Task: Look for space in São Miguel do Iguaçu, Brazil from 7th July, 2023 to 14th July, 2023 for 1 adult in price range Rs.6000 to Rs.14000. Place can be shared room with 1  bedroom having 1 bed and 1 bathroom. Property type can be house, flat, guest house, hotel. Amenities needed are: wifi, washing machine. Booking option can be shelf check-in. Required host language is Spanish.
Action: Mouse moved to (287, 156)
Screenshot: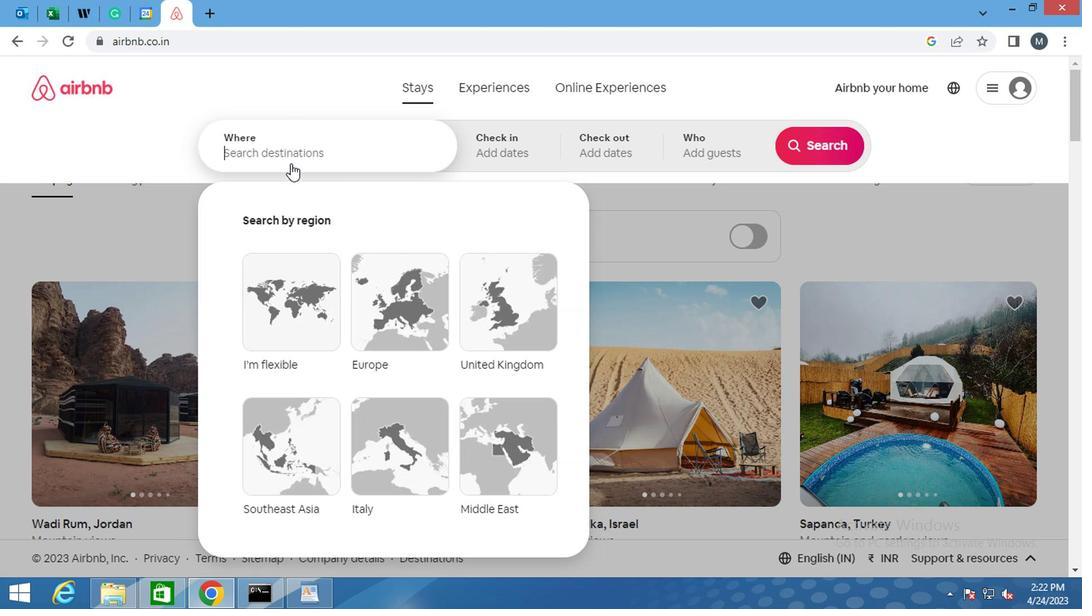 
Action: Mouse pressed left at (287, 156)
Screenshot: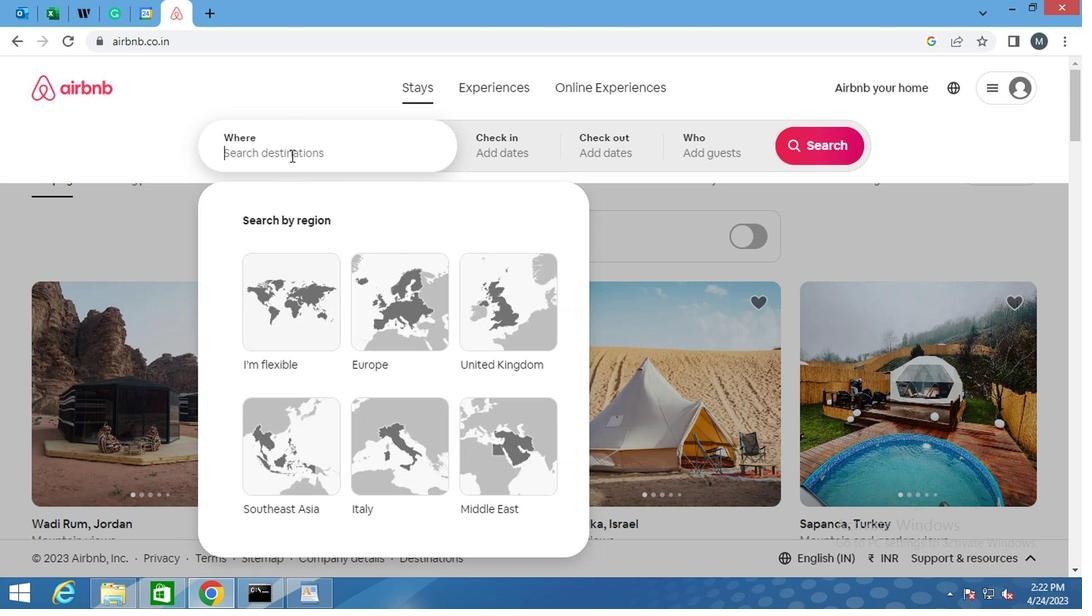 
Action: Key pressed <Key.shift><Key.shift><Key.shift><Key.shift><Key.shift><Key.shift><Key.shift><Key.shift><Key.shift><Key.shift><Key.shift><Key.shift><Key.shift><Key.shift><Key.shift><Key.shift><Key.shift><Key.shift><Key.shift><Key.shift><Key.shift><Key.shift><Key.shift><Key.shift><Key.shift><Key.shift><Key.shift>SAO<Key.space><Key.shift>MI9G<Key.backspace><Key.backspace><Key.backspace>IGUEL<Key.space>DO<Key.space><Key.shift>IGUACU<Key.space><Key.backspace>,<Key.space><Key.shift><Key.shift><Key.shift><Key.shift><Key.shift><Key.shift><Key.shift><Key.shift><Key.shift><Key.shift><Key.shift><Key.shift><Key.shift><Key.shift><Key.shift>BT<Key.backspace>RAZIL<Key.enter>
Screenshot: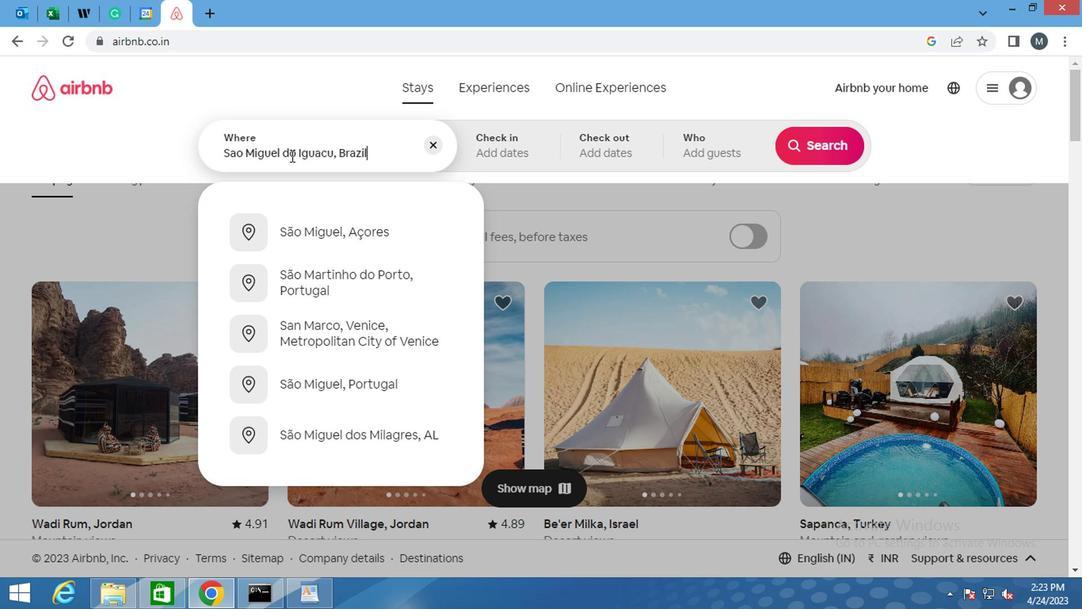 
Action: Mouse moved to (517, 297)
Screenshot: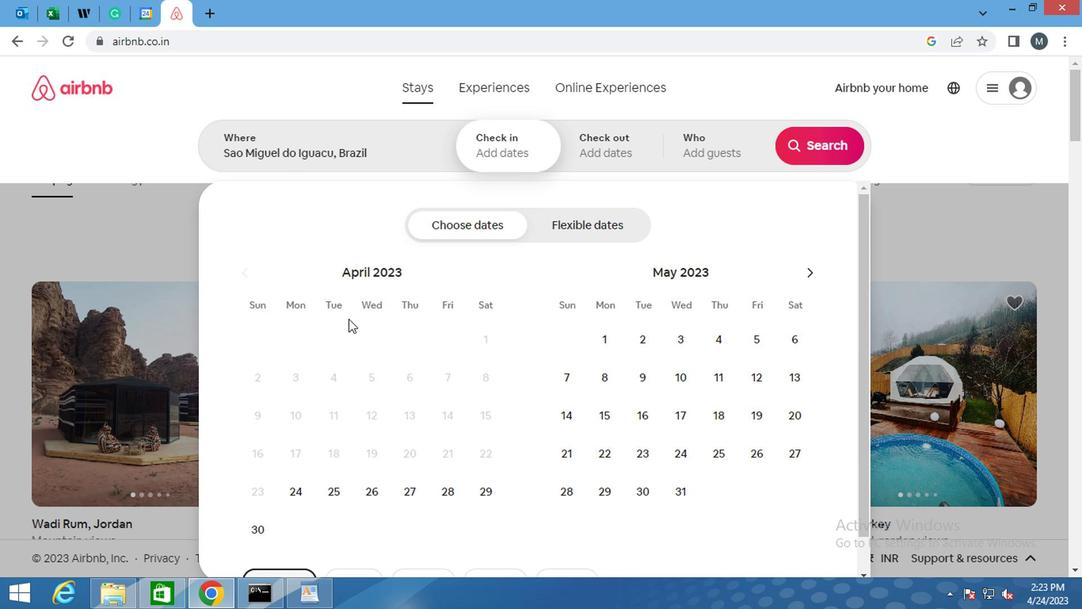 
Action: Mouse scrolled (517, 297) with delta (0, 0)
Screenshot: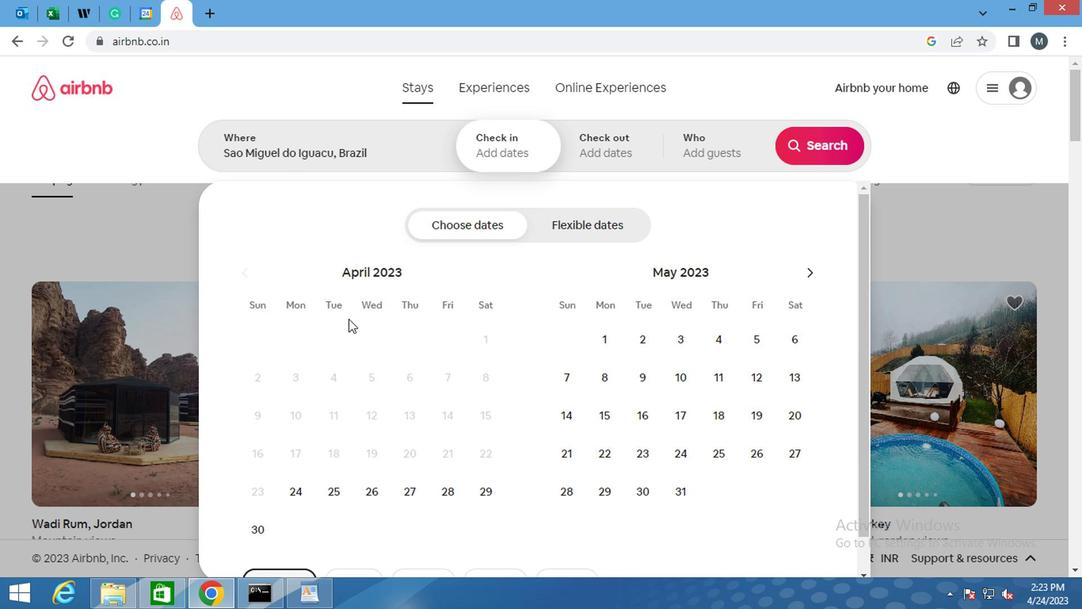 
Action: Mouse moved to (813, 235)
Screenshot: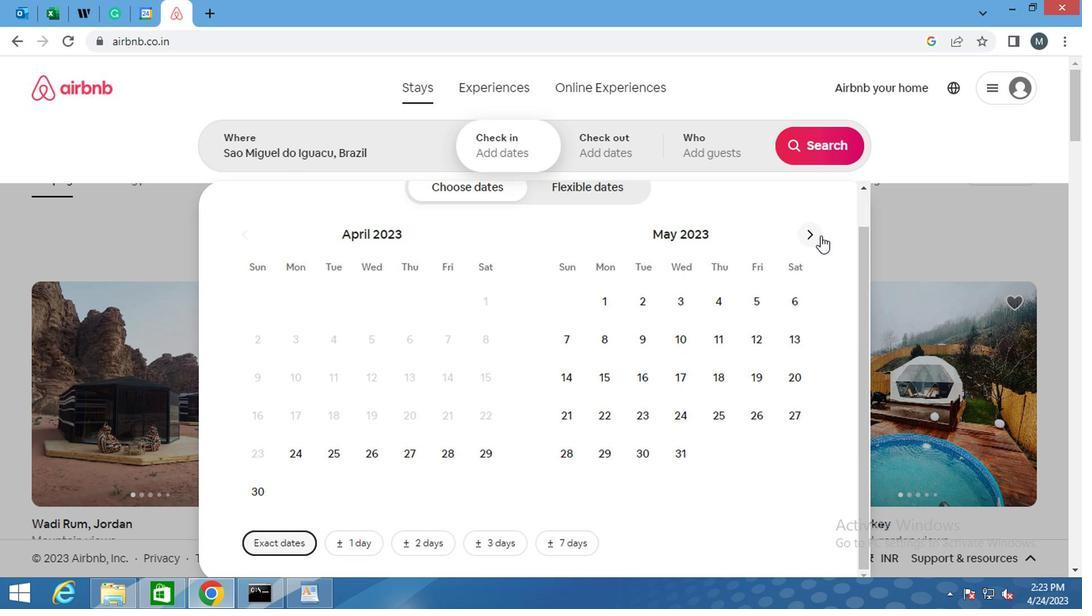 
Action: Mouse pressed left at (813, 235)
Screenshot: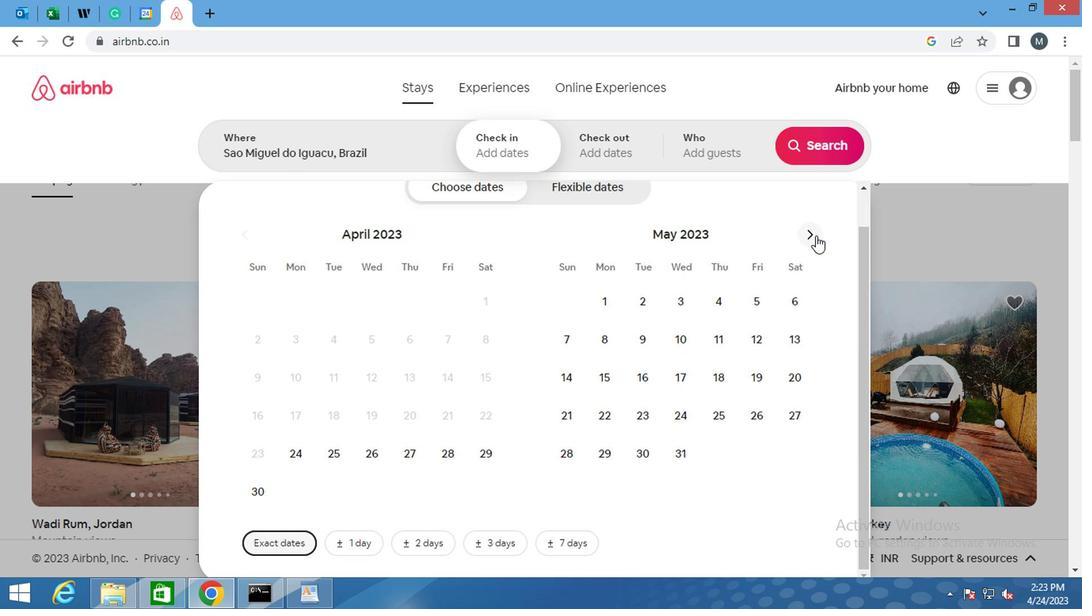 
Action: Mouse moved to (812, 235)
Screenshot: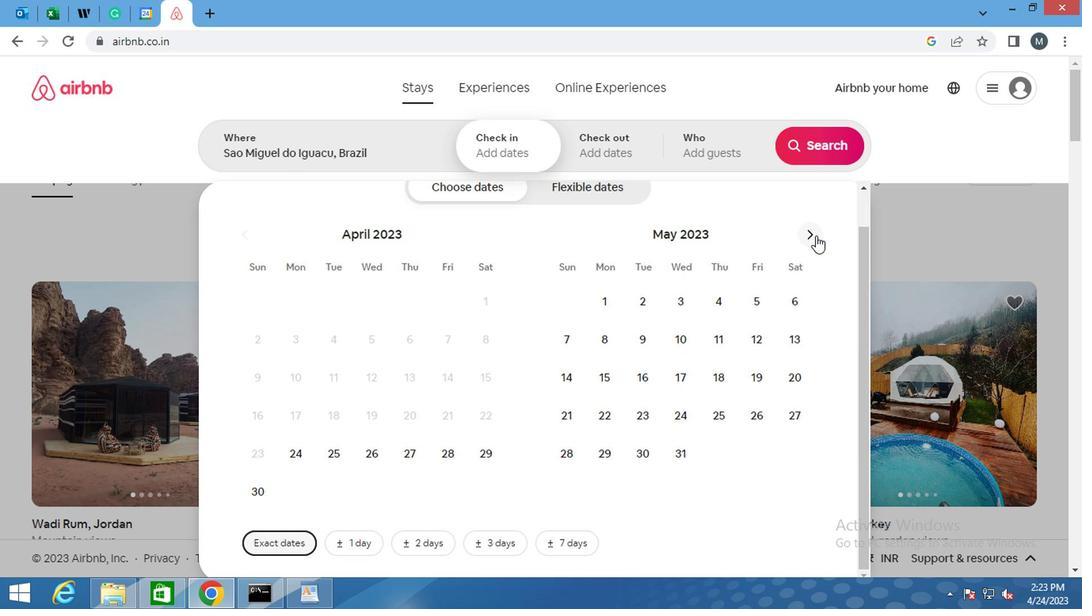 
Action: Mouse pressed left at (812, 235)
Screenshot: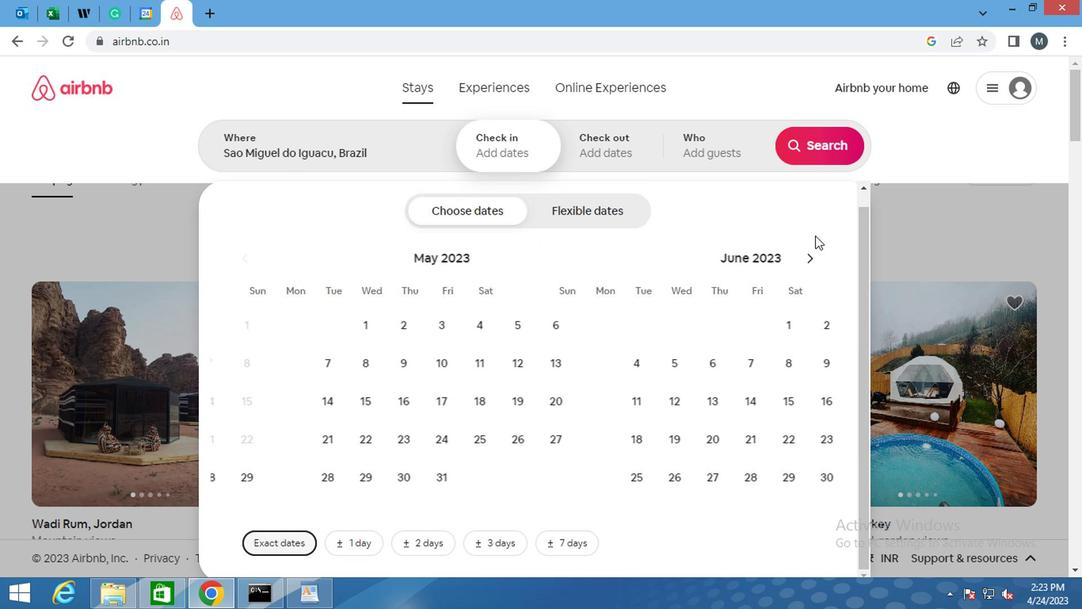 
Action: Mouse moved to (804, 268)
Screenshot: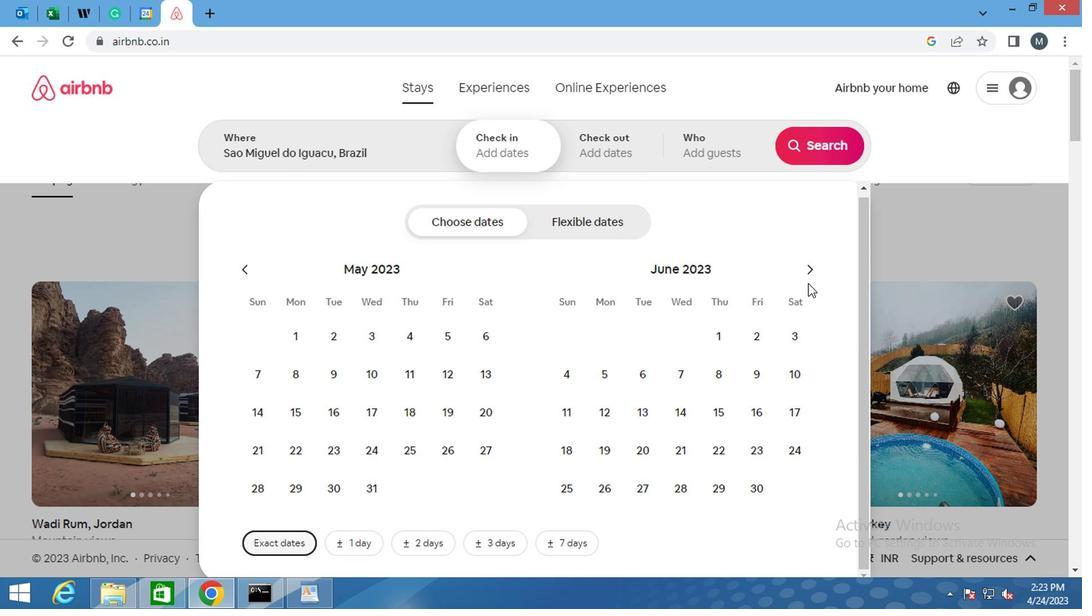 
Action: Mouse pressed left at (804, 268)
Screenshot: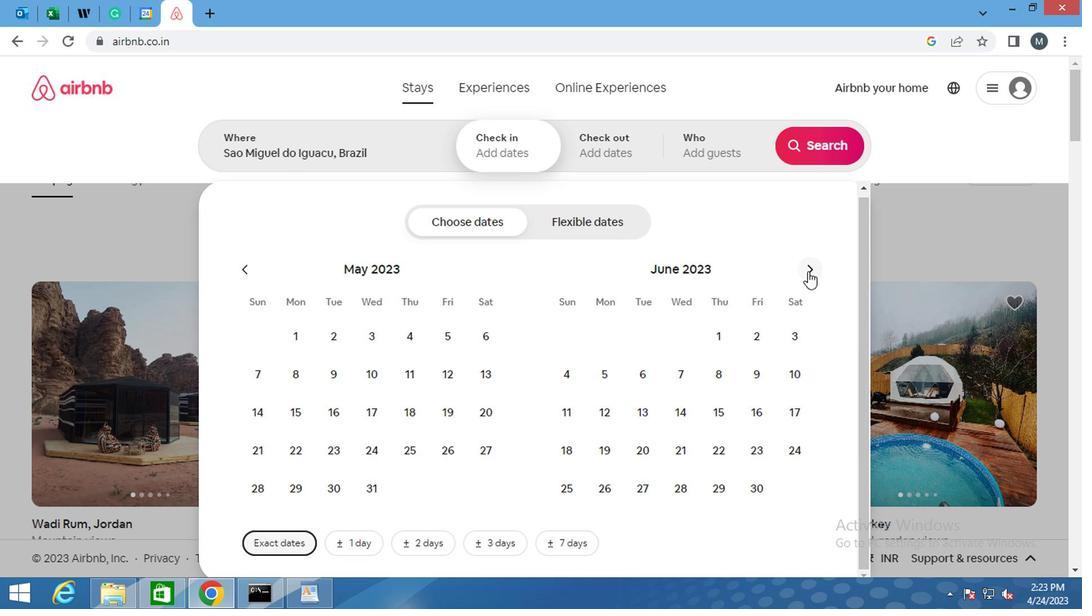
Action: Mouse moved to (748, 270)
Screenshot: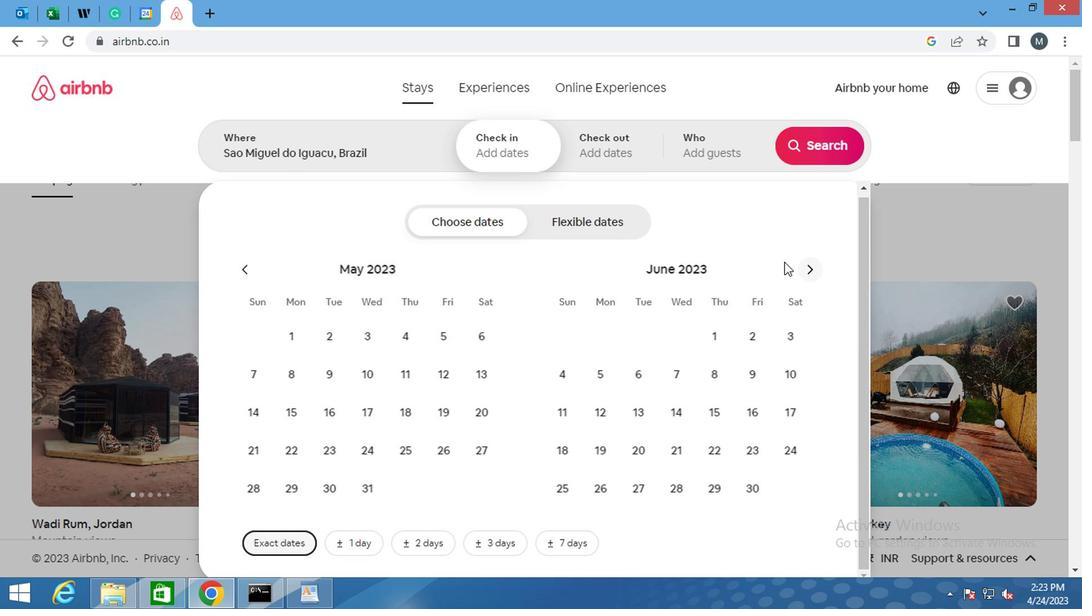 
Action: Mouse scrolled (748, 269) with delta (0, -1)
Screenshot: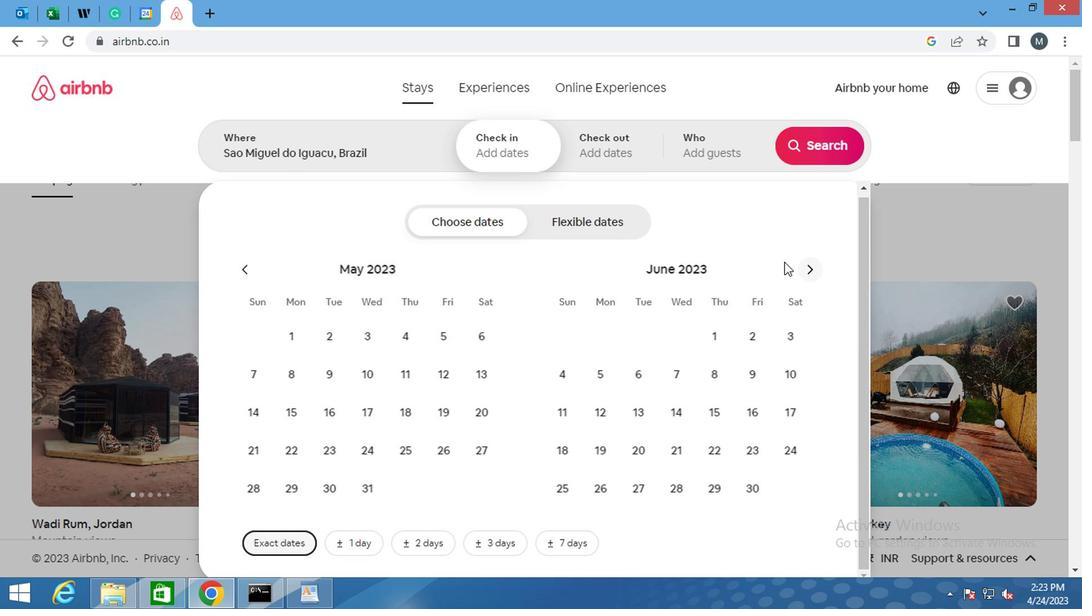 
Action: Mouse moved to (736, 338)
Screenshot: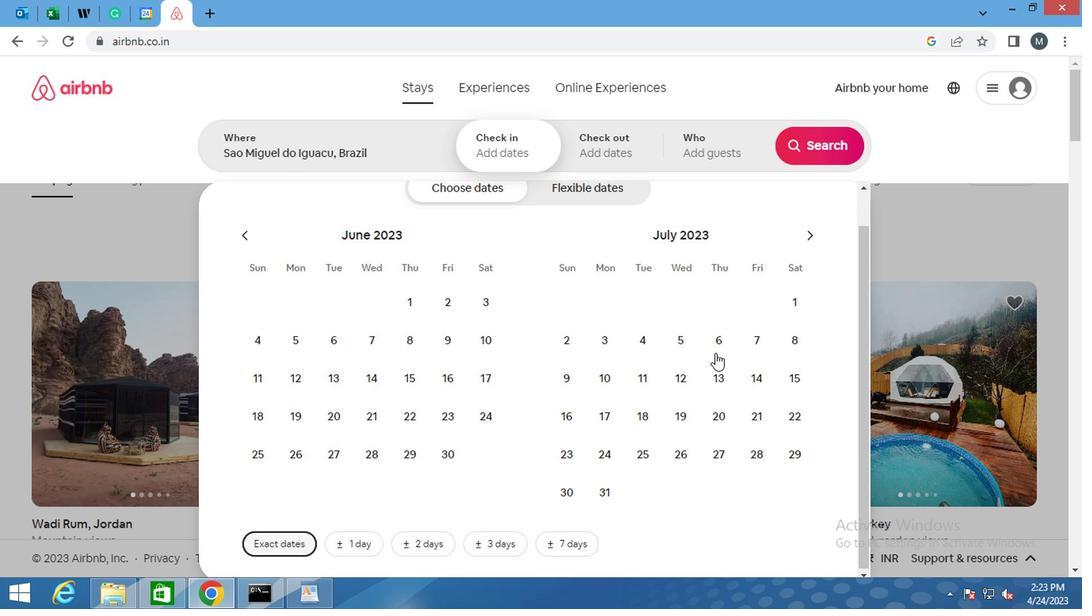 
Action: Mouse pressed left at (736, 338)
Screenshot: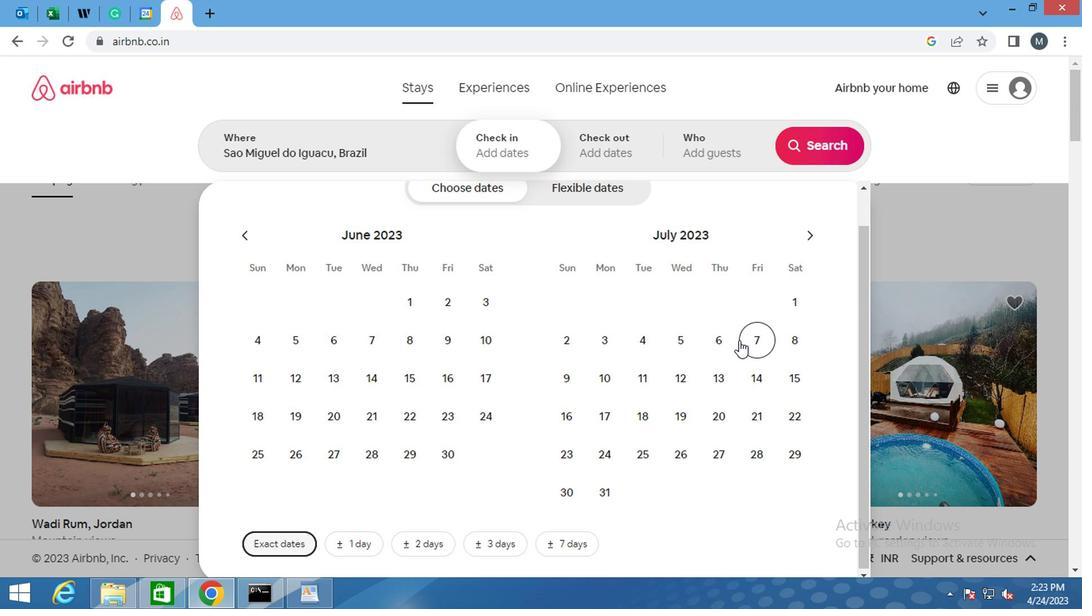 
Action: Mouse moved to (747, 411)
Screenshot: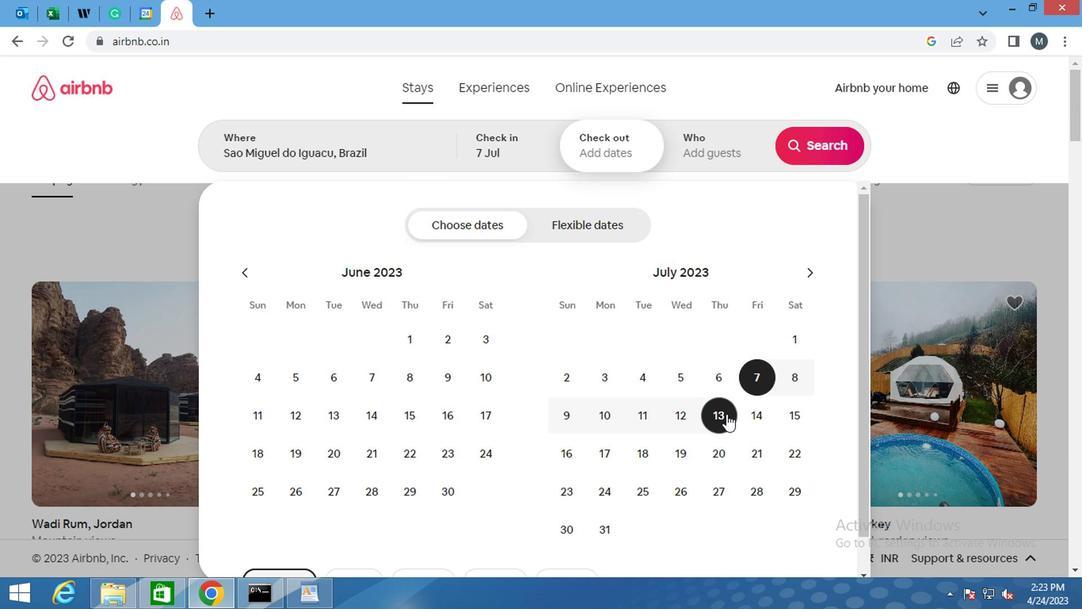 
Action: Mouse pressed left at (747, 411)
Screenshot: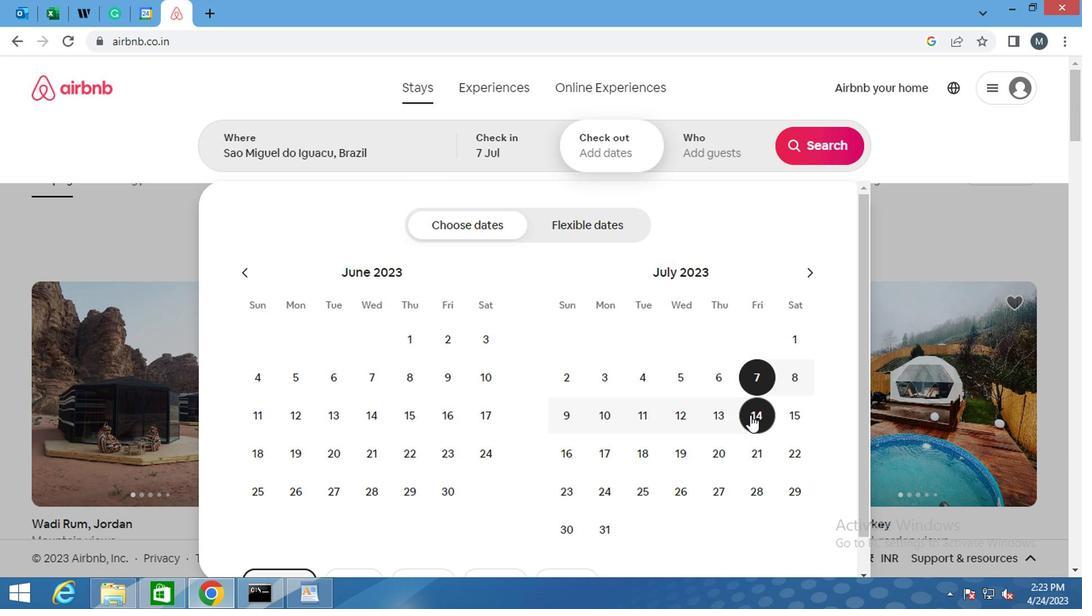 
Action: Mouse moved to (735, 166)
Screenshot: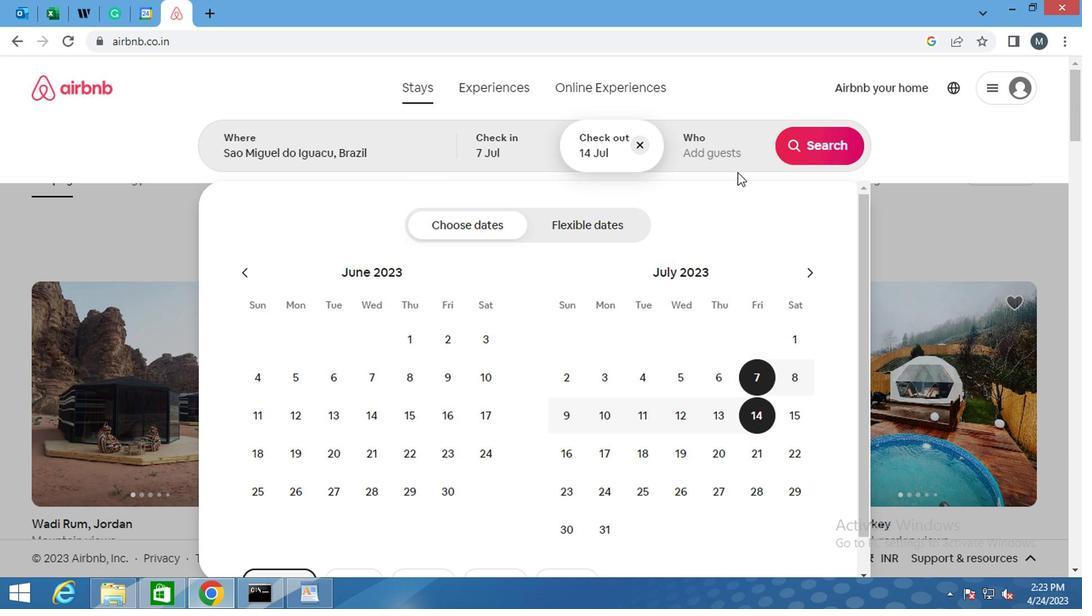 
Action: Mouse pressed left at (735, 166)
Screenshot: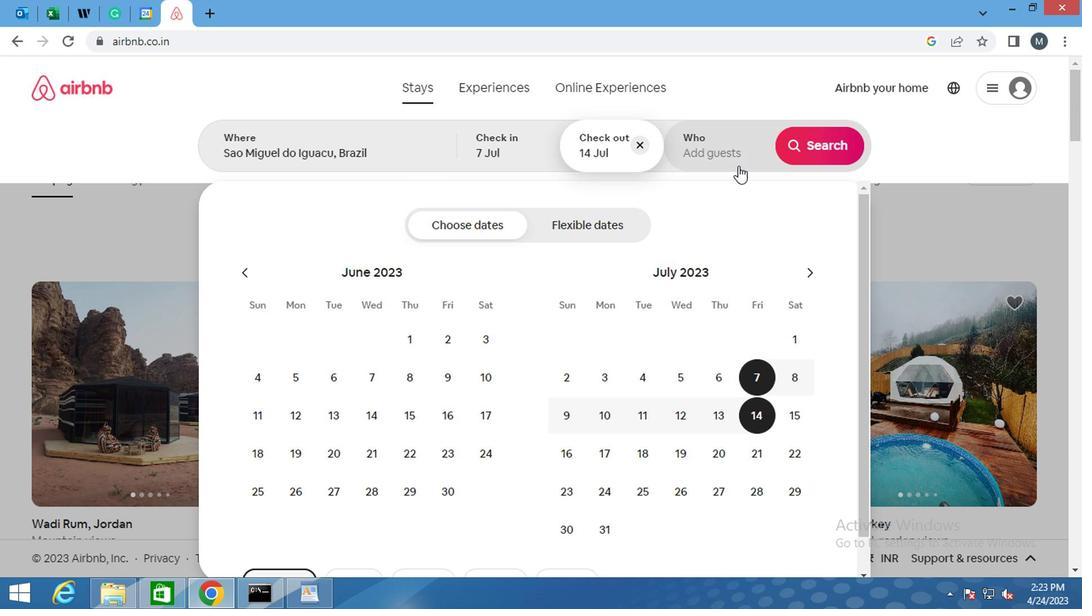 
Action: Mouse moved to (720, 173)
Screenshot: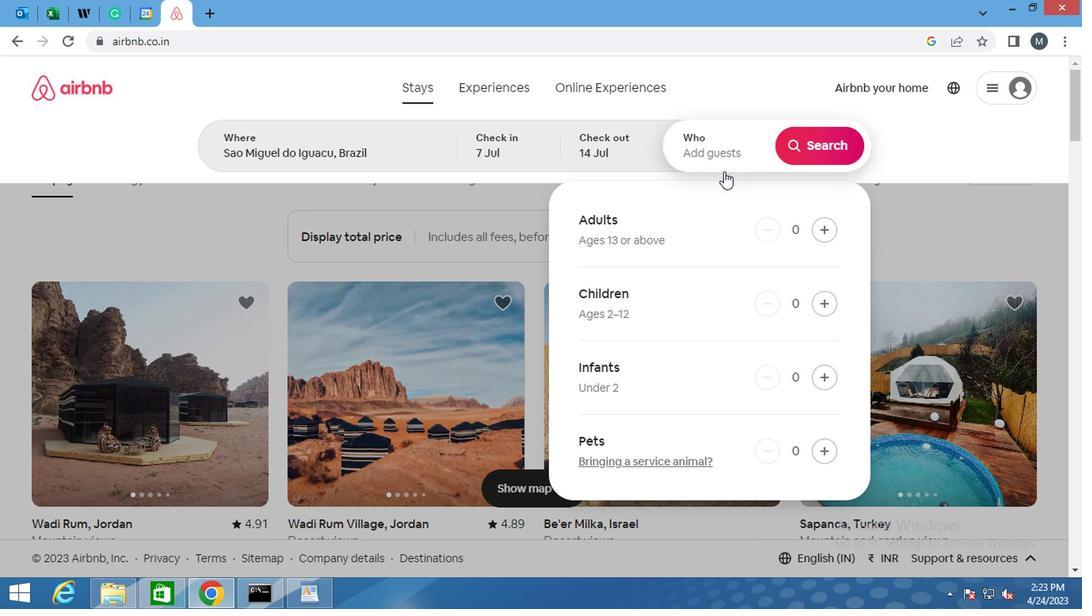 
Action: Mouse scrolled (720, 172) with delta (0, 0)
Screenshot: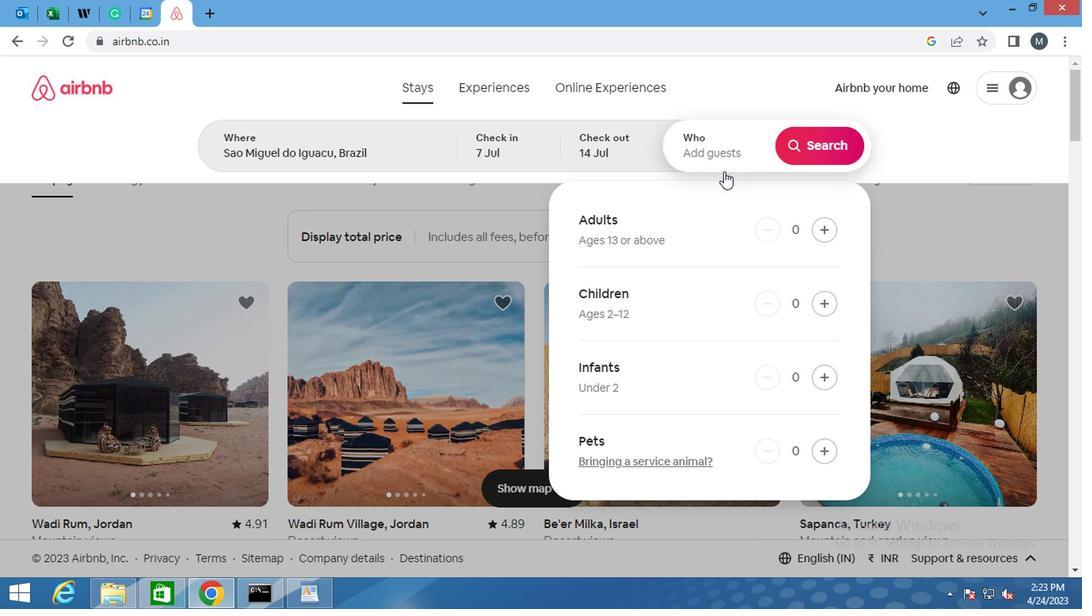 
Action: Mouse moved to (725, 177)
Screenshot: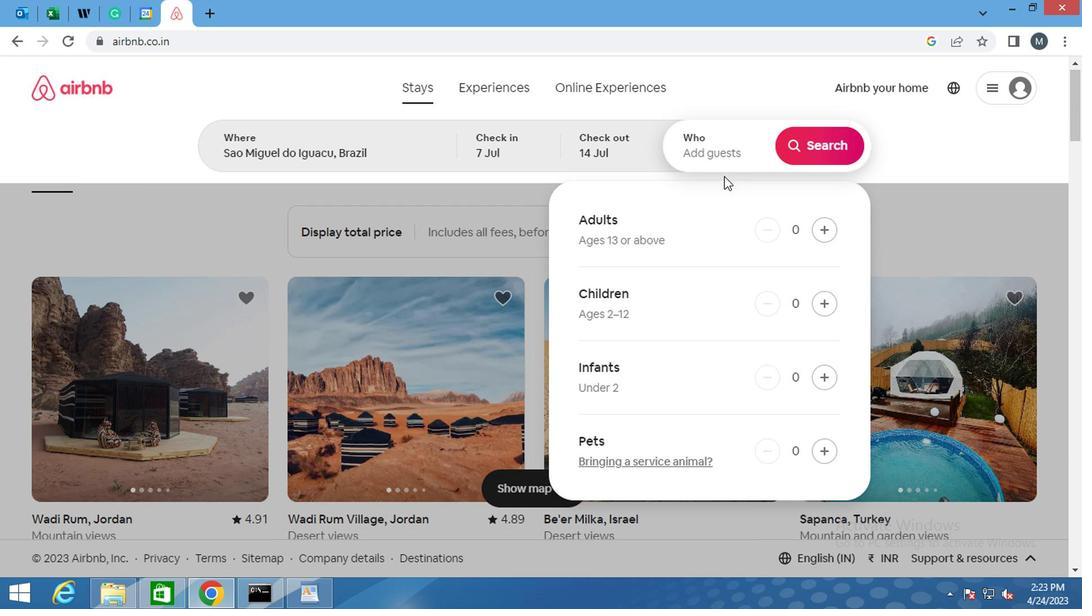 
Action: Mouse scrolled (725, 178) with delta (0, 1)
Screenshot: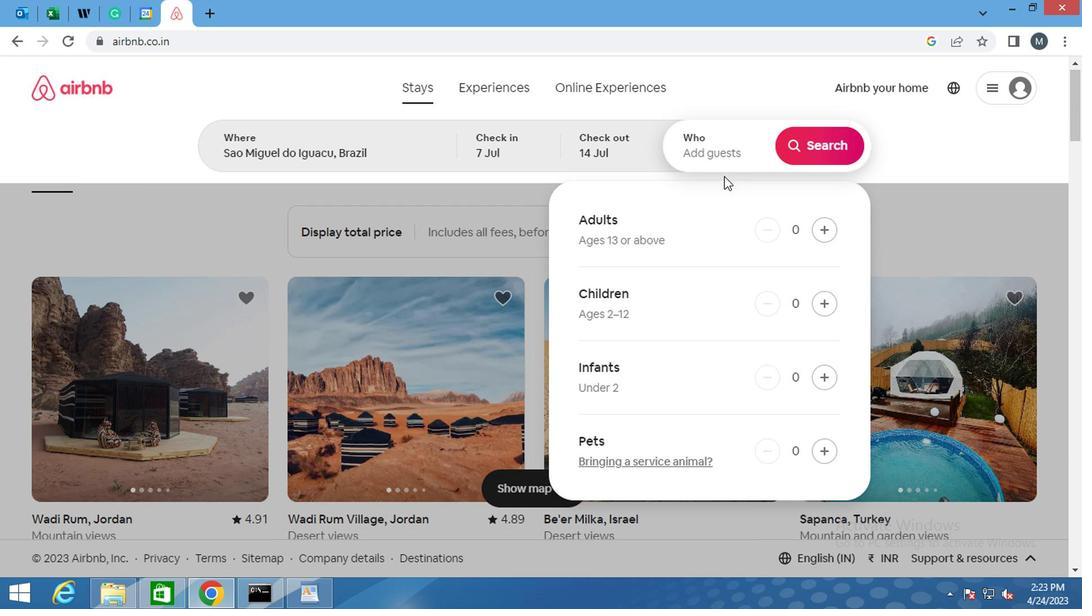 
Action: Mouse moved to (619, 93)
Screenshot: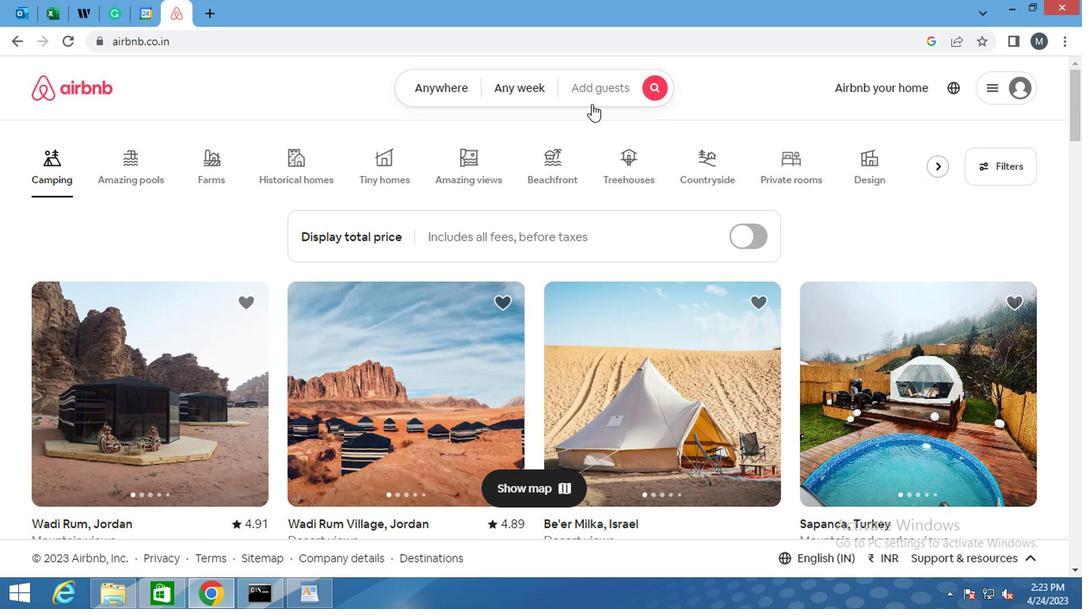 
Action: Mouse pressed left at (619, 93)
Screenshot: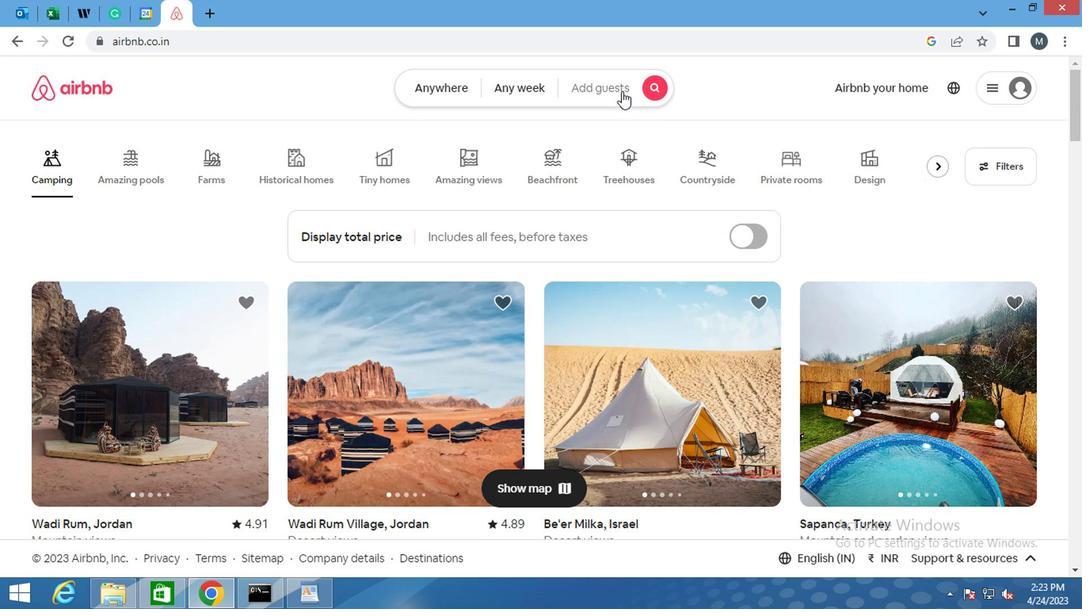 
Action: Mouse moved to (818, 231)
Screenshot: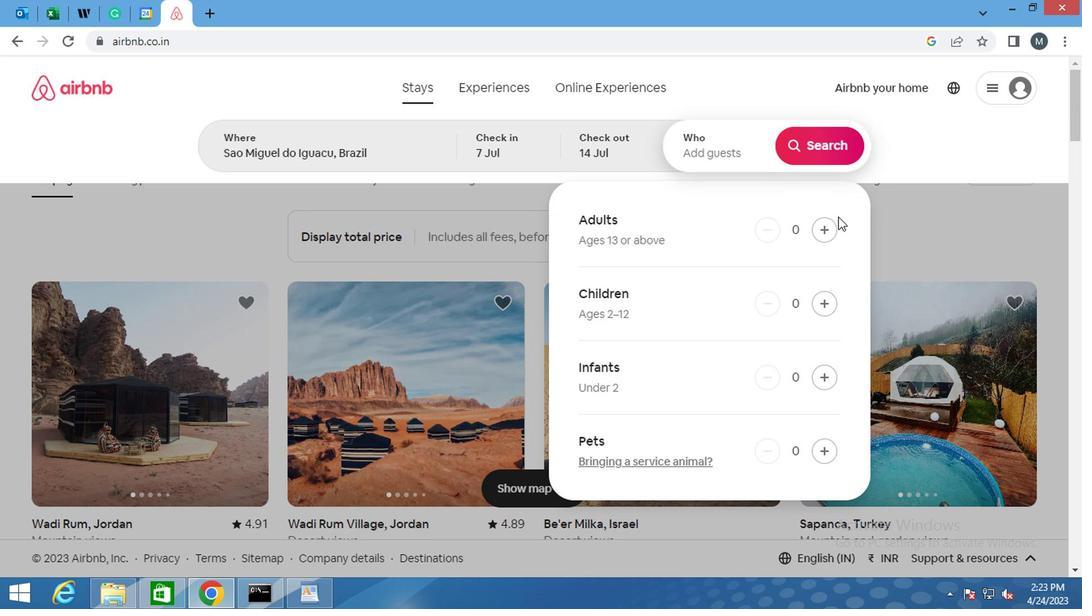 
Action: Mouse pressed left at (818, 231)
Screenshot: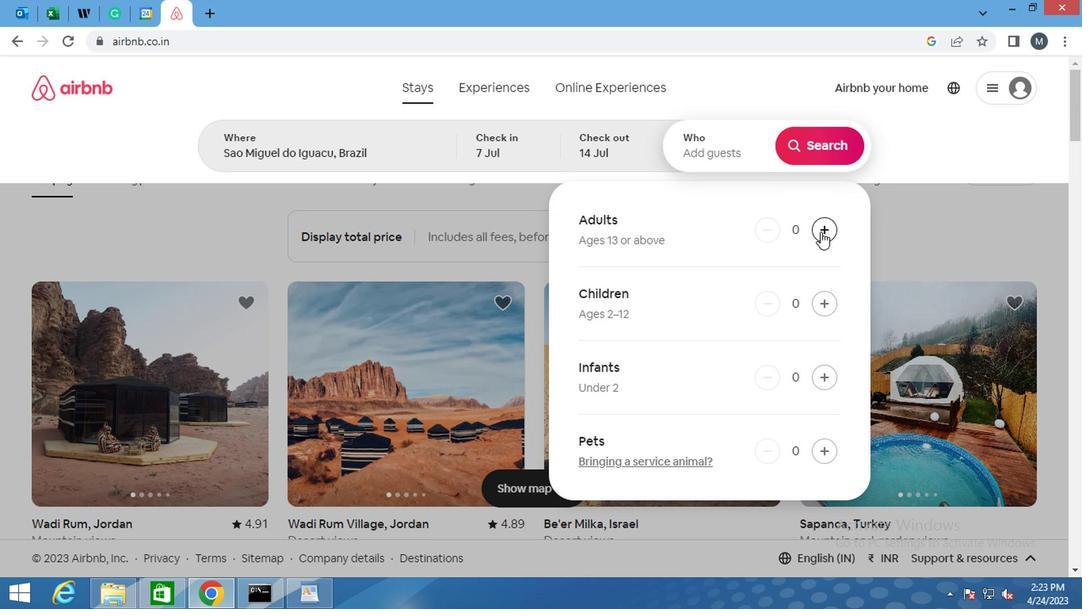 
Action: Mouse moved to (890, 138)
Screenshot: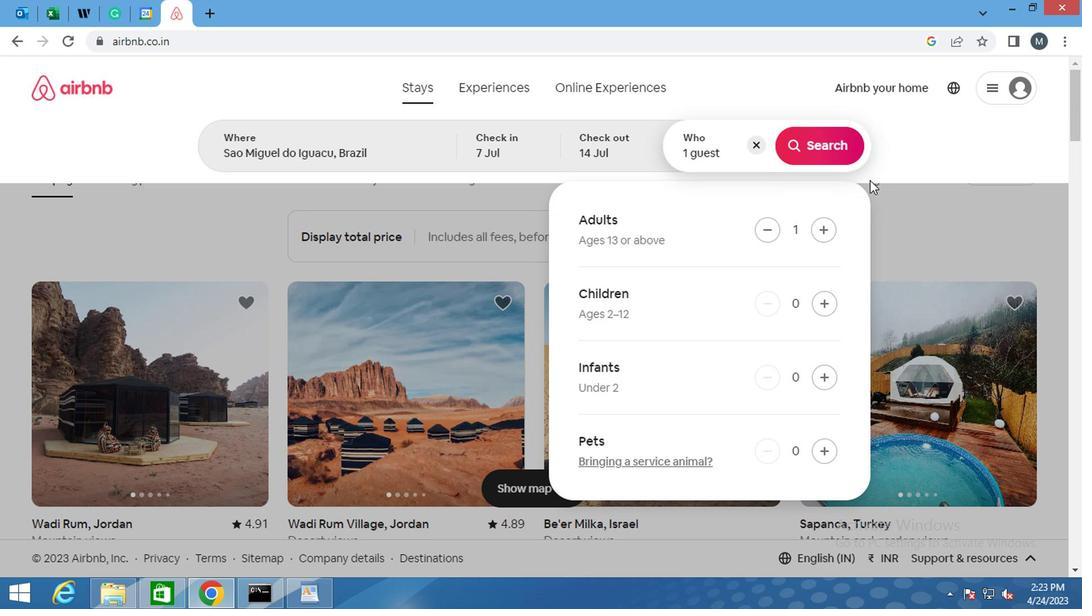 
Action: Mouse pressed left at (890, 138)
Screenshot: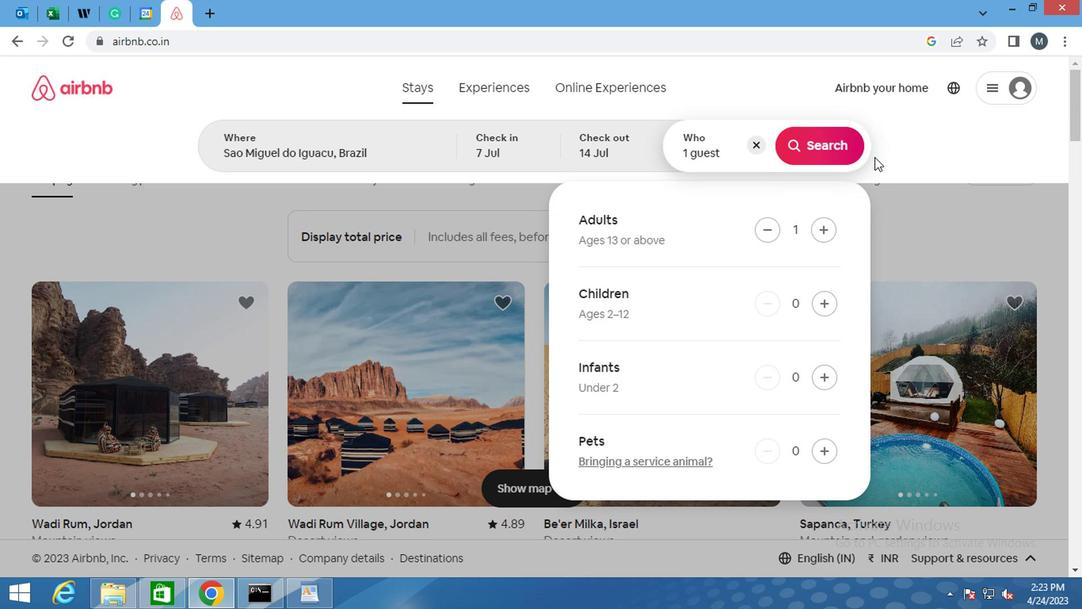 
Action: Mouse moved to (885, 187)
Screenshot: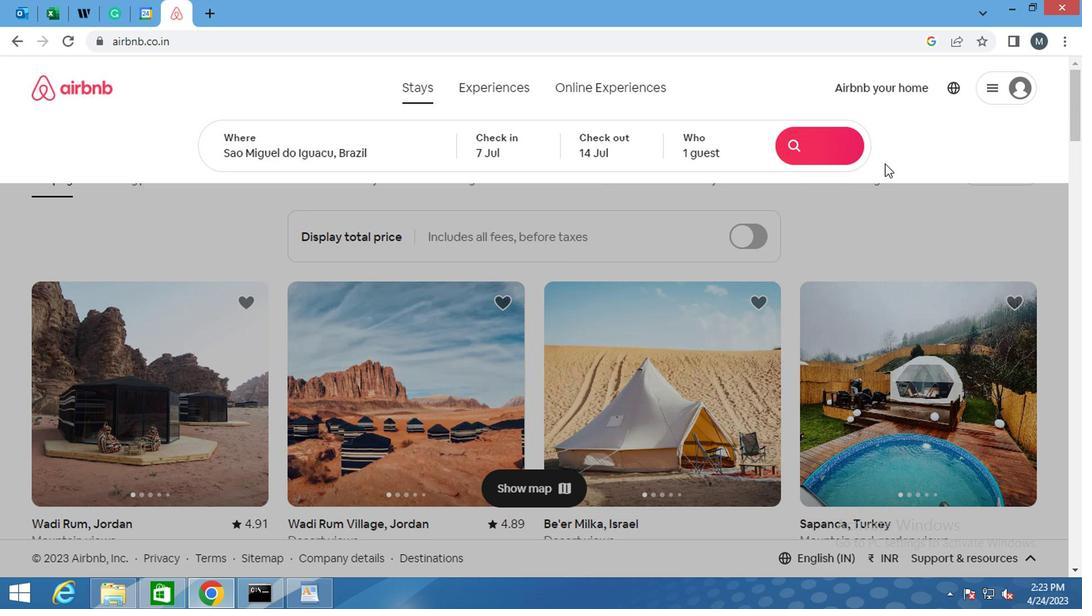 
Action: Mouse scrolled (885, 188) with delta (0, 1)
Screenshot: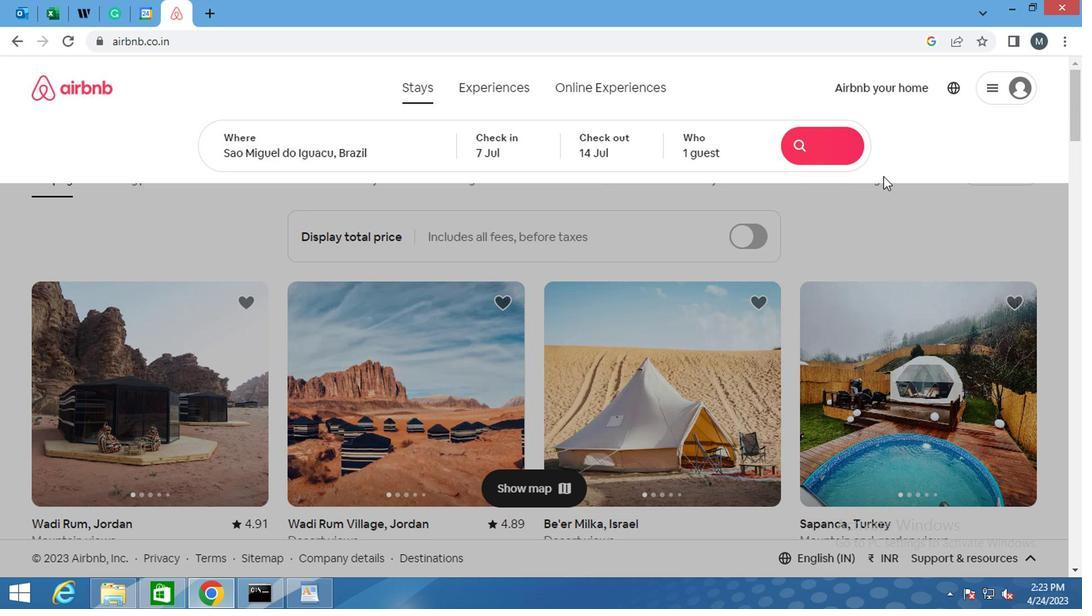 
Action: Mouse scrolled (885, 188) with delta (0, 1)
Screenshot: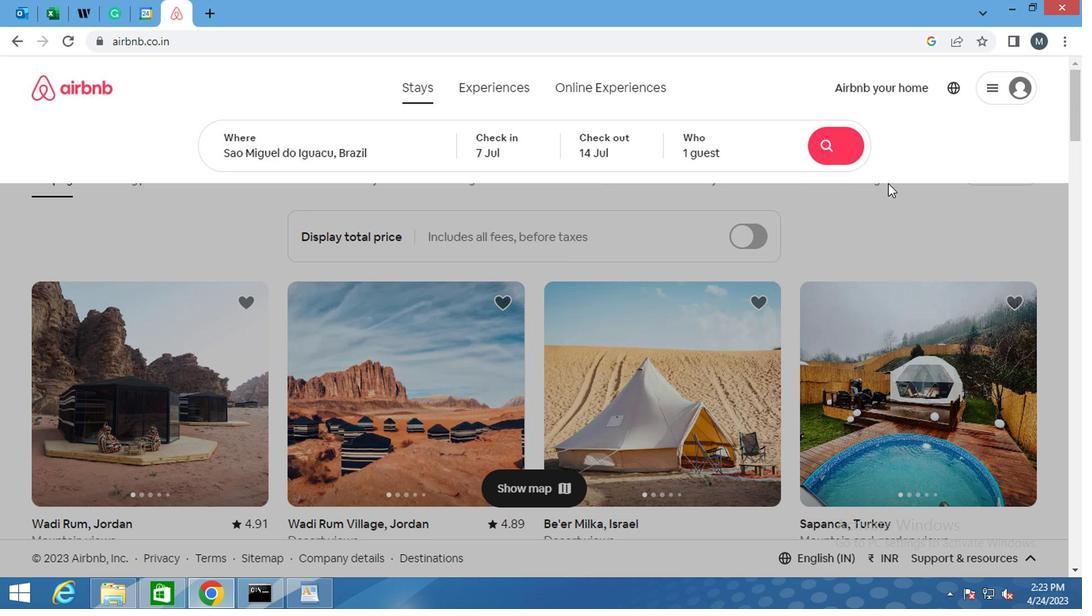 
Action: Mouse scrolled (885, 188) with delta (0, 1)
Screenshot: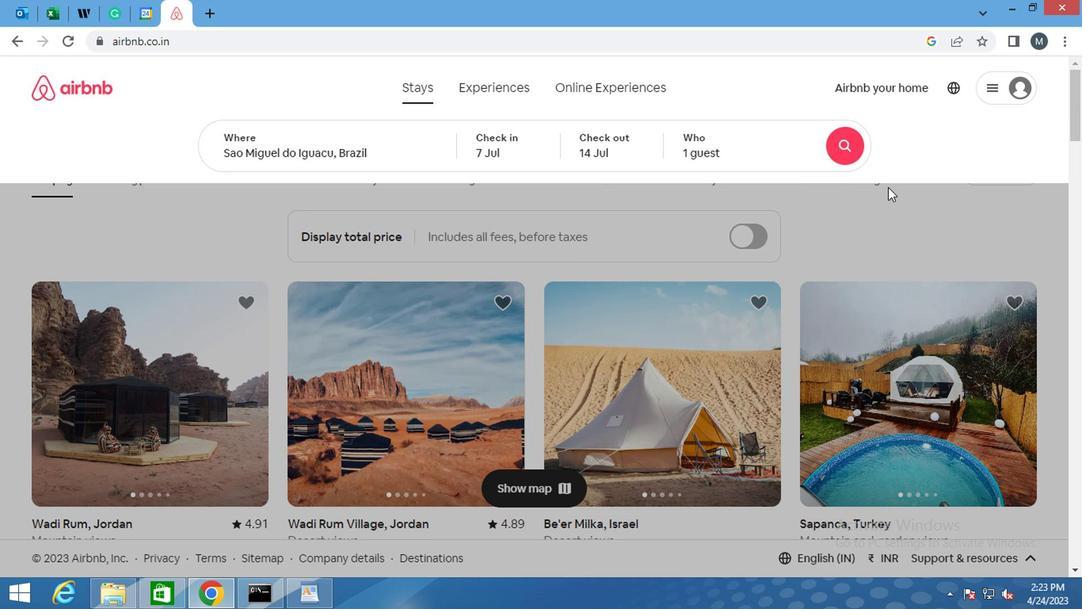 
Action: Mouse moved to (912, 203)
Screenshot: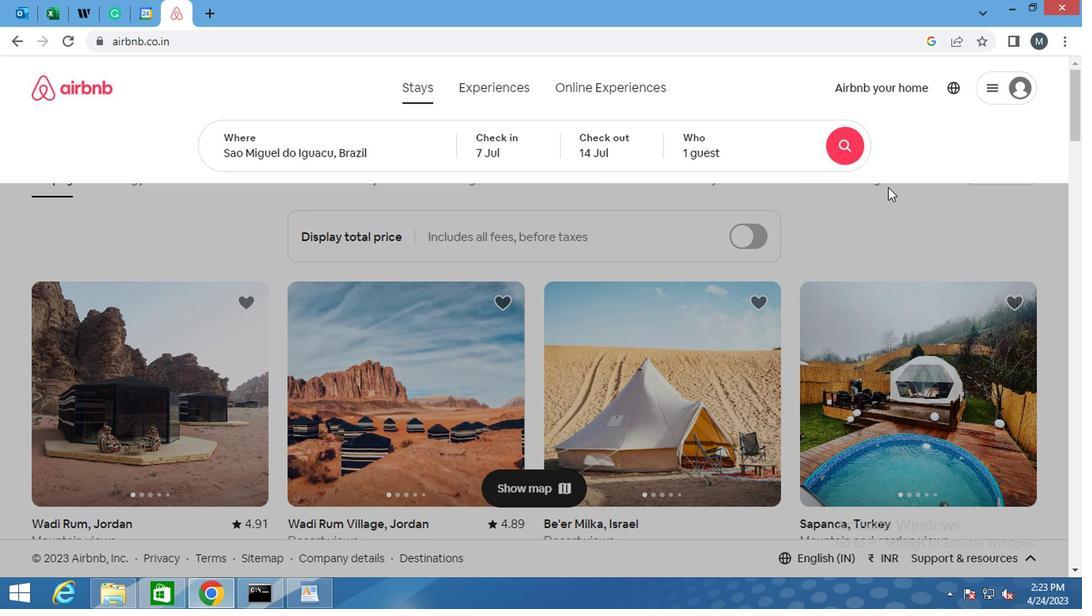 
Action: Mouse scrolled (912, 203) with delta (0, 0)
Screenshot: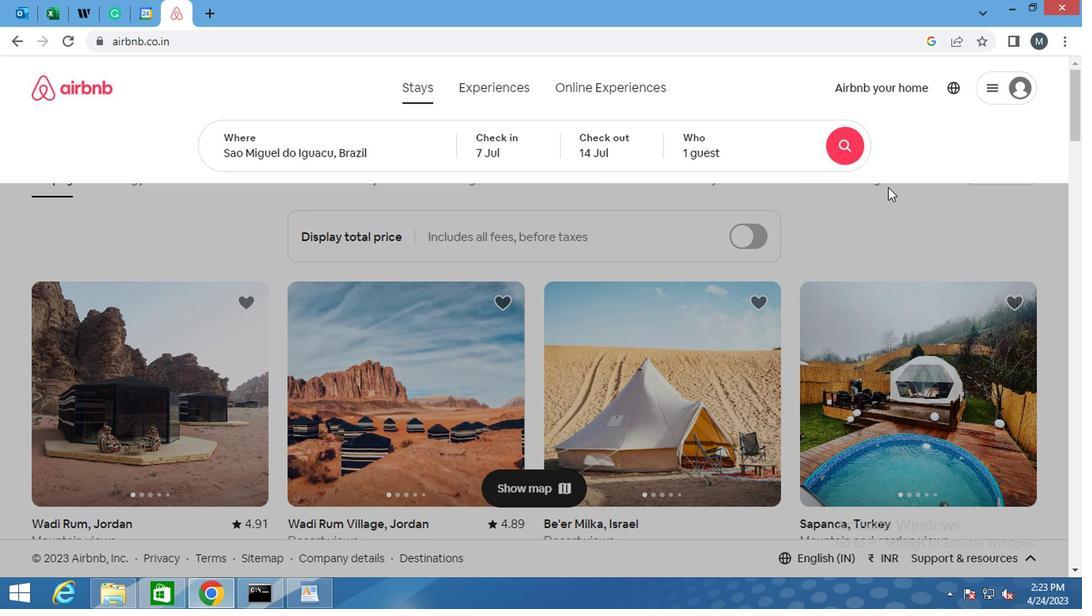 
Action: Mouse moved to (914, 203)
Screenshot: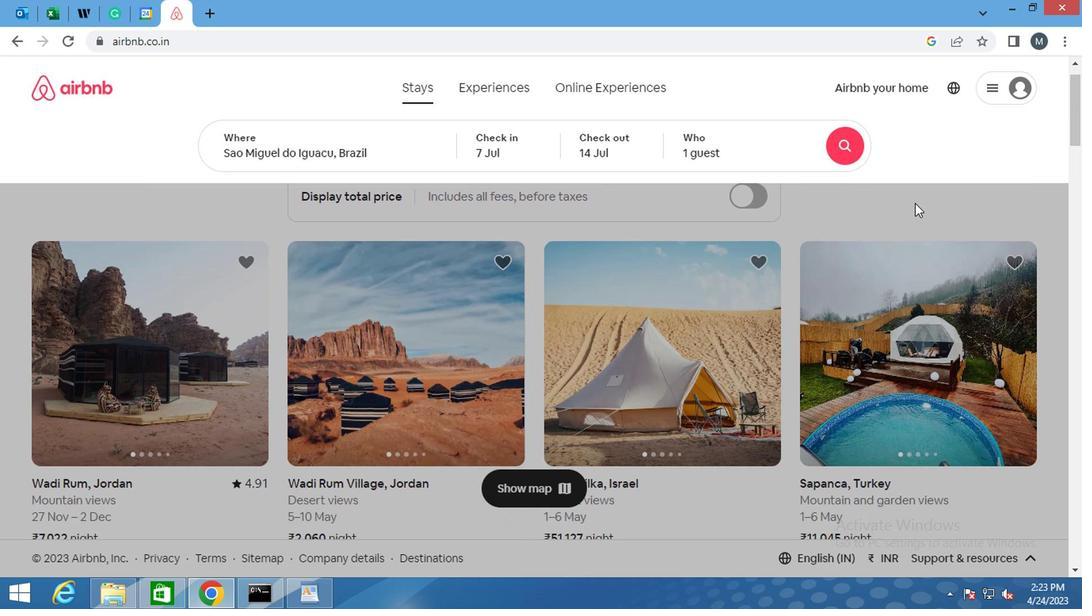 
Action: Mouse scrolled (914, 204) with delta (0, 0)
Screenshot: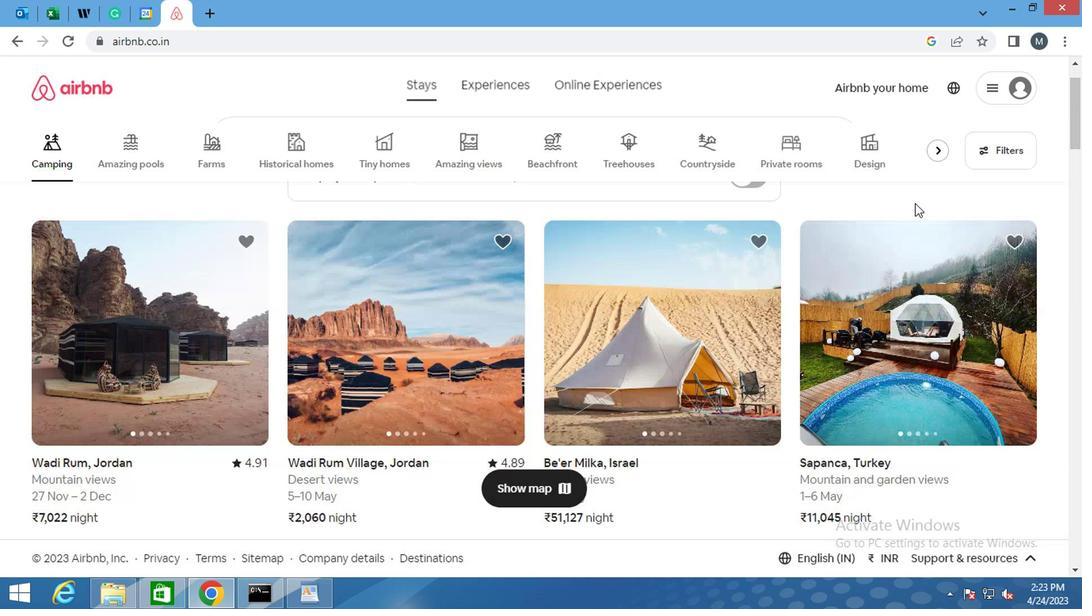 
Action: Mouse moved to (988, 169)
Screenshot: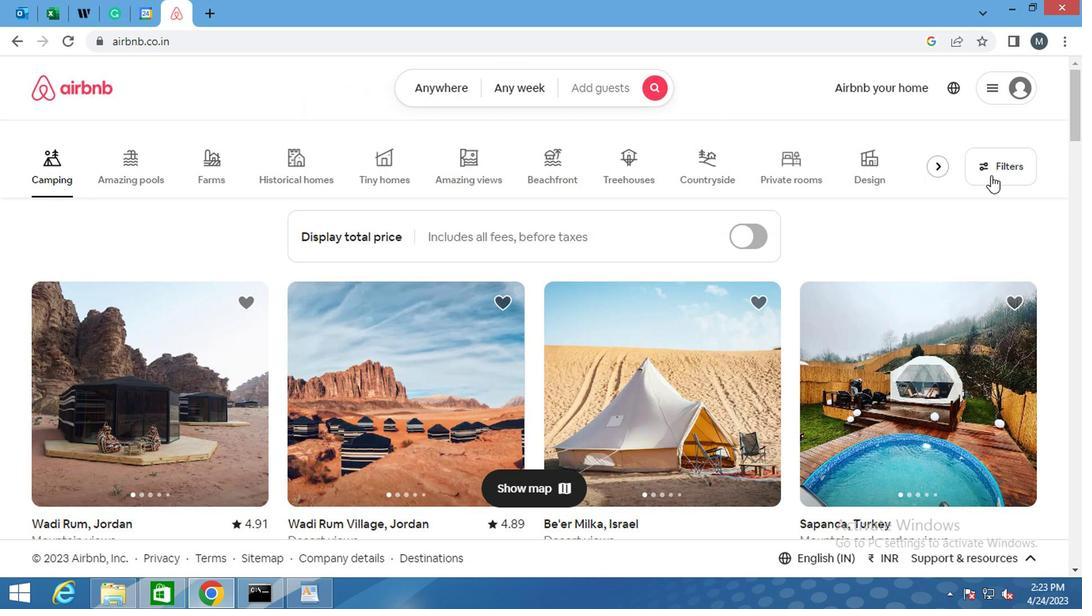 
Action: Mouse pressed left at (988, 169)
Screenshot: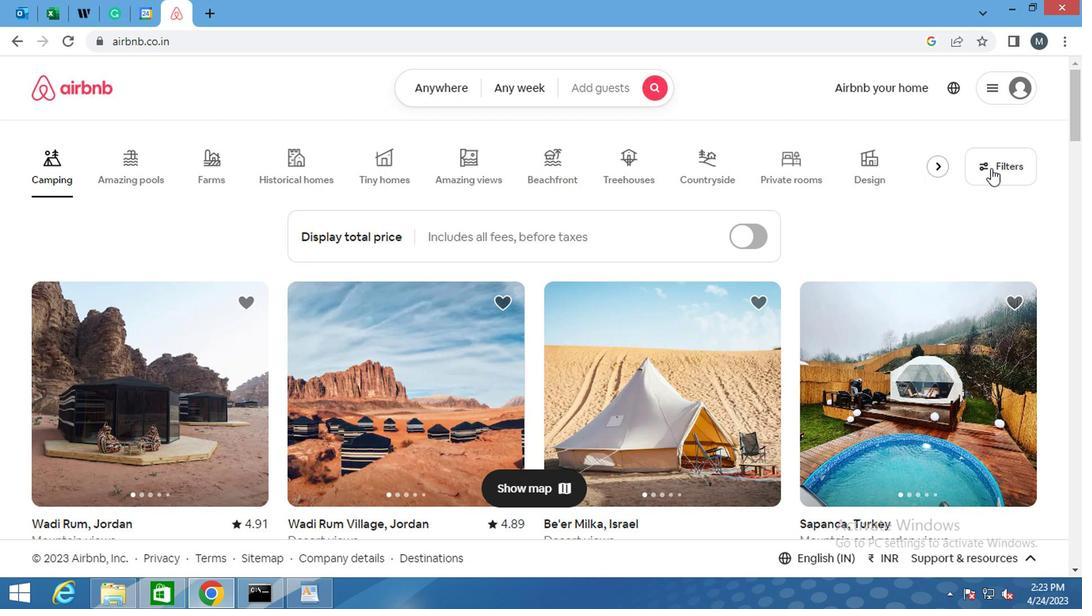 
Action: Mouse moved to (970, 181)
Screenshot: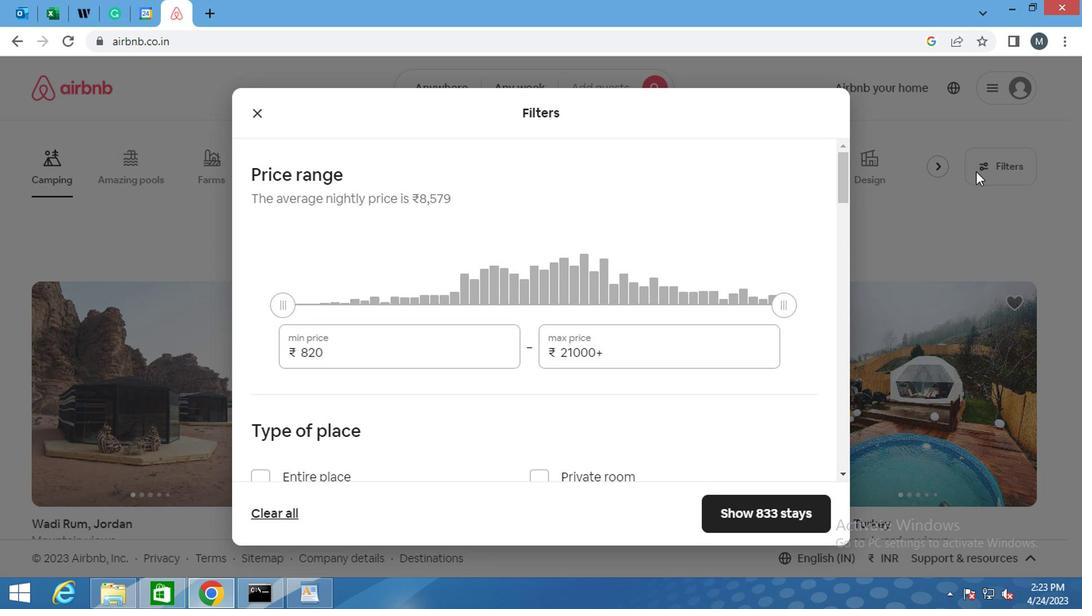 
Action: Mouse scrolled (970, 181) with delta (0, 0)
Screenshot: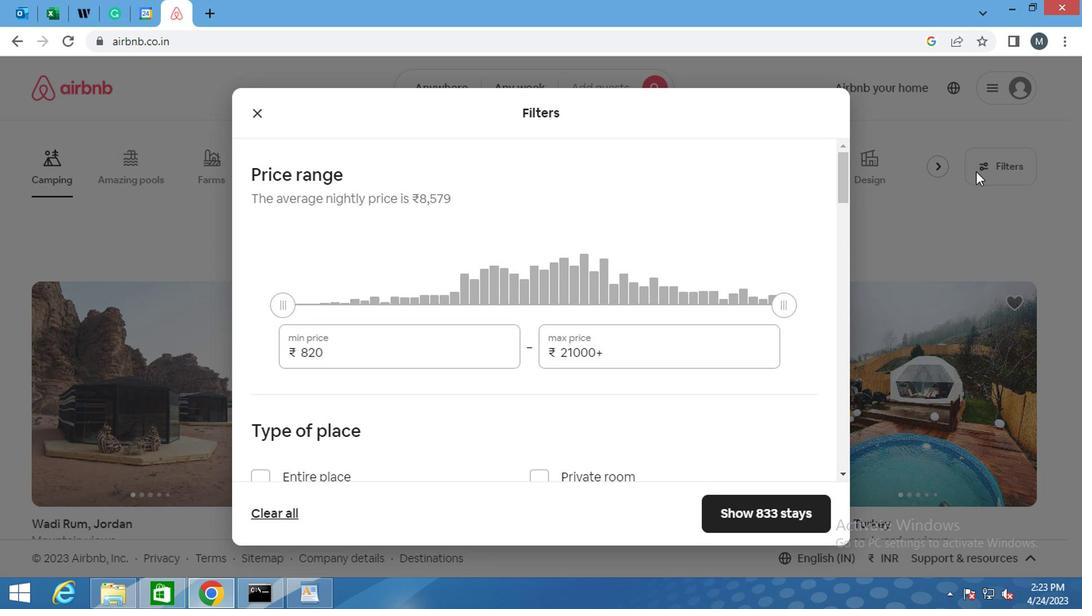 
Action: Mouse moved to (407, 357)
Screenshot: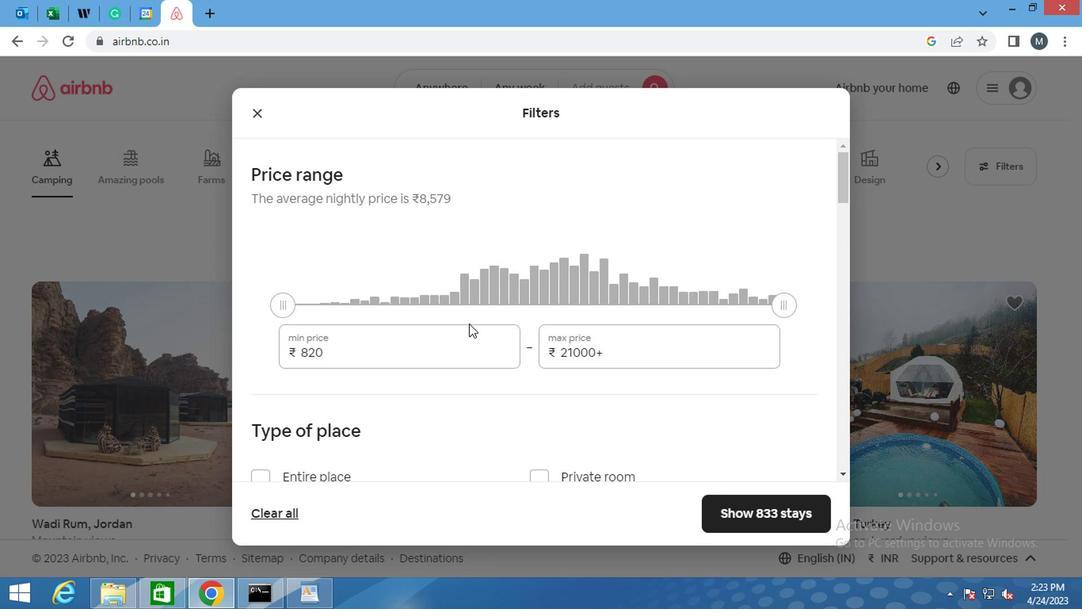 
Action: Mouse pressed left at (407, 357)
Screenshot: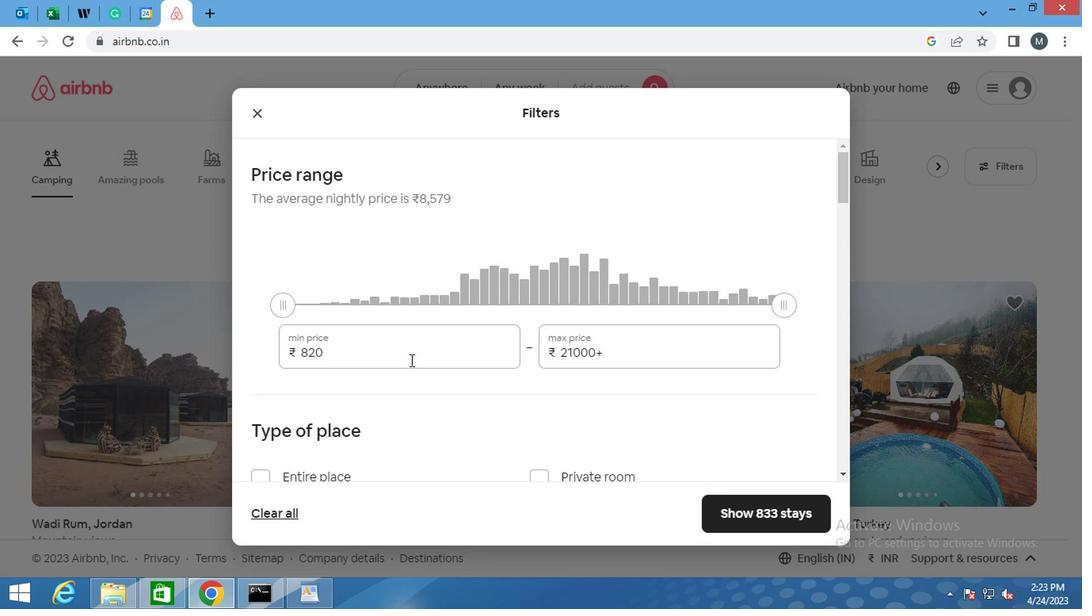 
Action: Mouse pressed left at (407, 357)
Screenshot: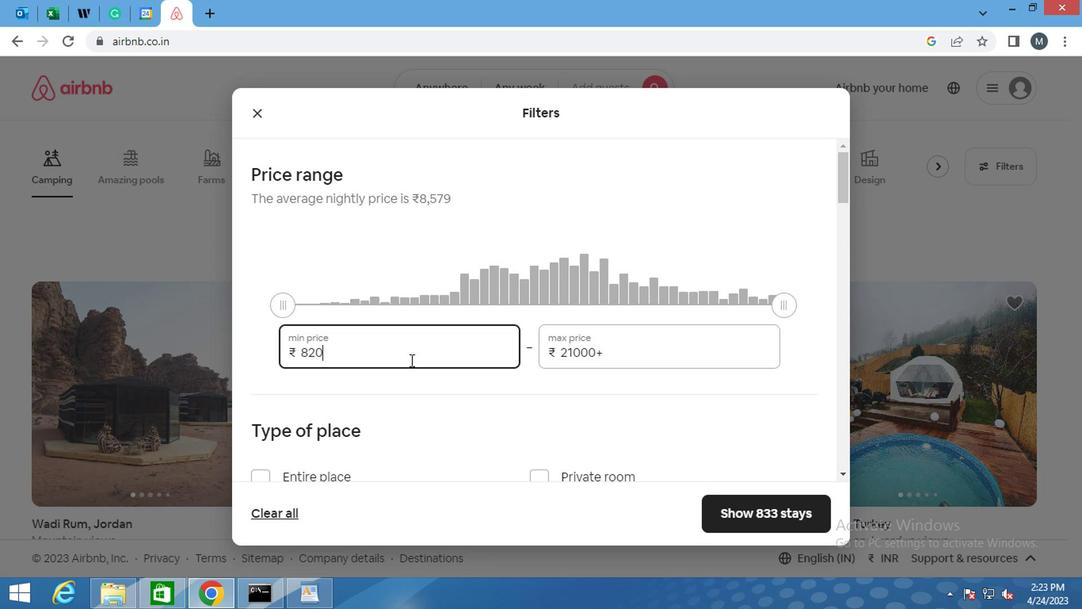 
Action: Key pressed 6000
Screenshot: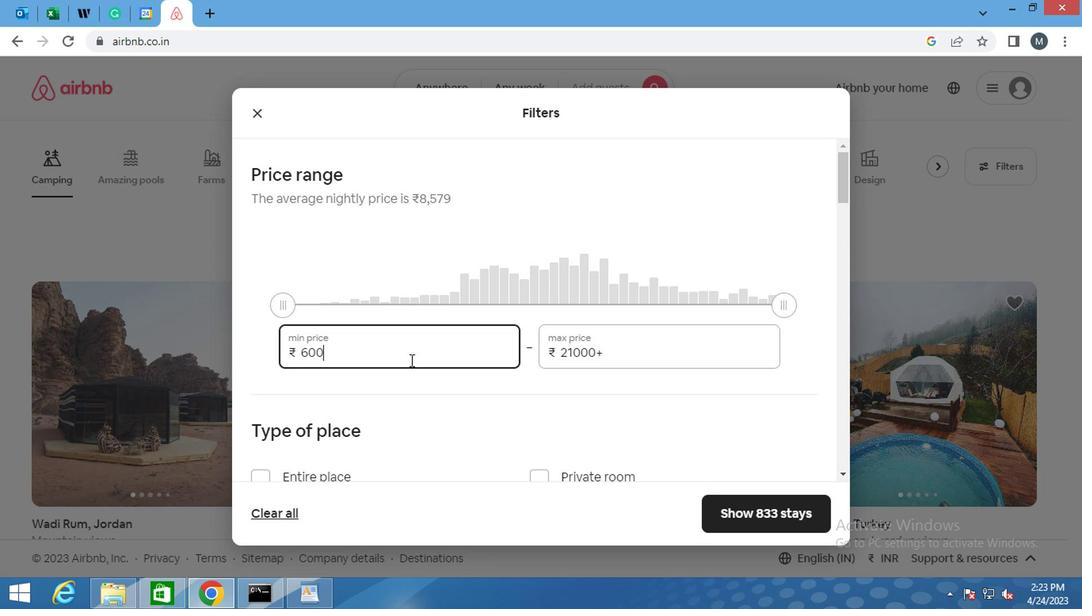 
Action: Mouse moved to (647, 345)
Screenshot: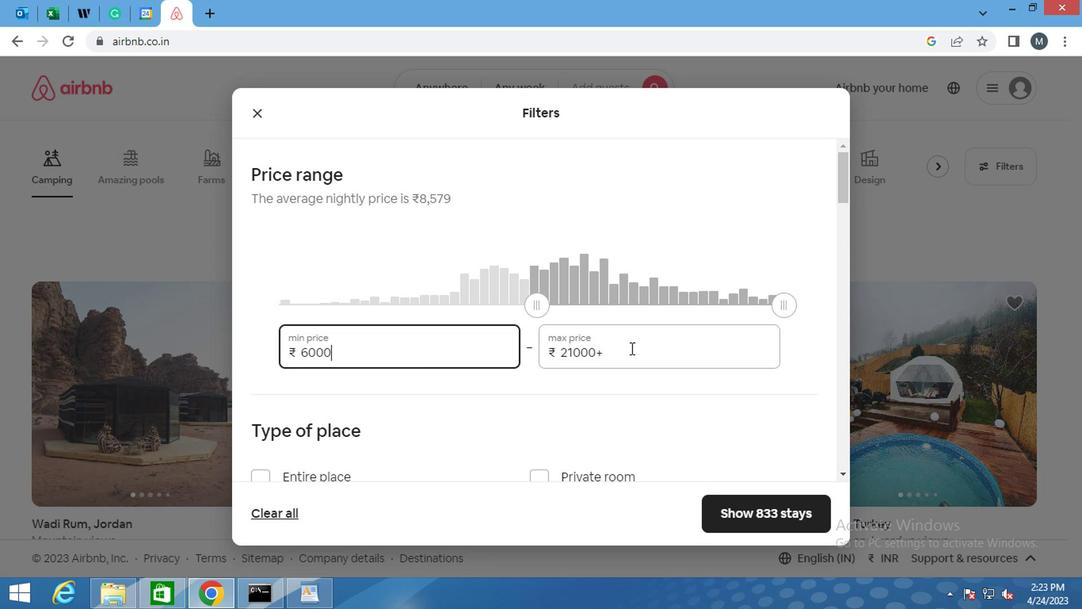 
Action: Mouse pressed left at (647, 345)
Screenshot: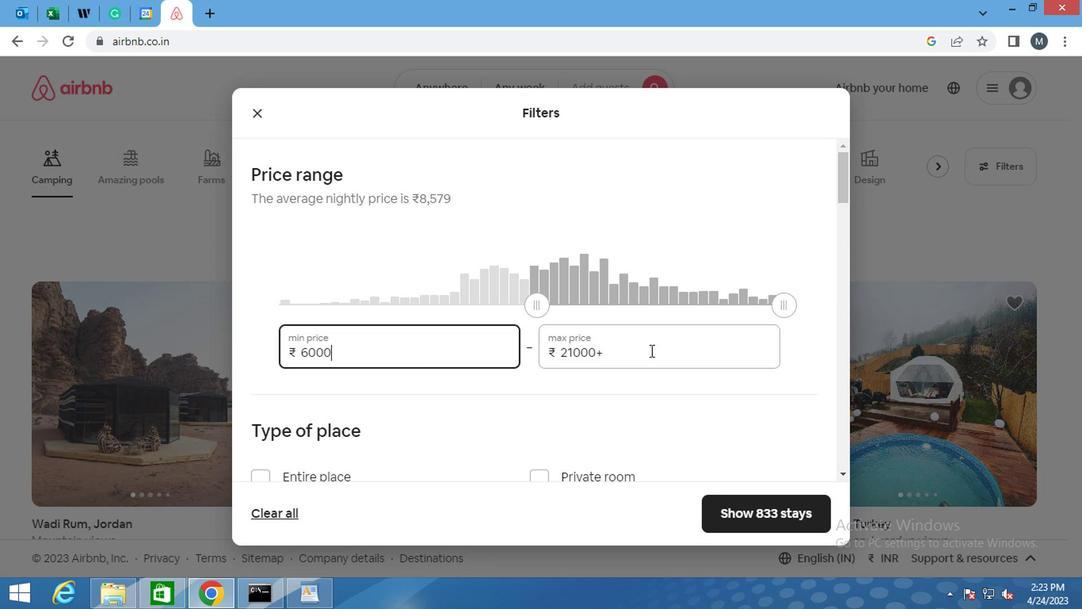 
Action: Mouse moved to (646, 345)
Screenshot: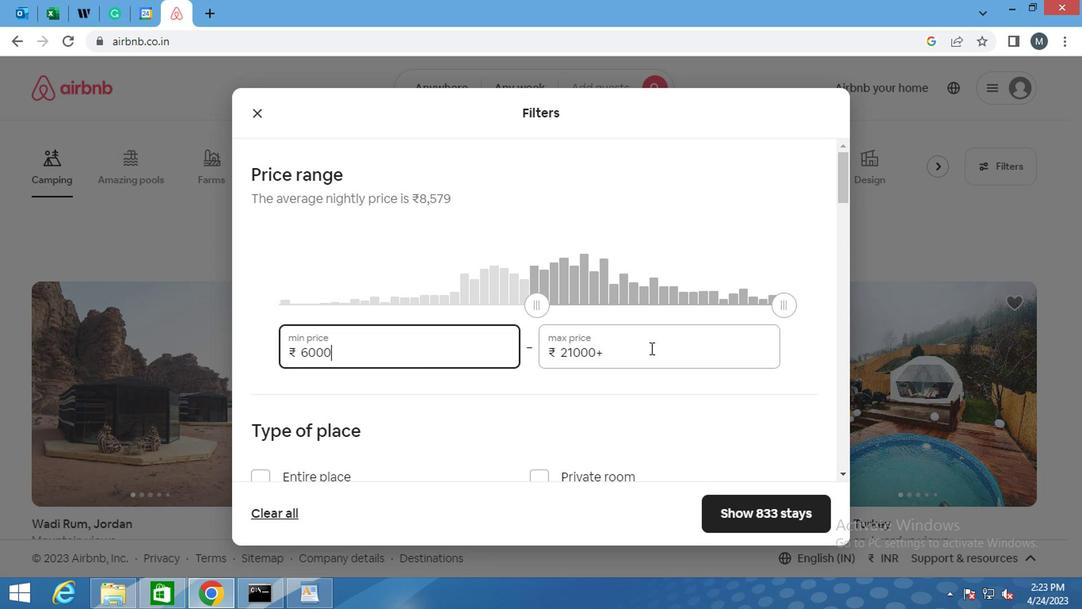 
Action: Mouse pressed left at (646, 345)
Screenshot: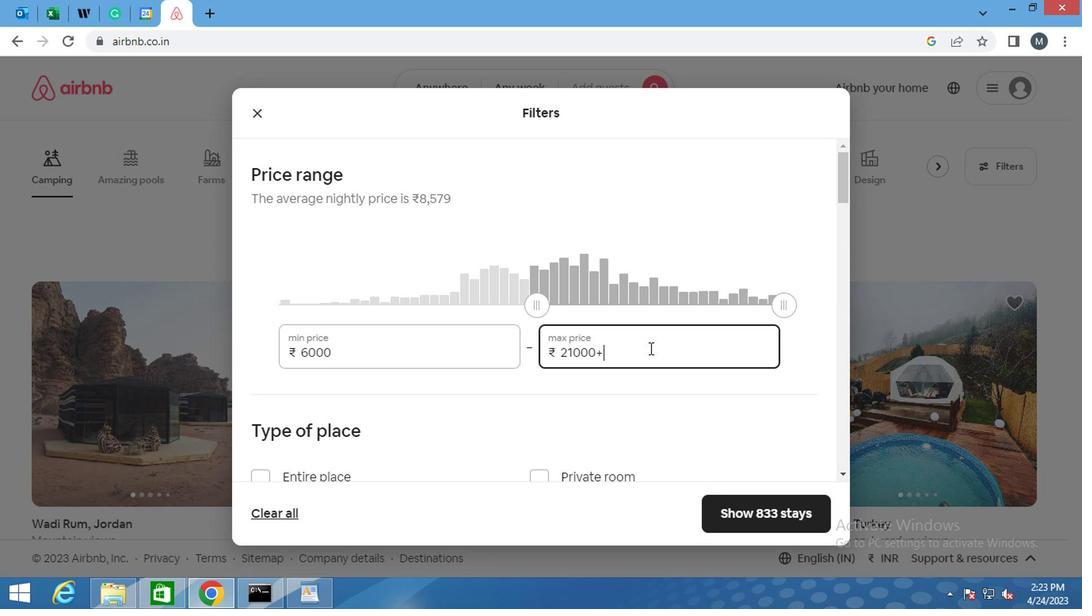 
Action: Mouse moved to (646, 345)
Screenshot: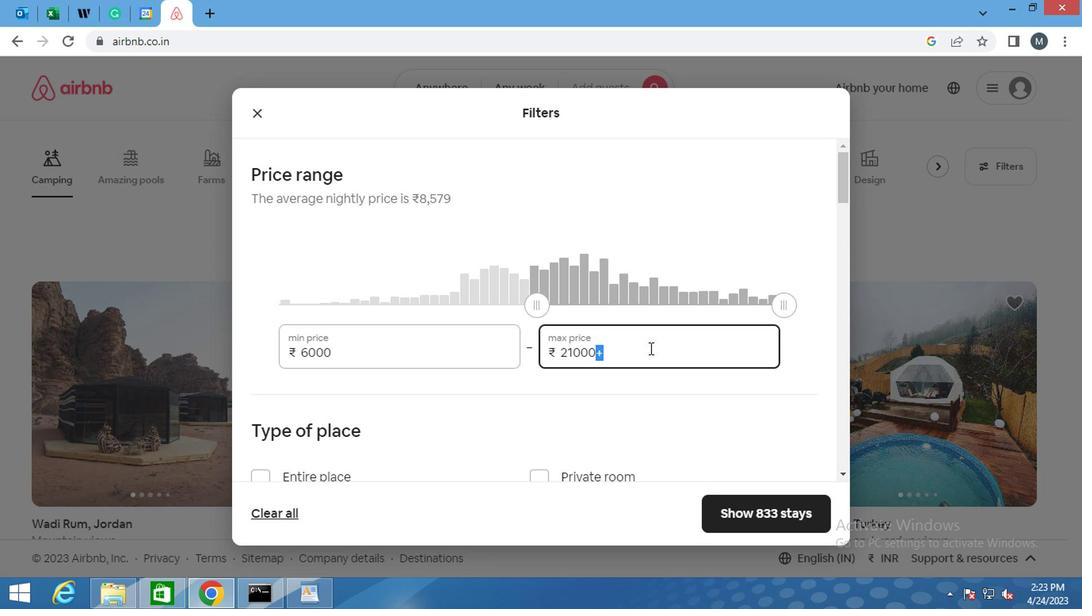 
Action: Mouse pressed left at (646, 345)
Screenshot: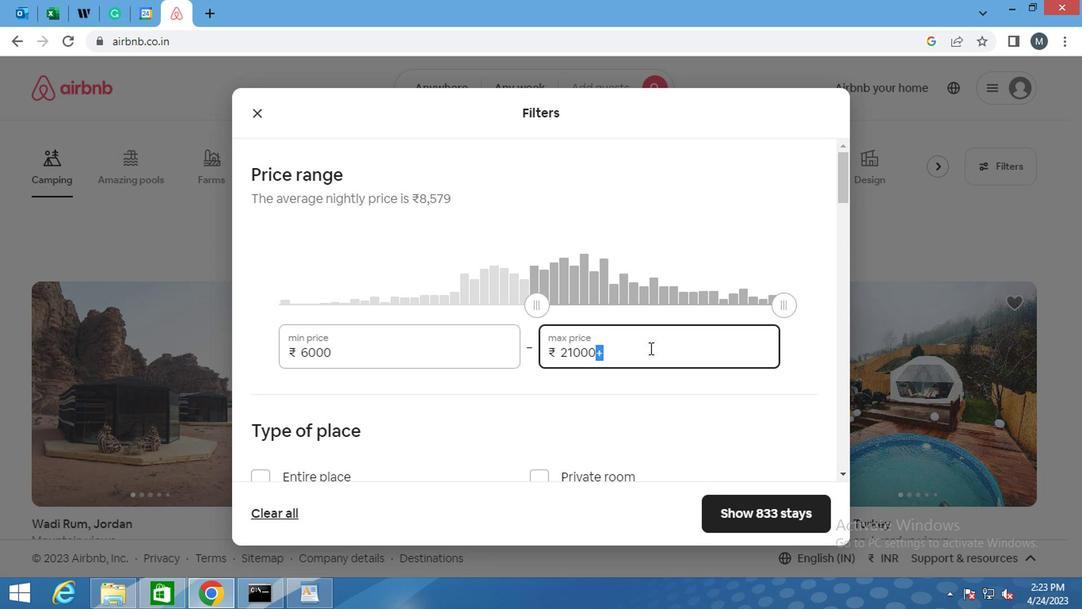 
Action: Mouse moved to (638, 342)
Screenshot: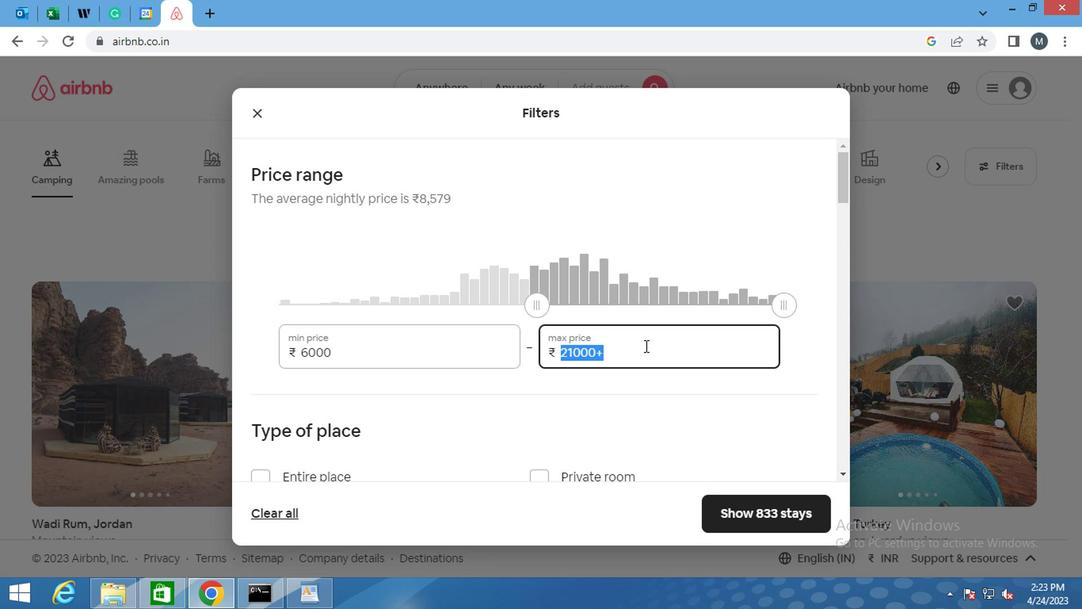 
Action: Key pressed 1
Screenshot: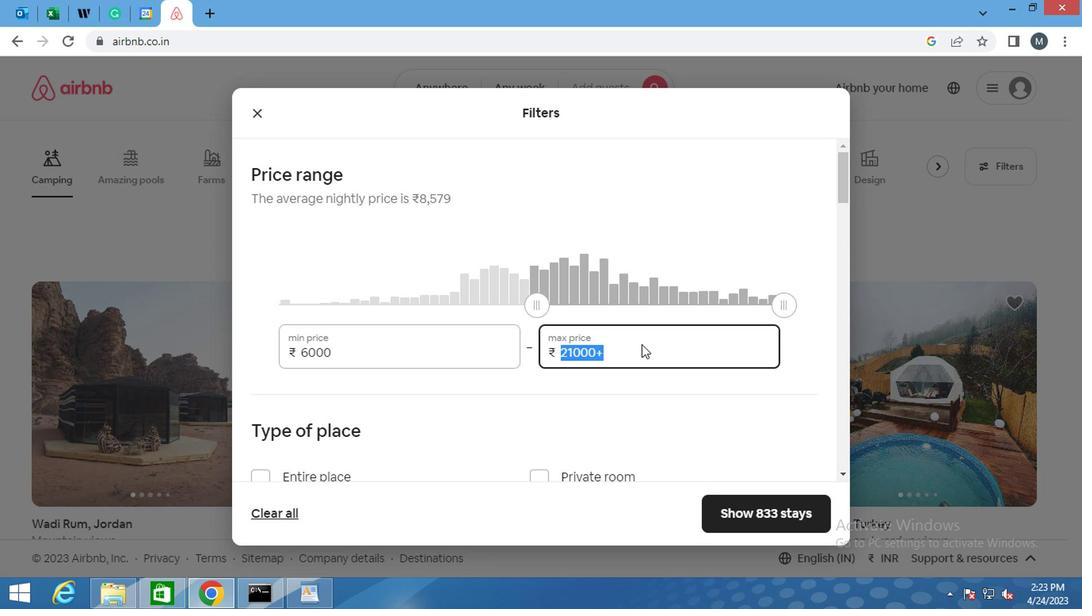 
Action: Mouse moved to (638, 342)
Screenshot: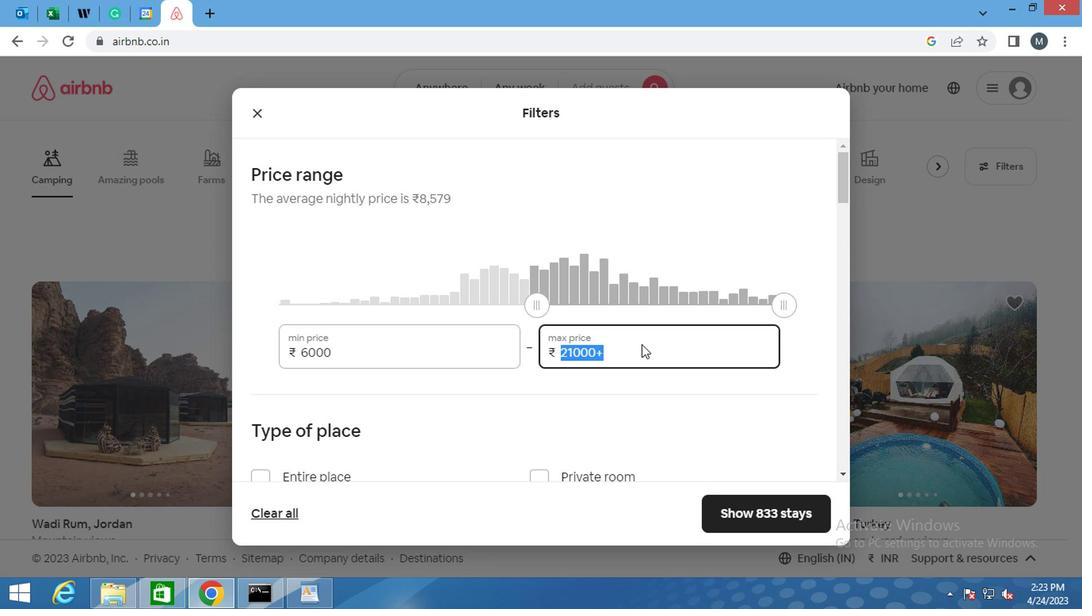 
Action: Key pressed 4
Screenshot: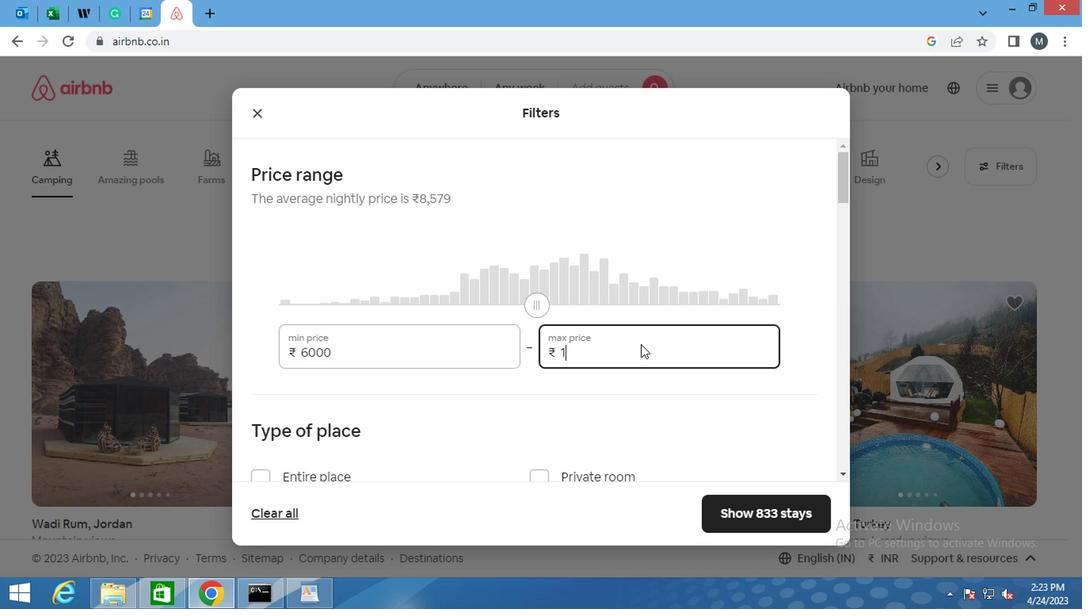 
Action: Mouse moved to (635, 340)
Screenshot: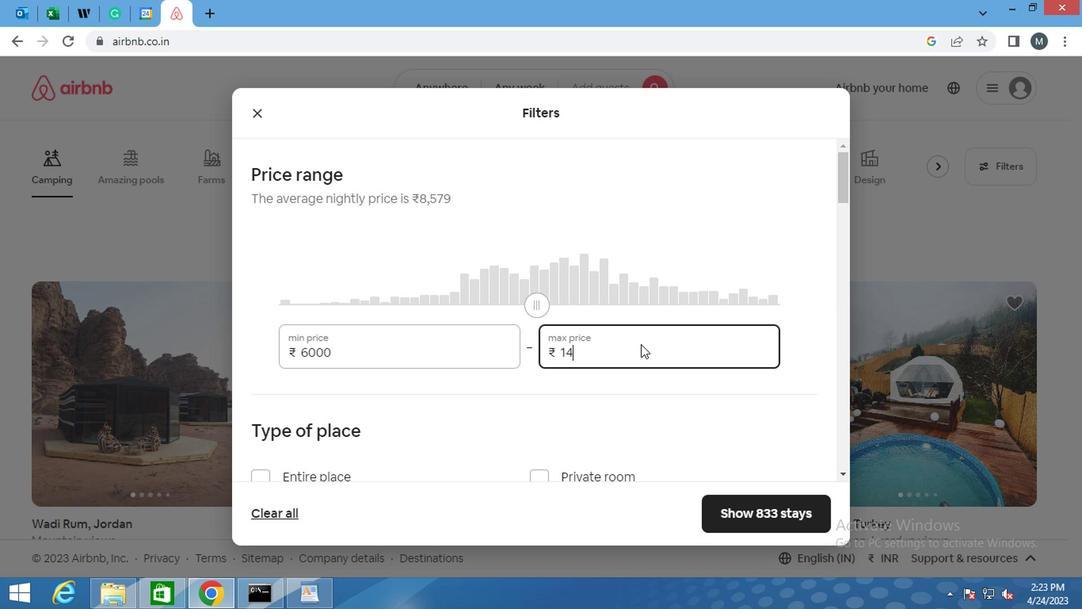 
Action: Key pressed 000
Screenshot: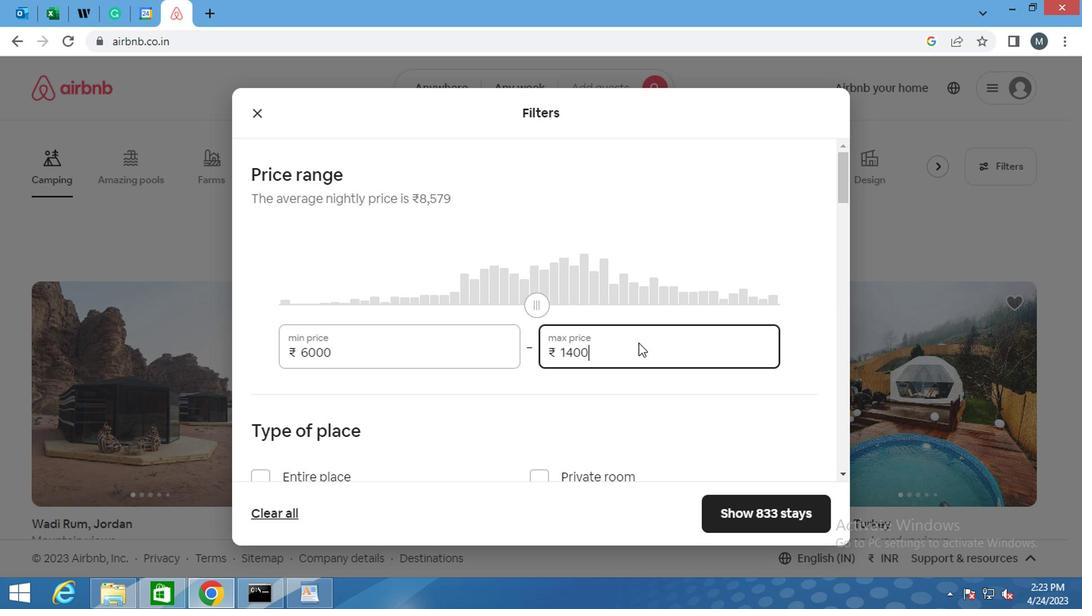 
Action: Mouse moved to (609, 414)
Screenshot: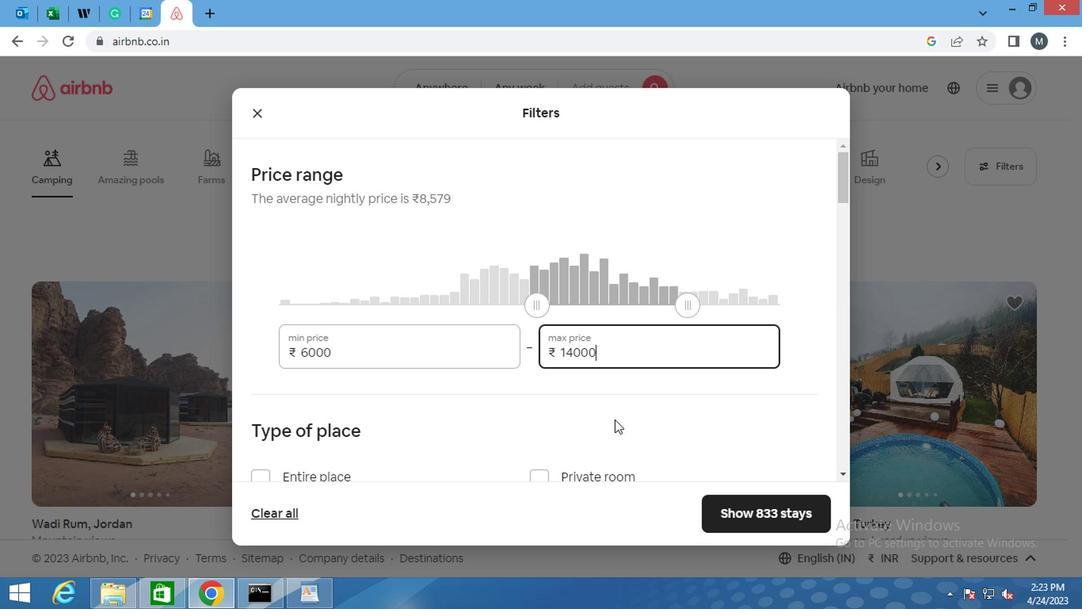 
Action: Mouse scrolled (609, 413) with delta (0, -1)
Screenshot: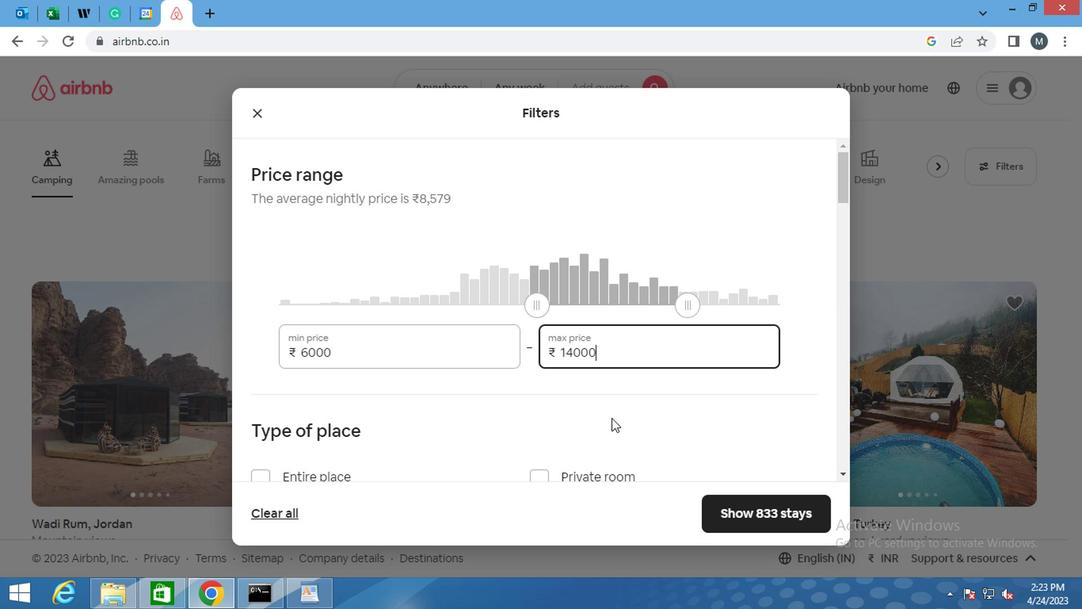 
Action: Mouse moved to (607, 415)
Screenshot: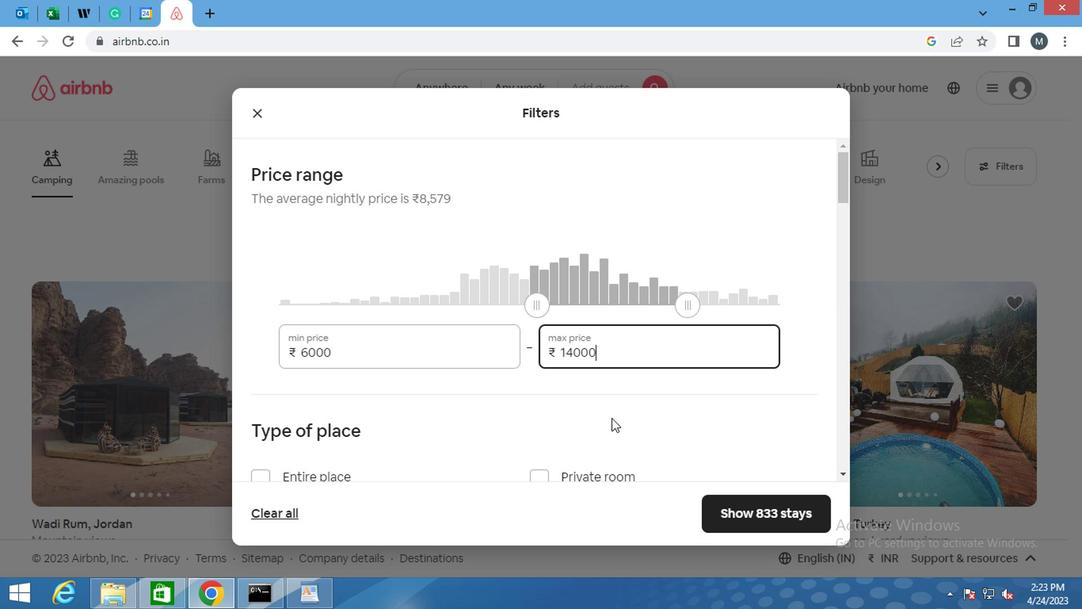 
Action: Mouse scrolled (607, 414) with delta (0, 0)
Screenshot: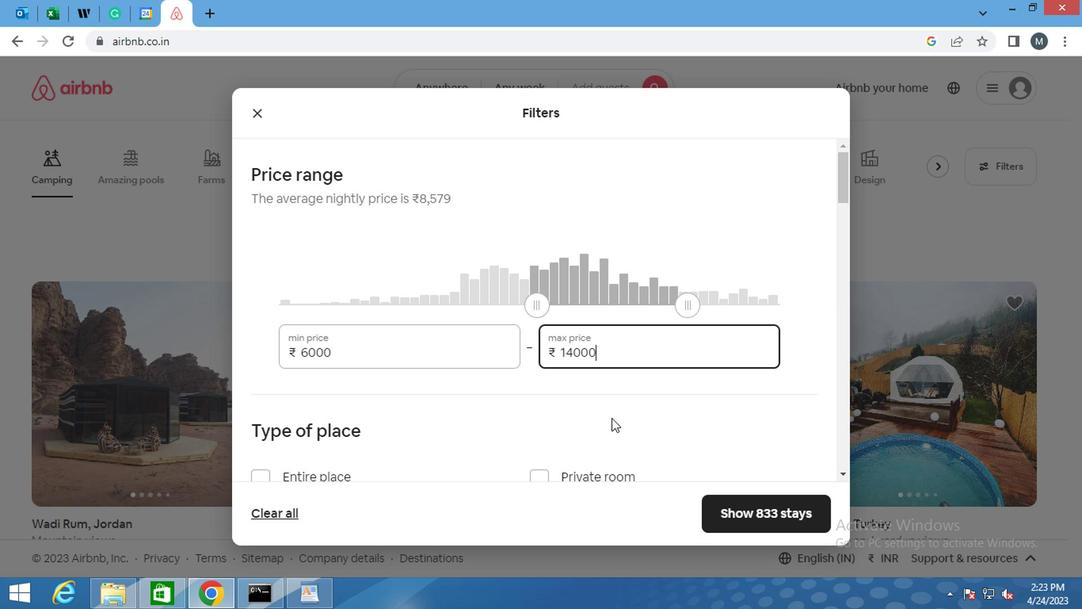 
Action: Mouse moved to (605, 422)
Screenshot: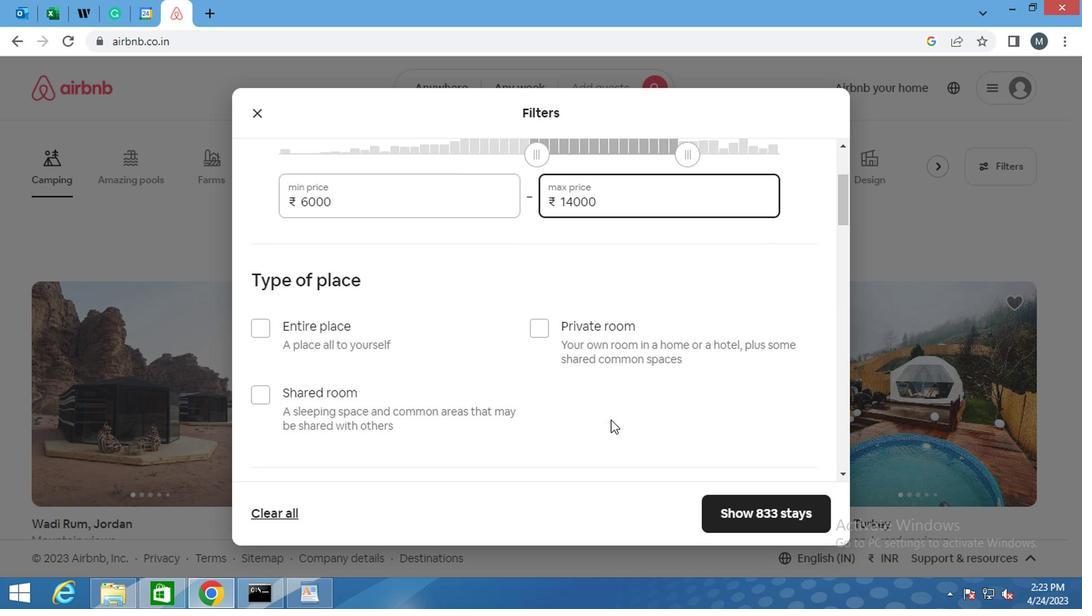 
Action: Mouse scrolled (605, 422) with delta (0, 0)
Screenshot: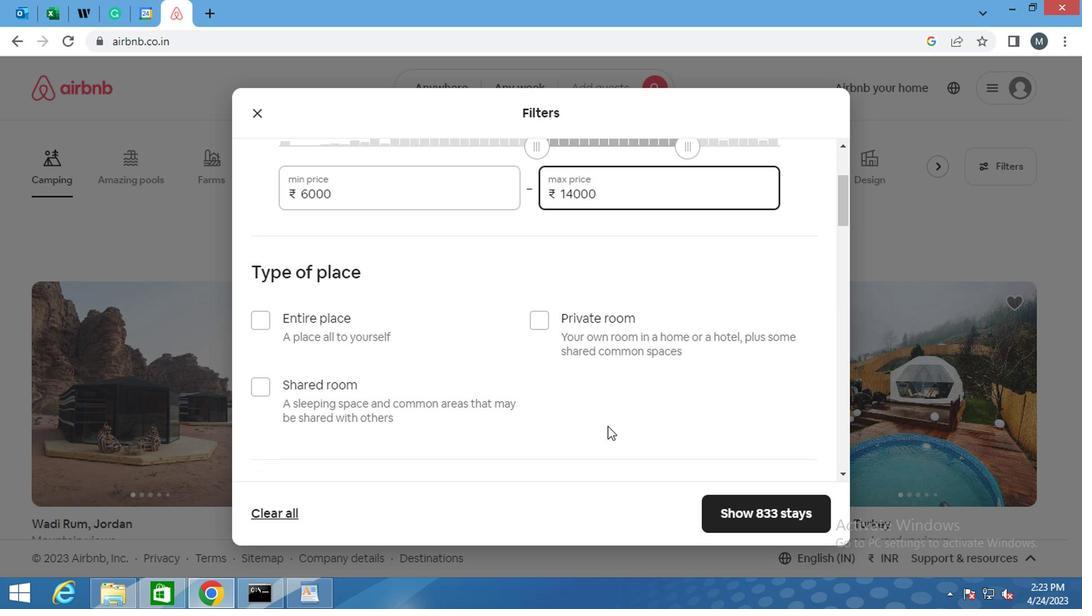 
Action: Mouse moved to (602, 422)
Screenshot: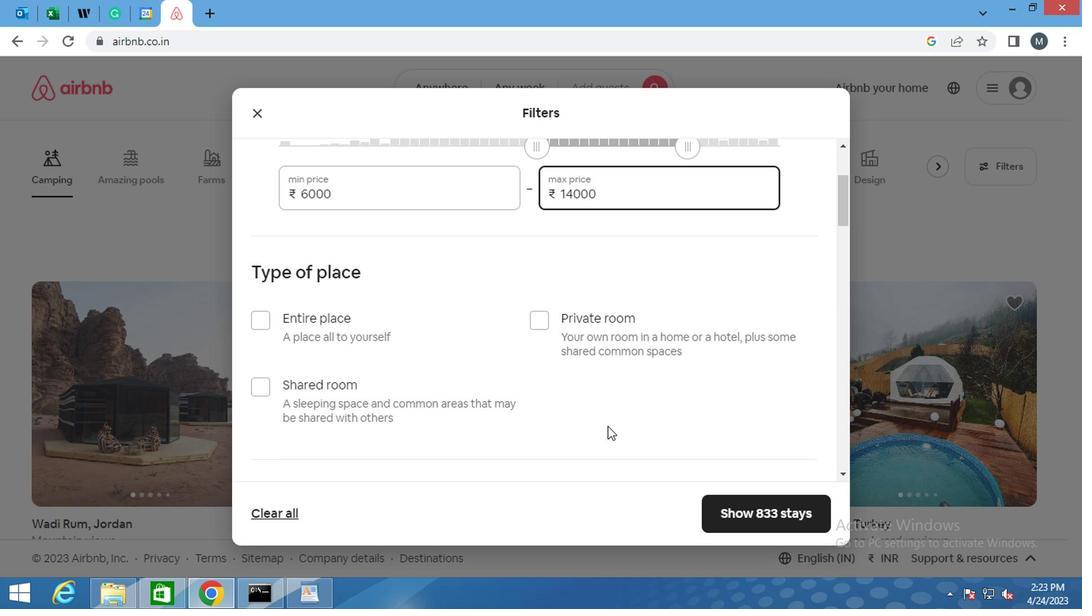 
Action: Mouse scrolled (602, 421) with delta (0, -1)
Screenshot: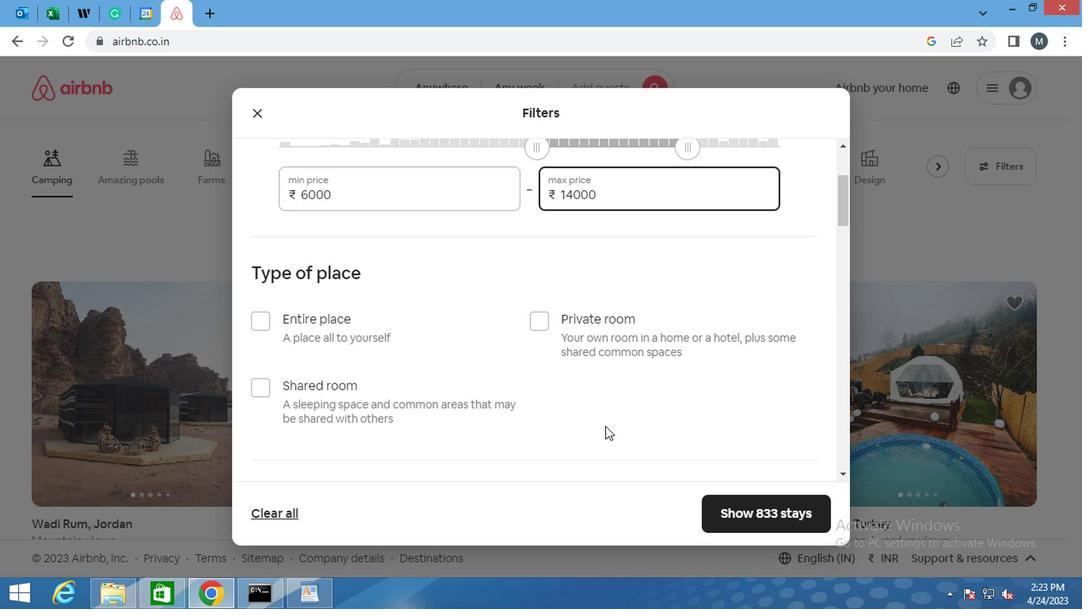 
Action: Mouse moved to (254, 384)
Screenshot: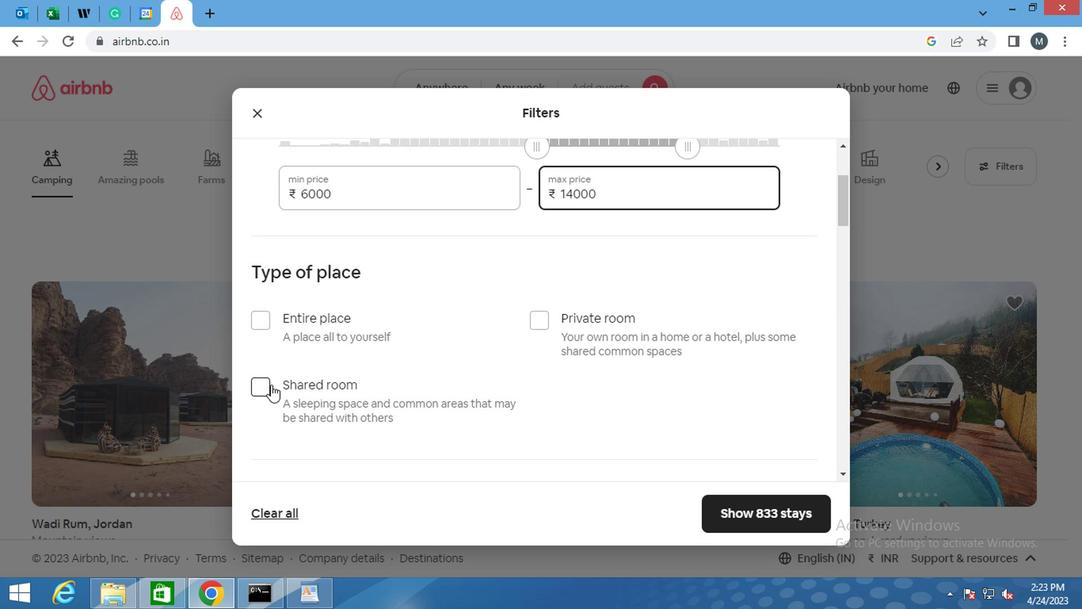 
Action: Mouse pressed left at (254, 384)
Screenshot: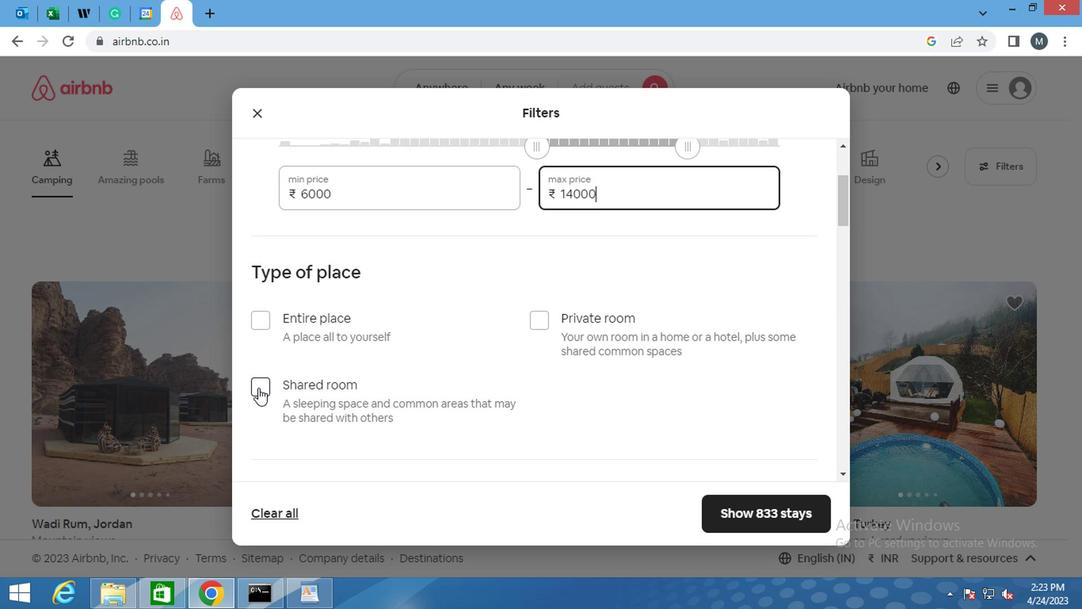
Action: Mouse moved to (350, 373)
Screenshot: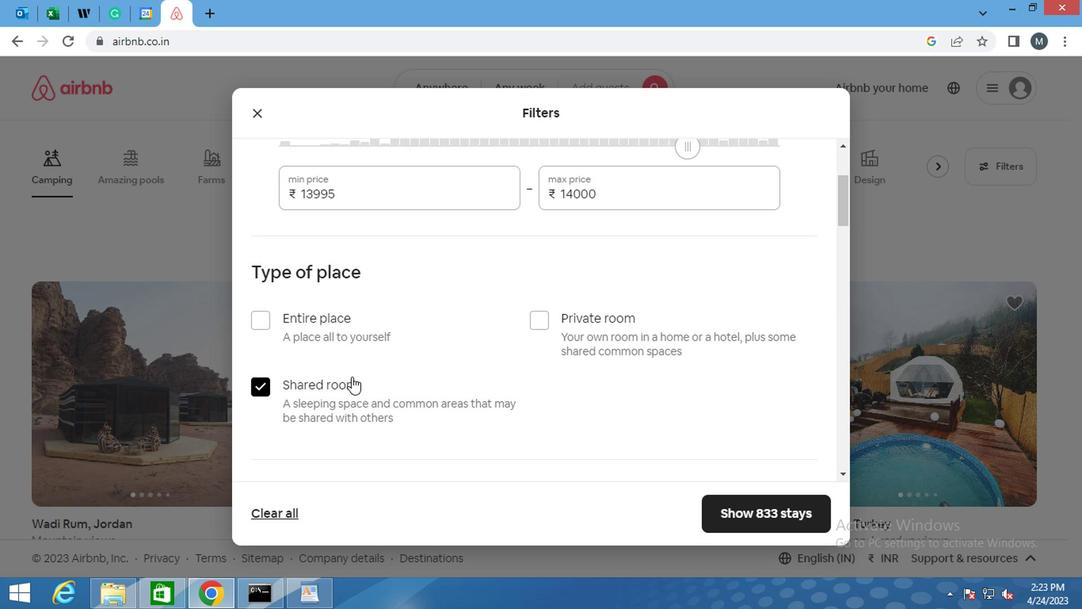 
Action: Mouse scrolled (350, 373) with delta (0, 0)
Screenshot: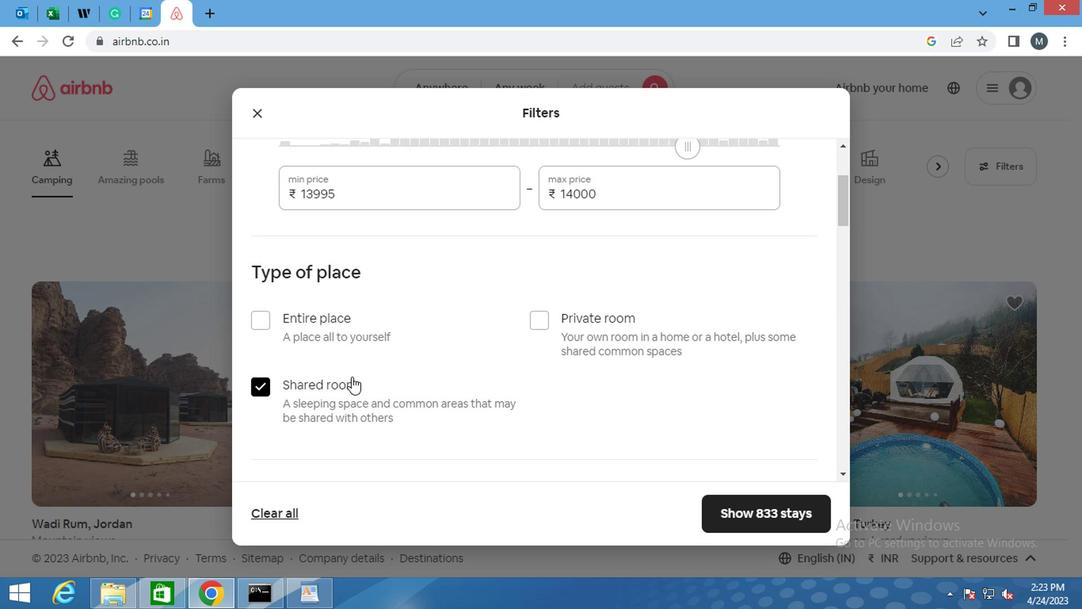 
Action: Mouse moved to (345, 391)
Screenshot: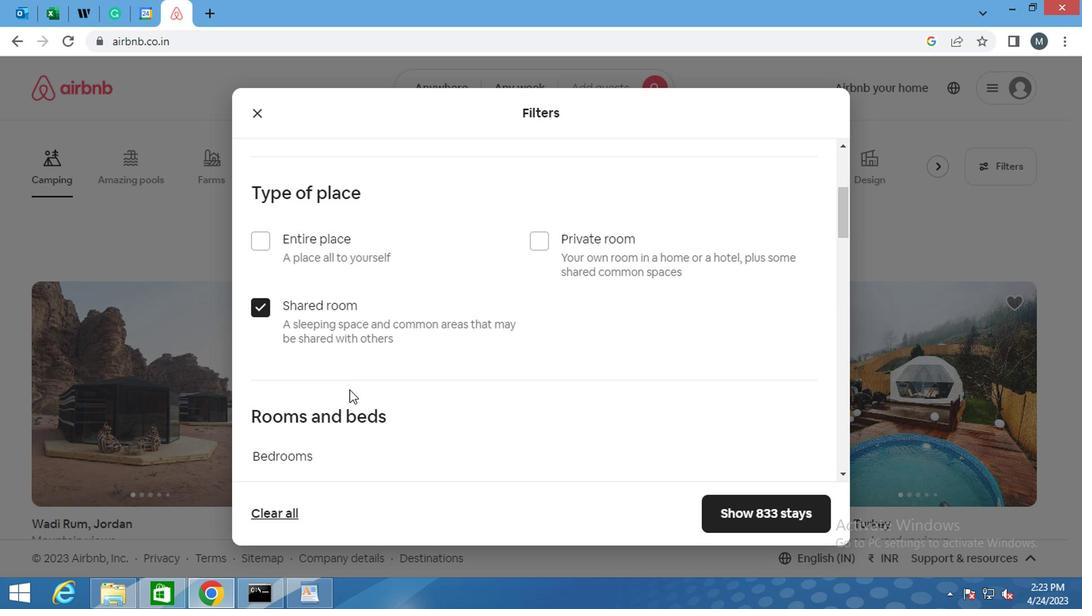 
Action: Mouse scrolled (345, 390) with delta (0, -1)
Screenshot: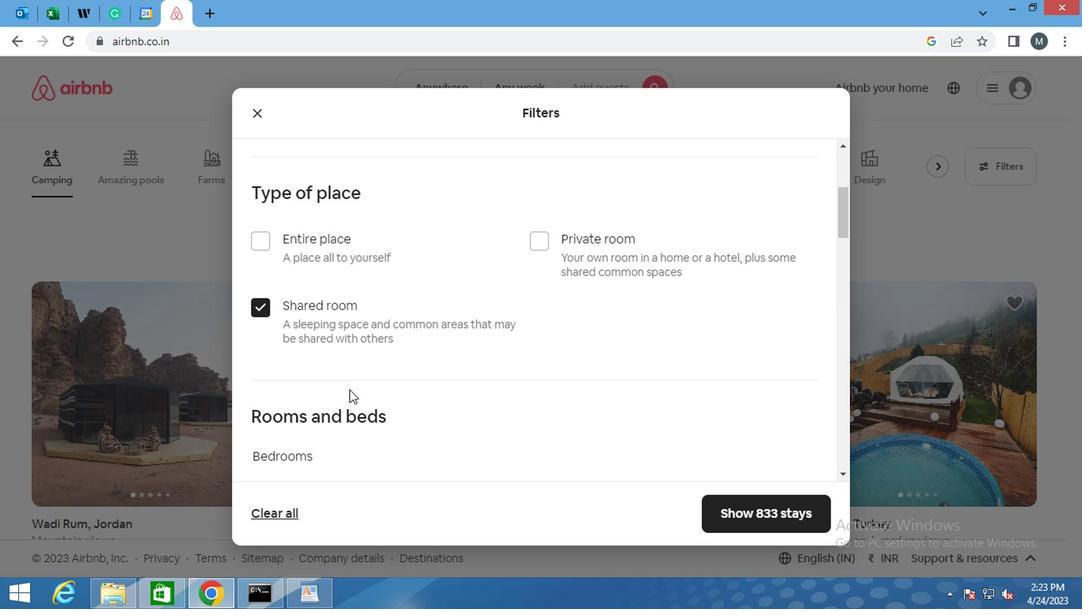 
Action: Mouse moved to (334, 393)
Screenshot: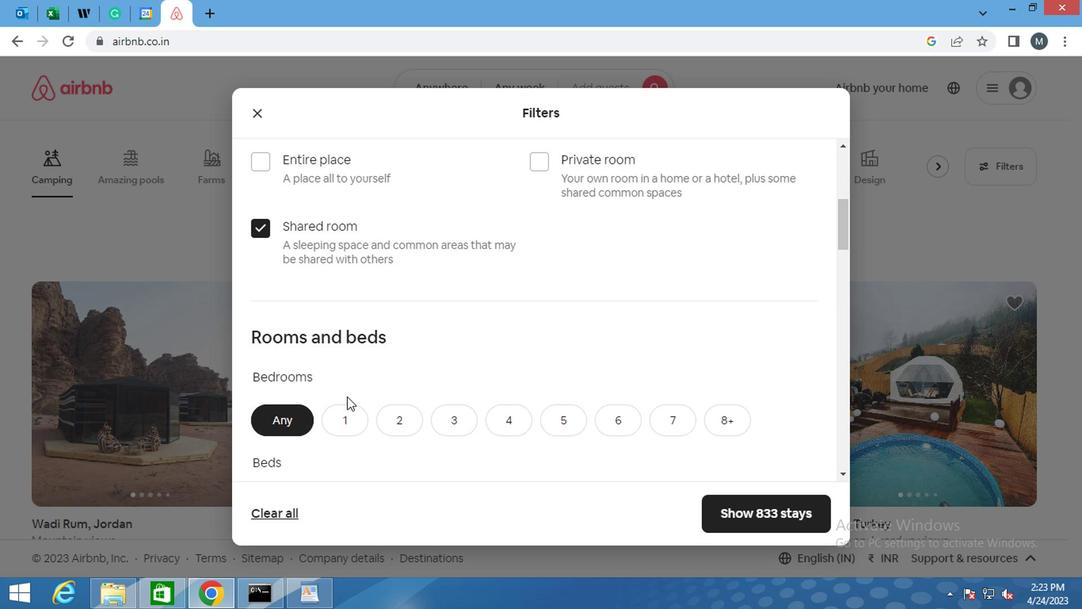 
Action: Mouse scrolled (334, 392) with delta (0, -1)
Screenshot: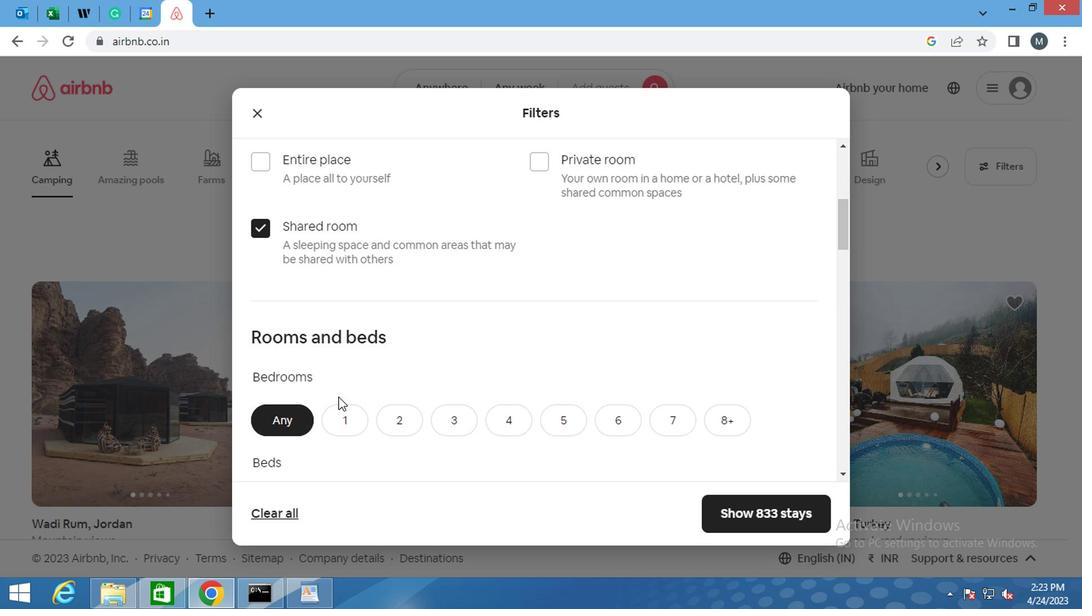 
Action: Mouse moved to (341, 348)
Screenshot: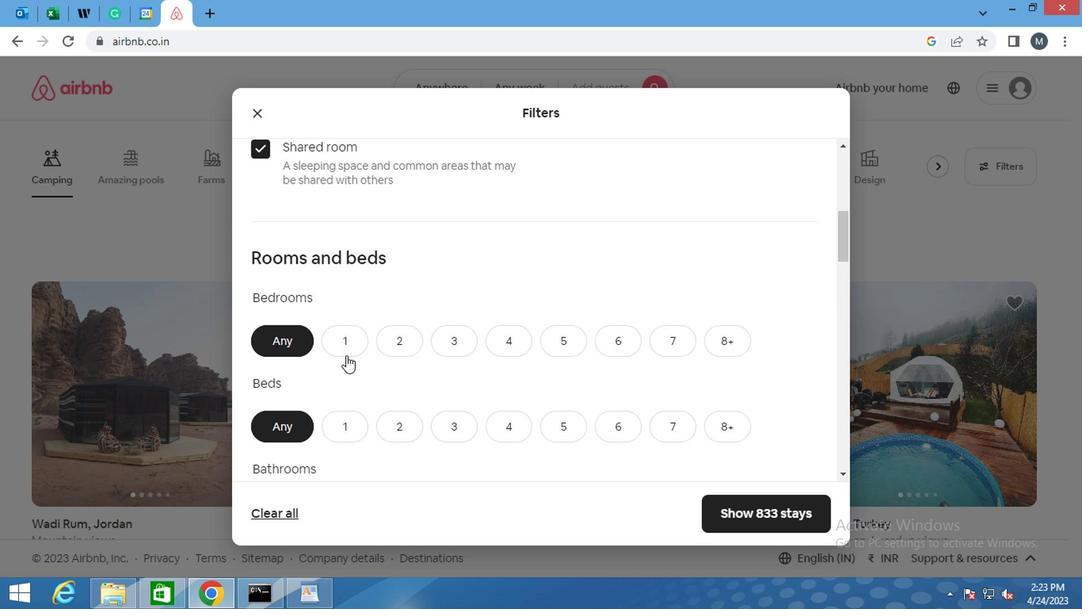 
Action: Mouse pressed left at (341, 348)
Screenshot: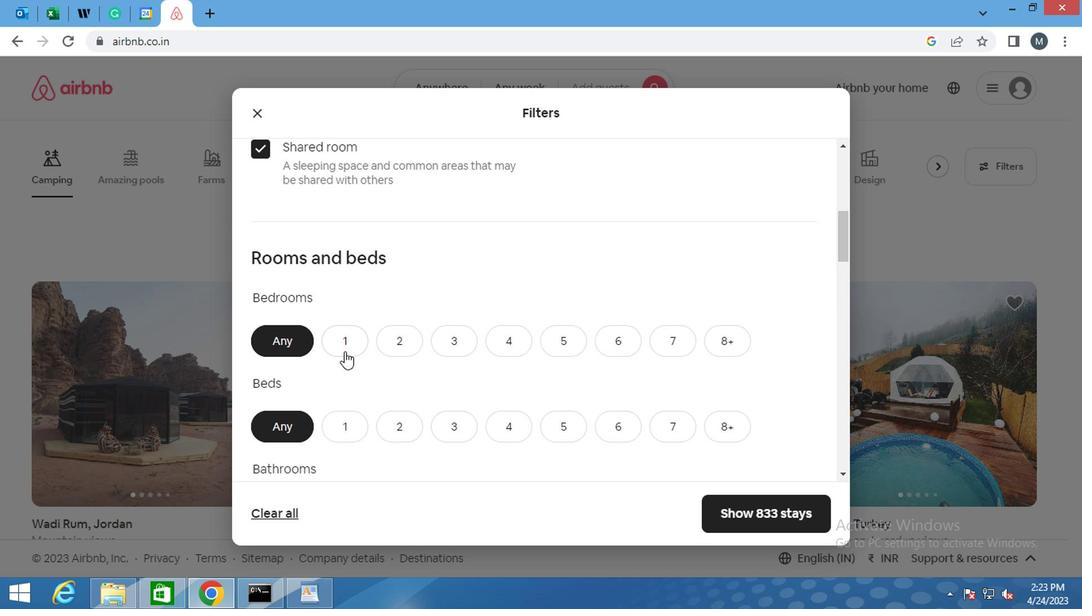 
Action: Mouse moved to (349, 418)
Screenshot: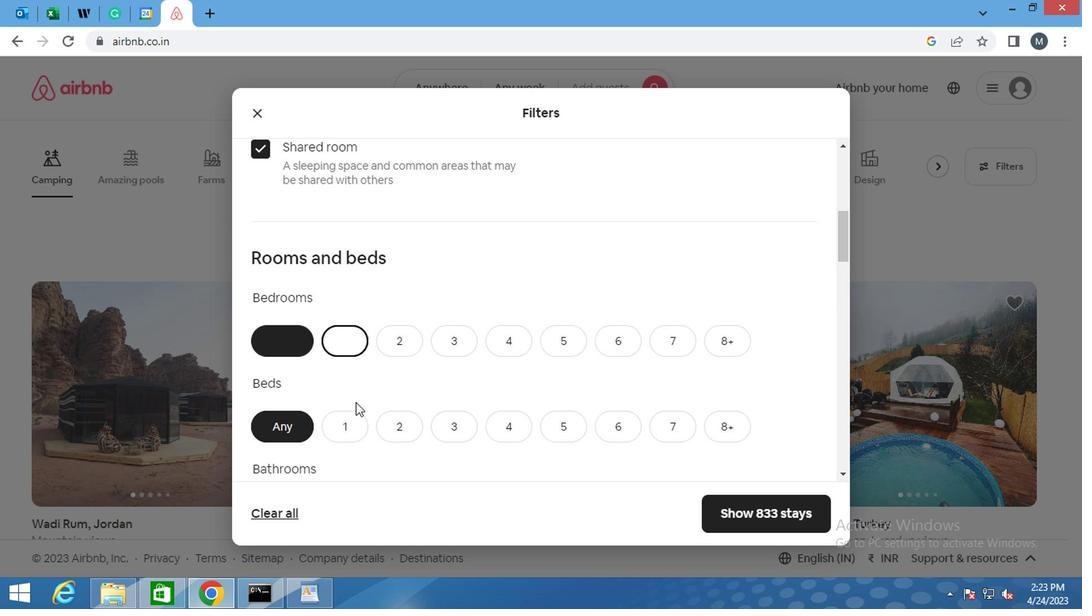 
Action: Mouse pressed left at (349, 418)
Screenshot: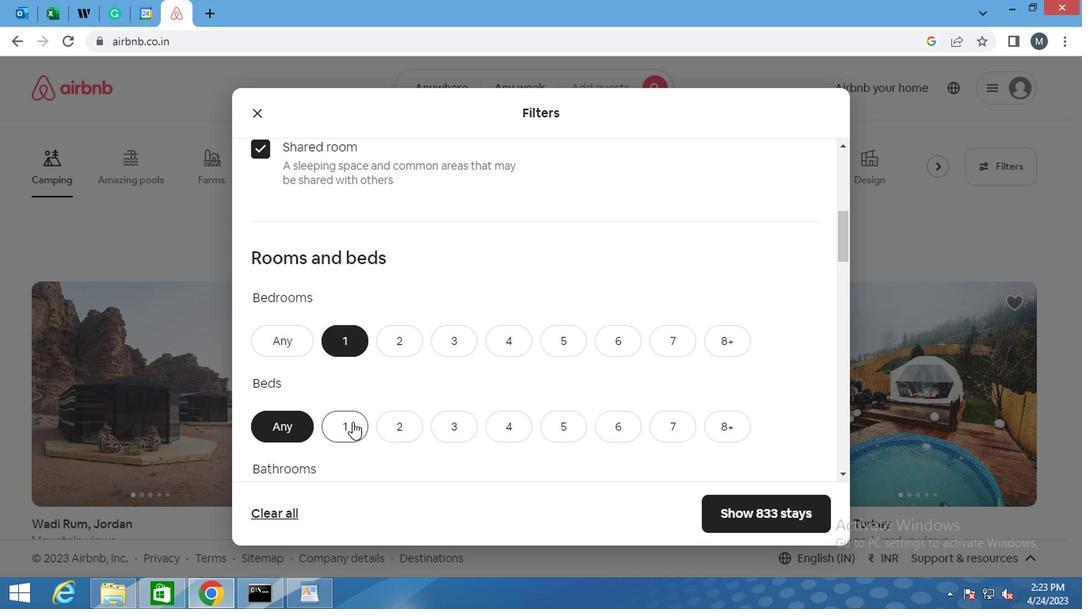 
Action: Mouse moved to (368, 375)
Screenshot: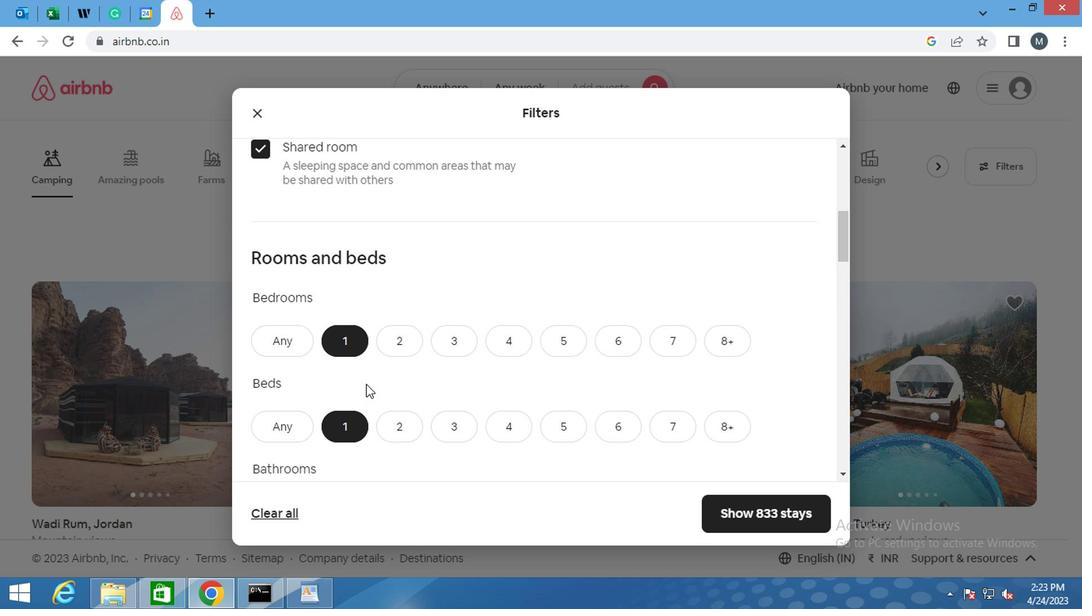 
Action: Mouse scrolled (368, 375) with delta (0, 0)
Screenshot: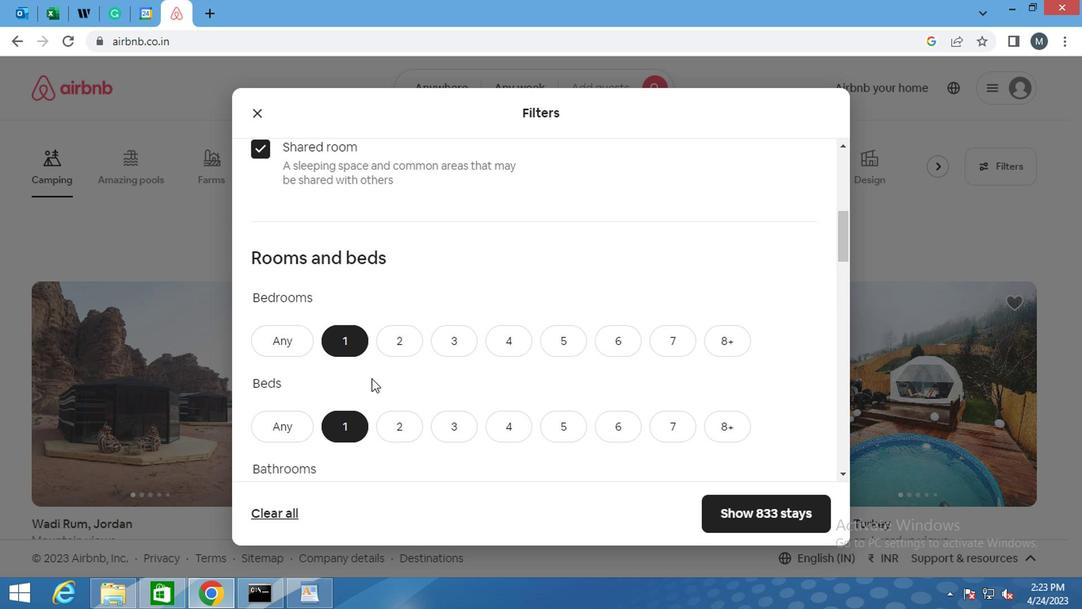 
Action: Mouse moved to (342, 430)
Screenshot: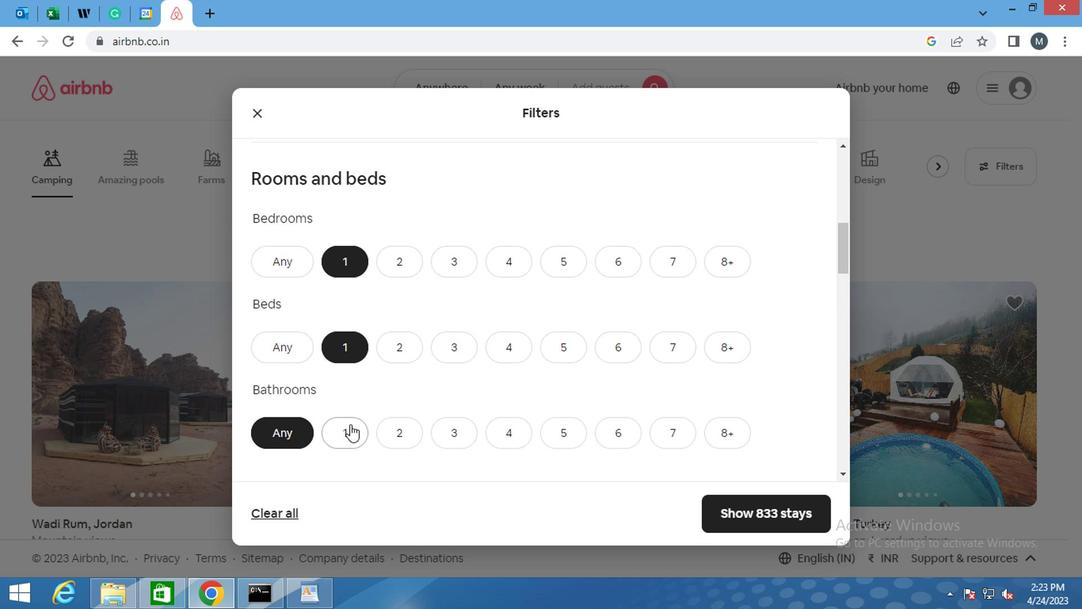 
Action: Mouse pressed left at (342, 430)
Screenshot: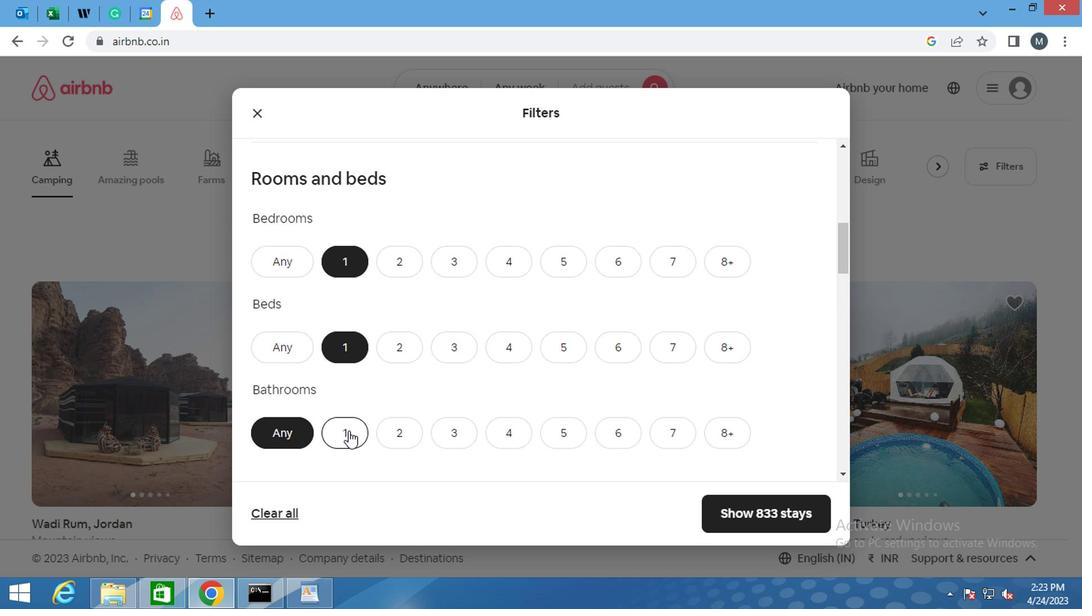 
Action: Mouse moved to (359, 388)
Screenshot: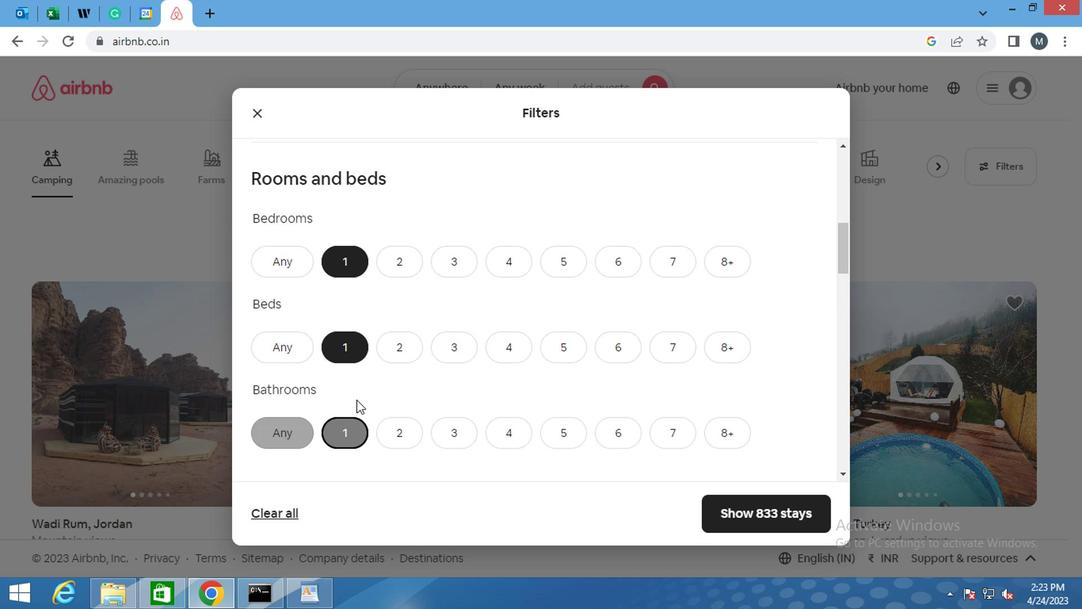 
Action: Mouse scrolled (359, 387) with delta (0, 0)
Screenshot: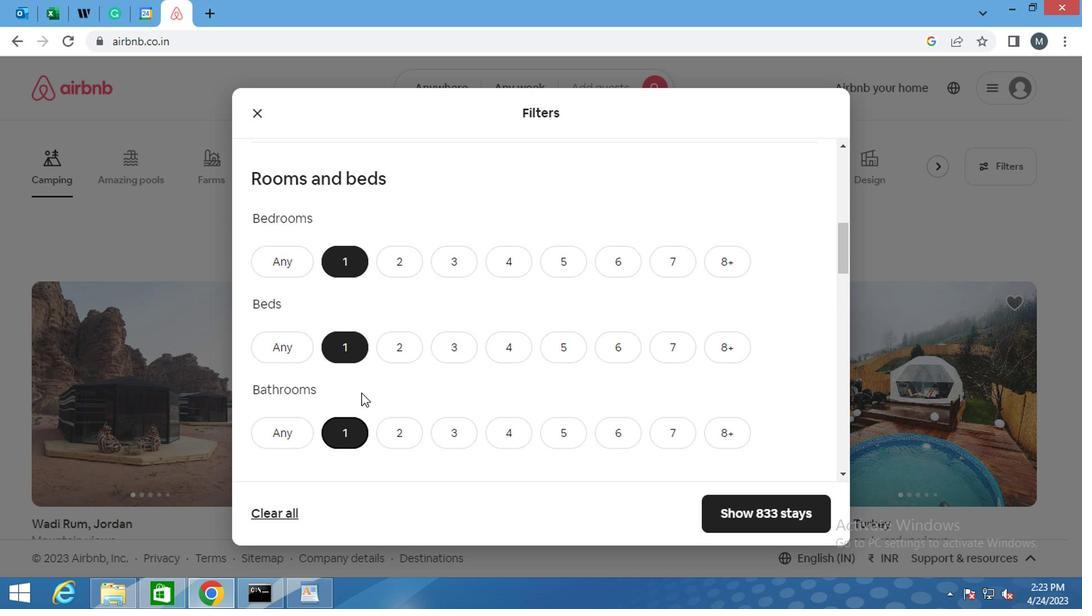 
Action: Mouse moved to (395, 375)
Screenshot: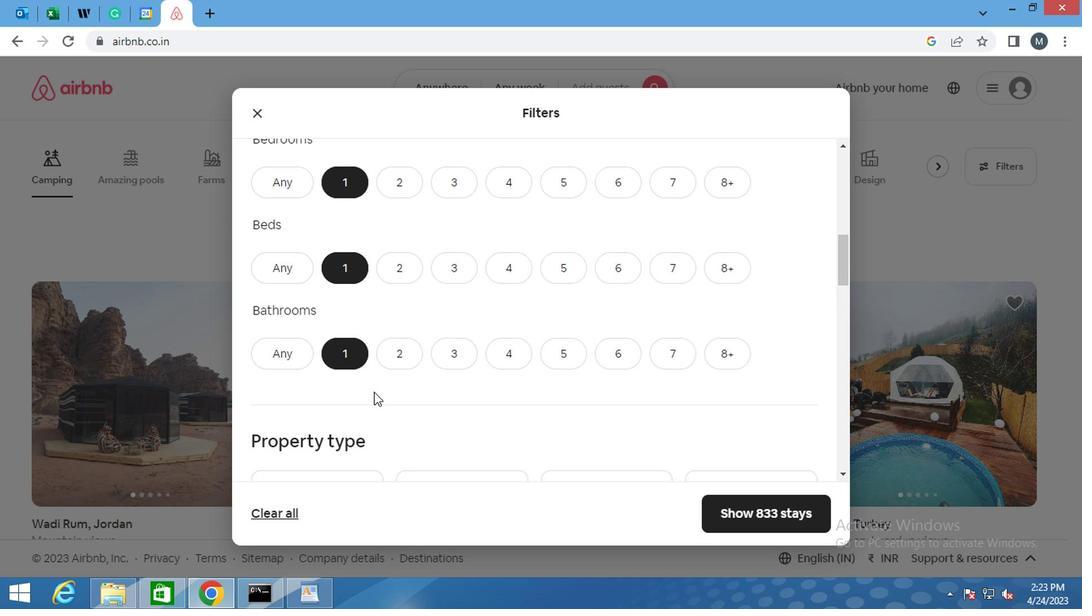 
Action: Mouse scrolled (395, 375) with delta (0, 0)
Screenshot: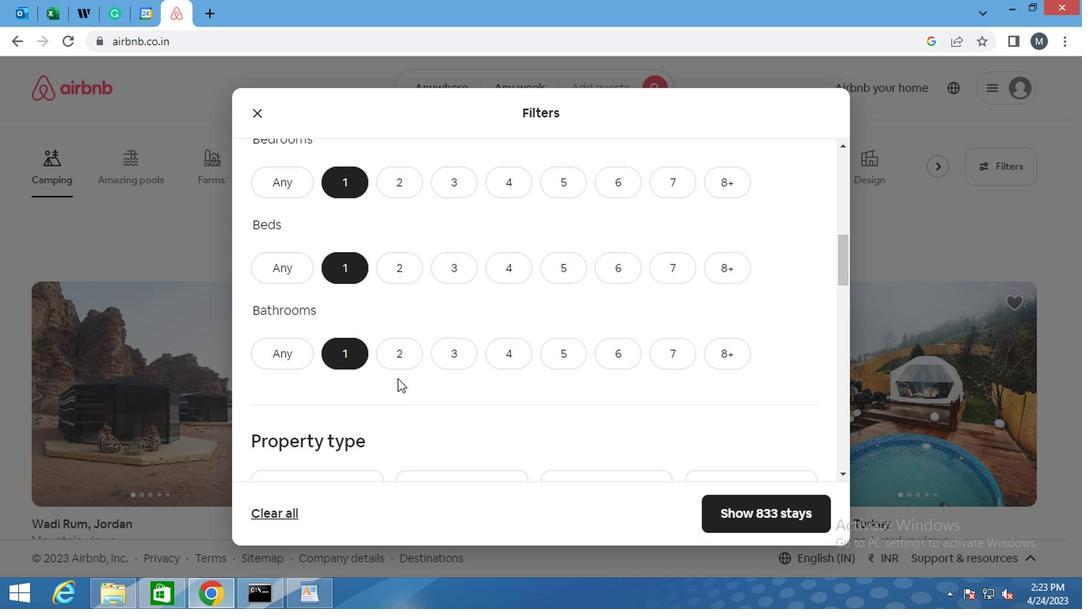 
Action: Mouse moved to (414, 386)
Screenshot: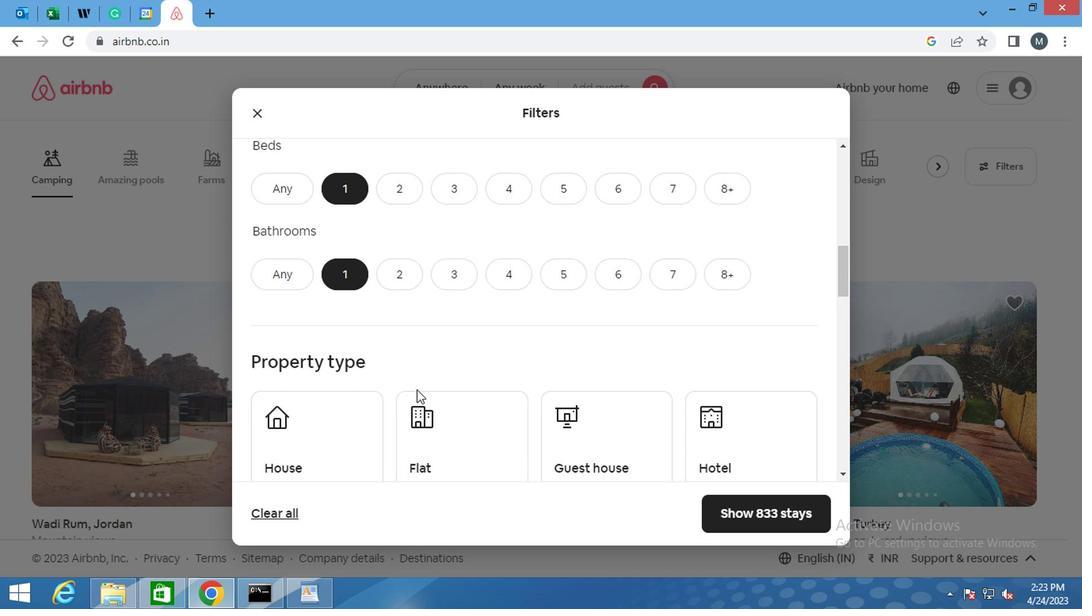 
Action: Mouse scrolled (414, 385) with delta (0, 0)
Screenshot: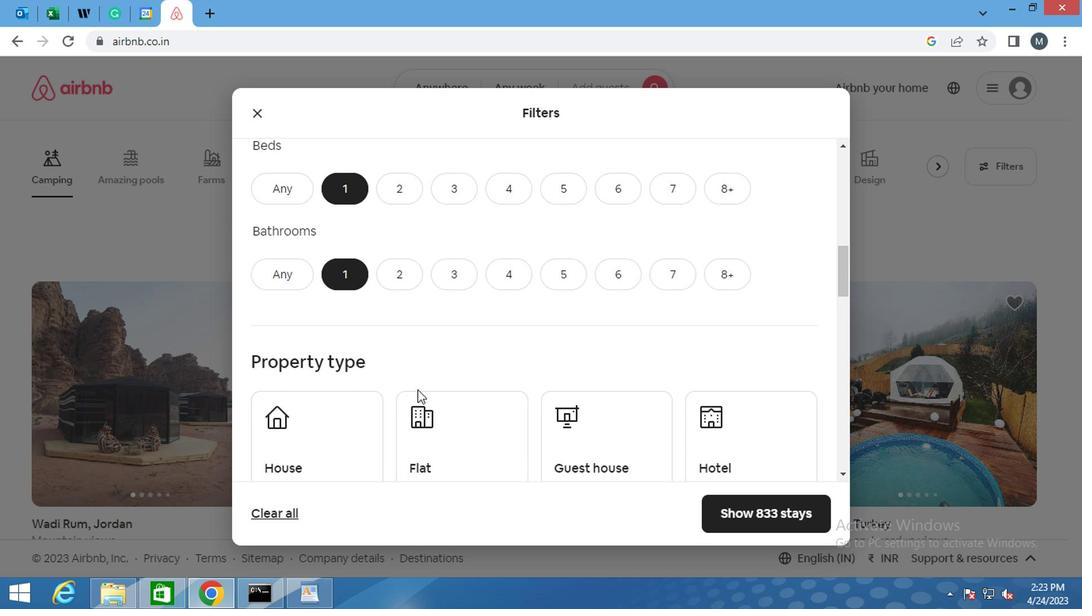 
Action: Mouse moved to (320, 382)
Screenshot: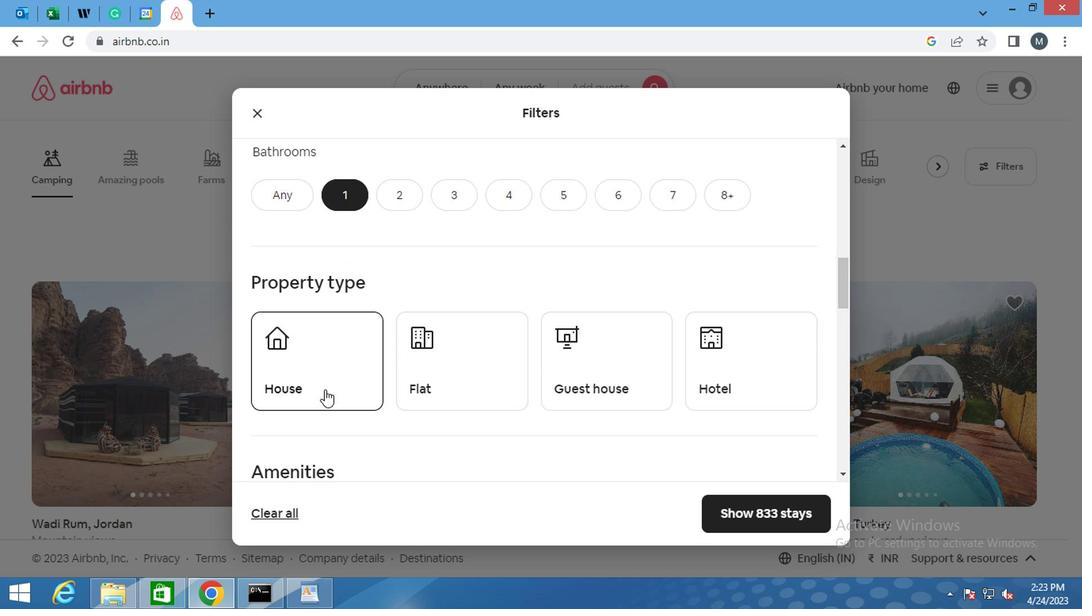
Action: Mouse pressed left at (320, 382)
Screenshot: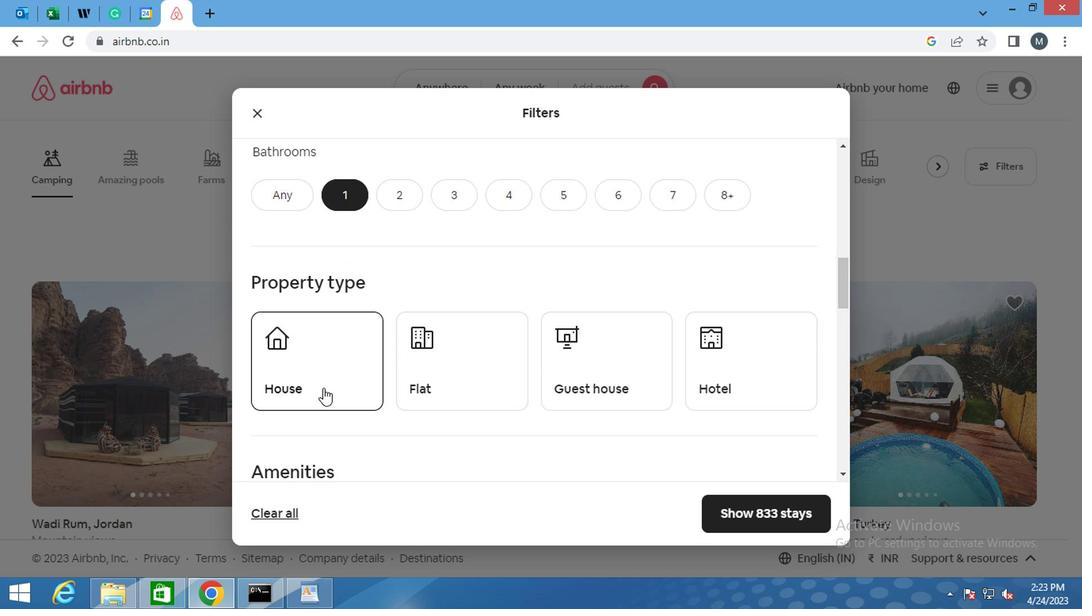 
Action: Mouse moved to (441, 381)
Screenshot: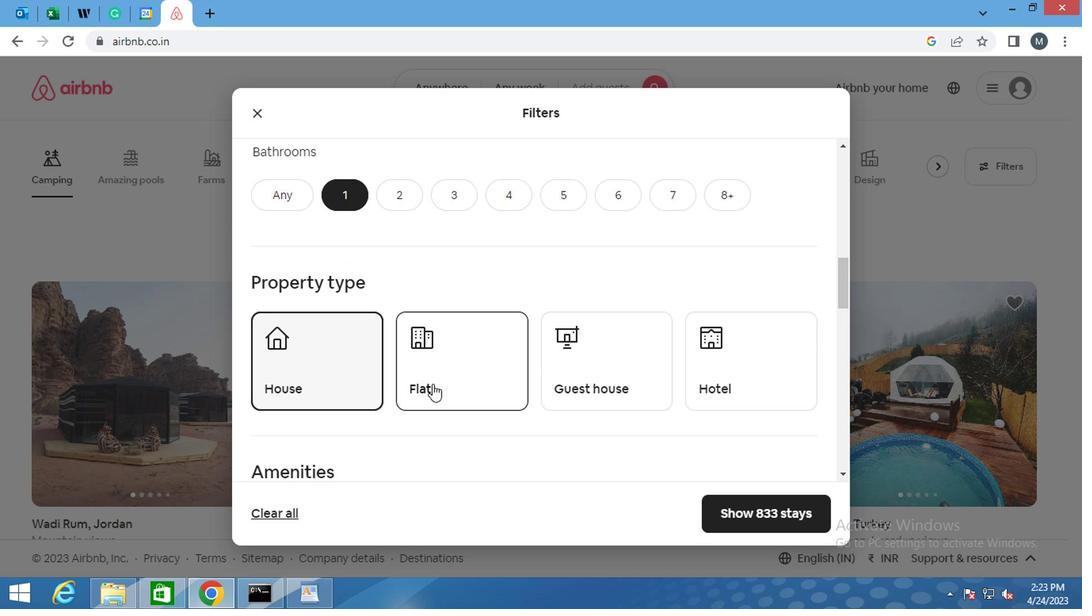 
Action: Mouse pressed left at (441, 381)
Screenshot: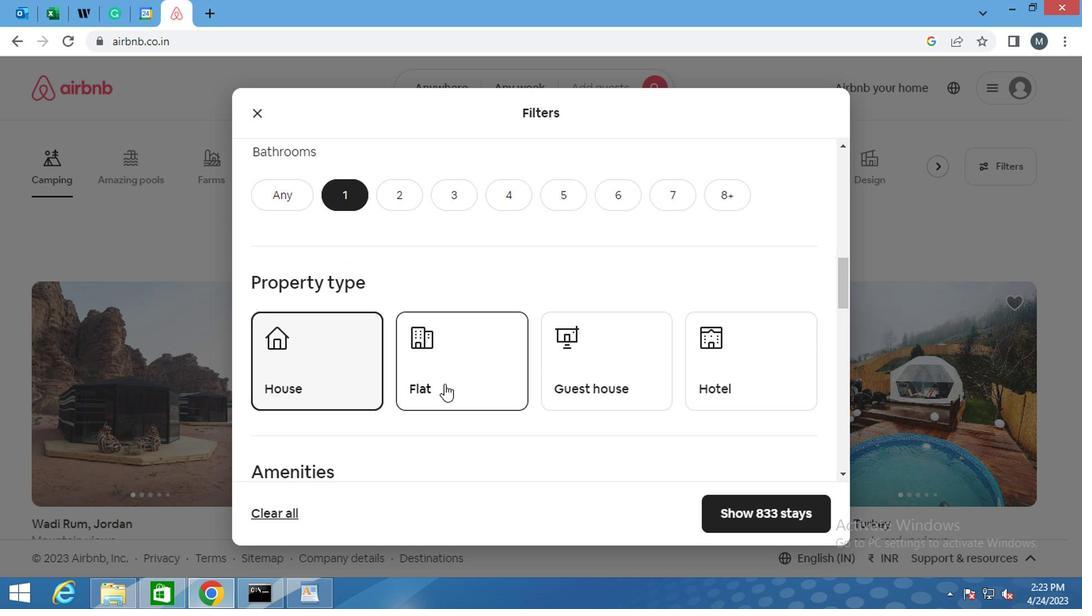 
Action: Mouse moved to (576, 390)
Screenshot: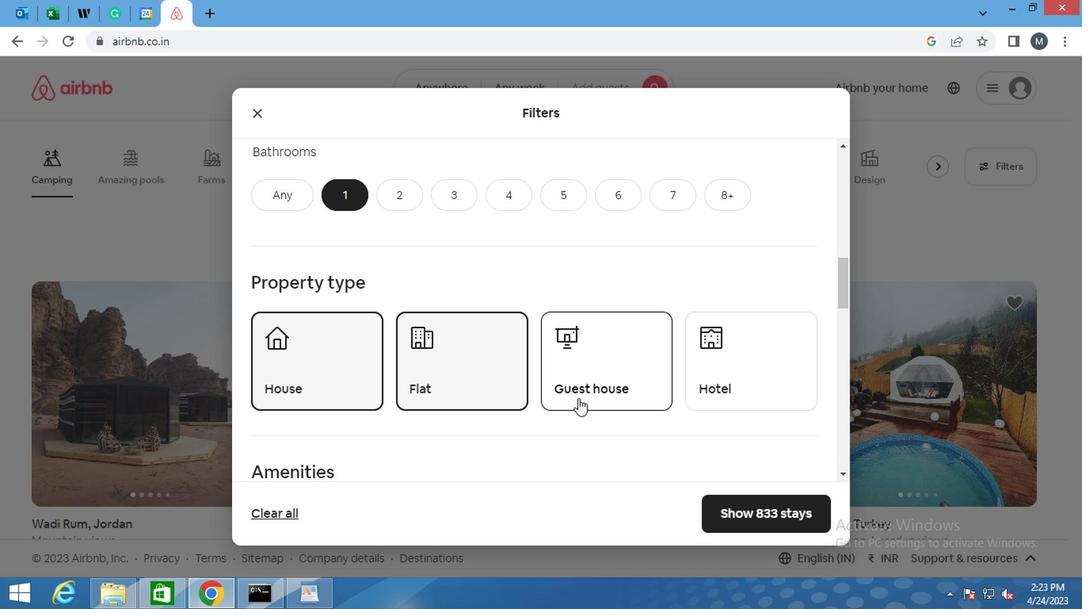
Action: Mouse pressed left at (576, 390)
Screenshot: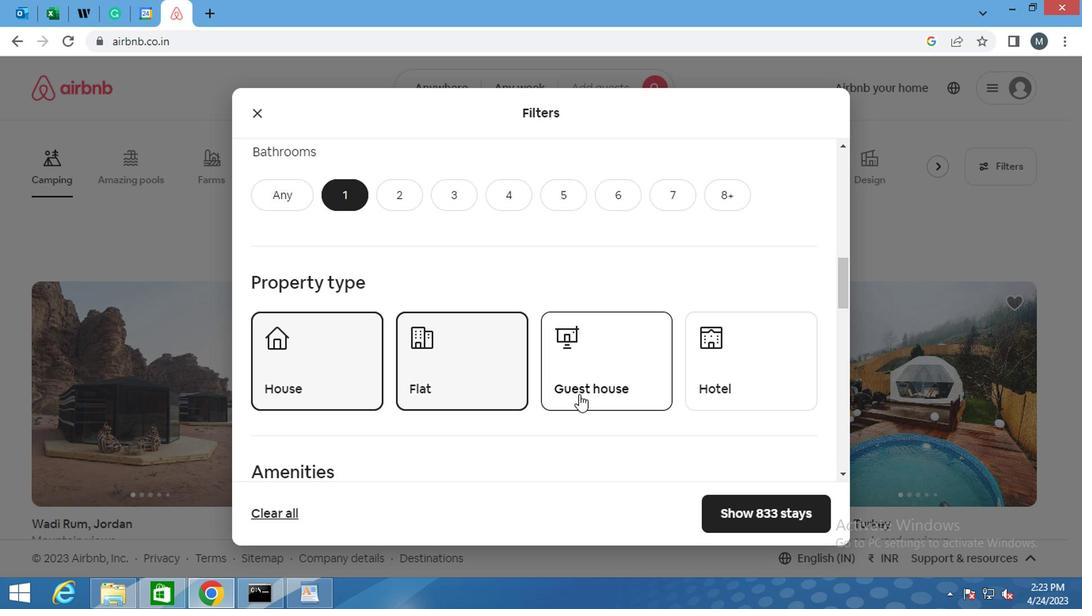 
Action: Mouse moved to (704, 369)
Screenshot: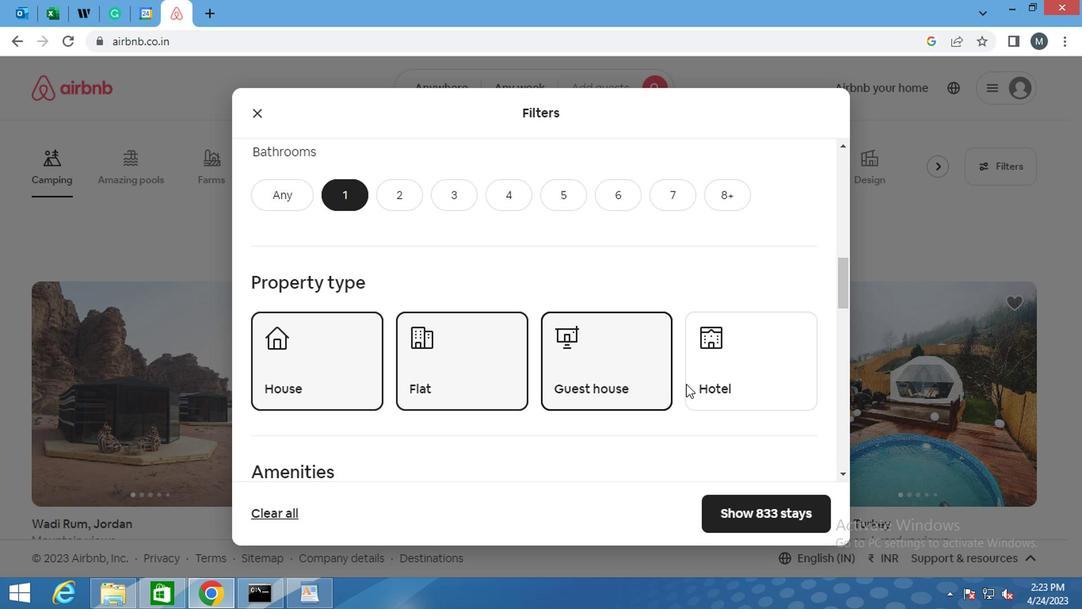 
Action: Mouse pressed left at (704, 369)
Screenshot: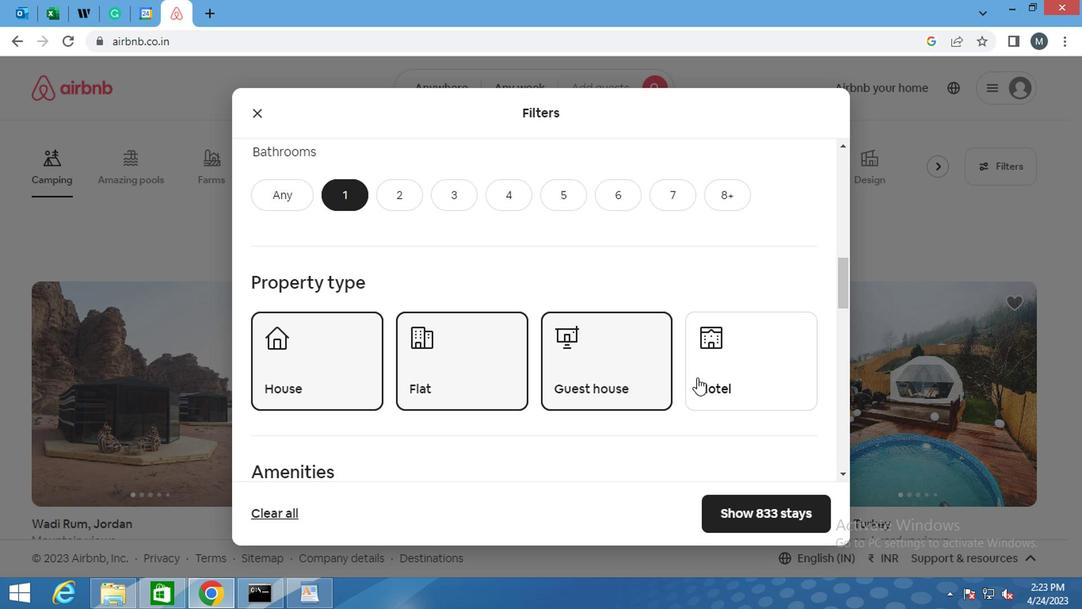 
Action: Mouse moved to (237, 394)
Screenshot: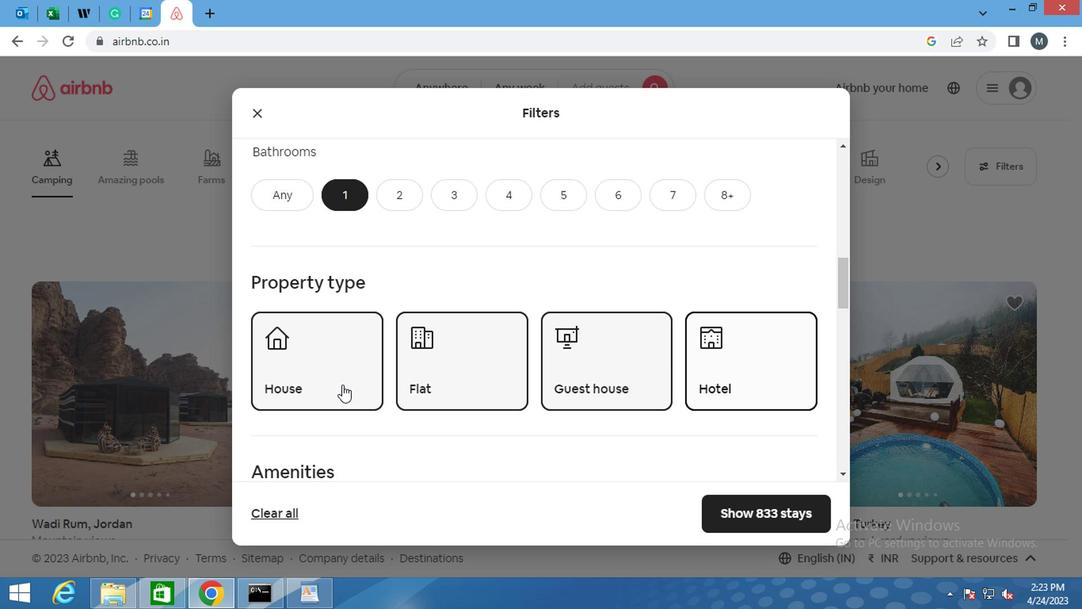 
Action: Mouse scrolled (237, 395) with delta (0, 1)
Screenshot: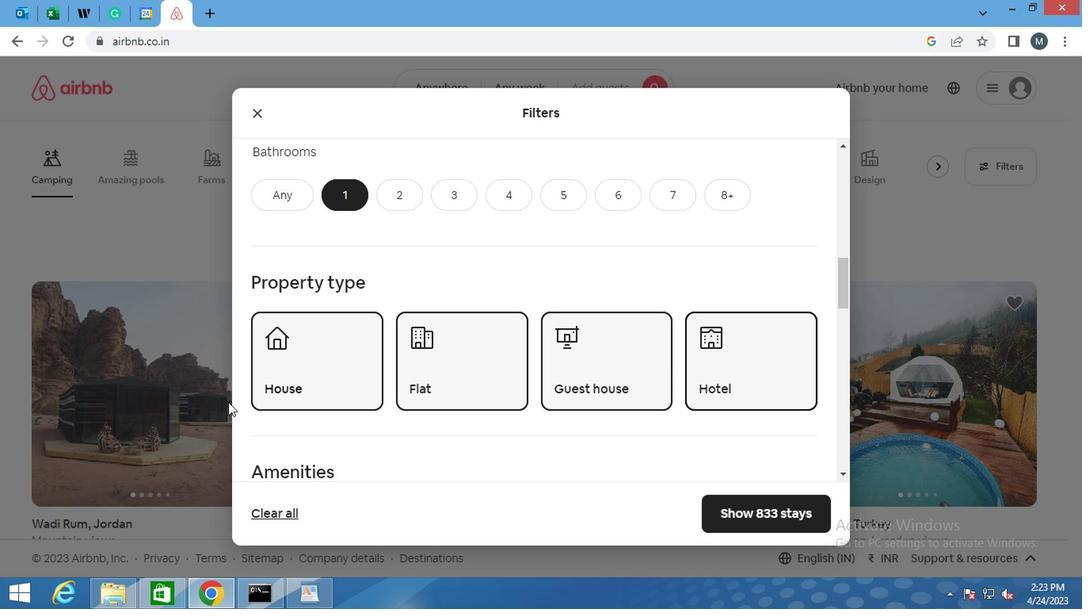 
Action: Mouse scrolled (237, 395) with delta (0, 1)
Screenshot: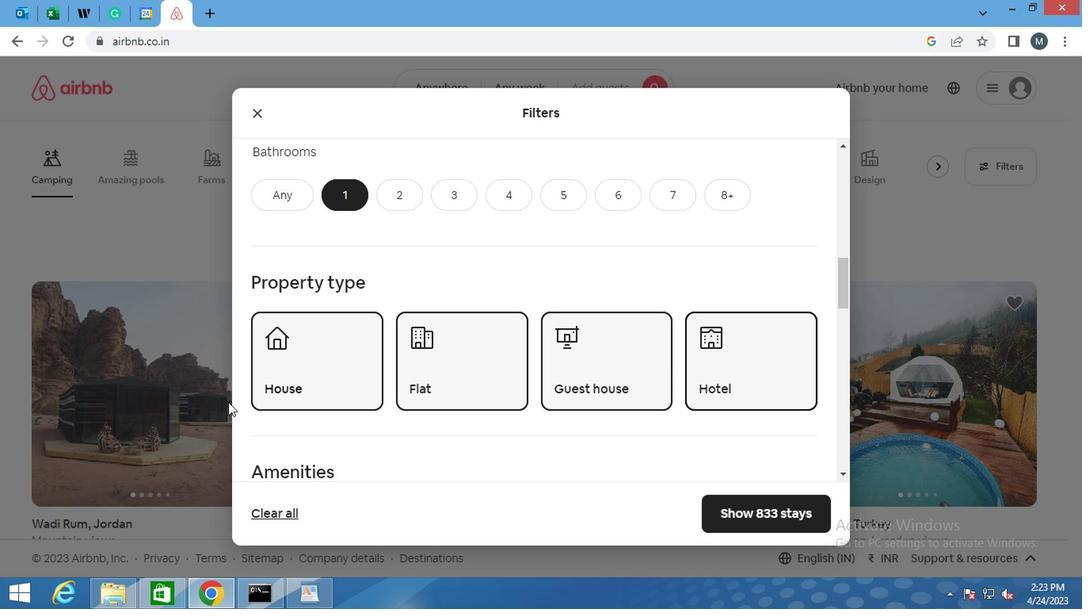 
Action: Mouse scrolled (237, 395) with delta (0, 1)
Screenshot: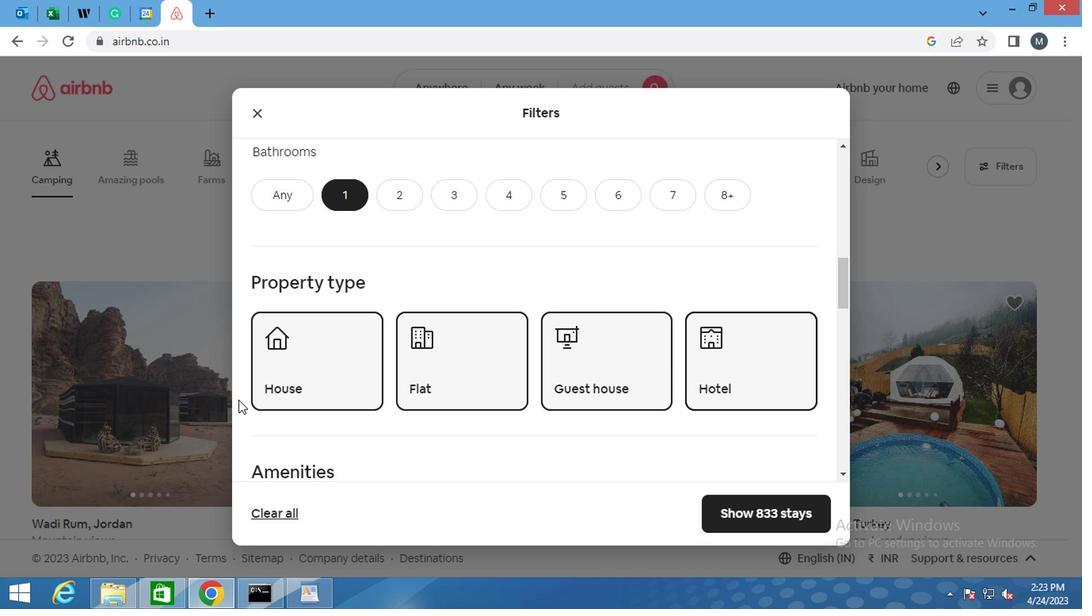 
Action: Mouse moved to (305, 391)
Screenshot: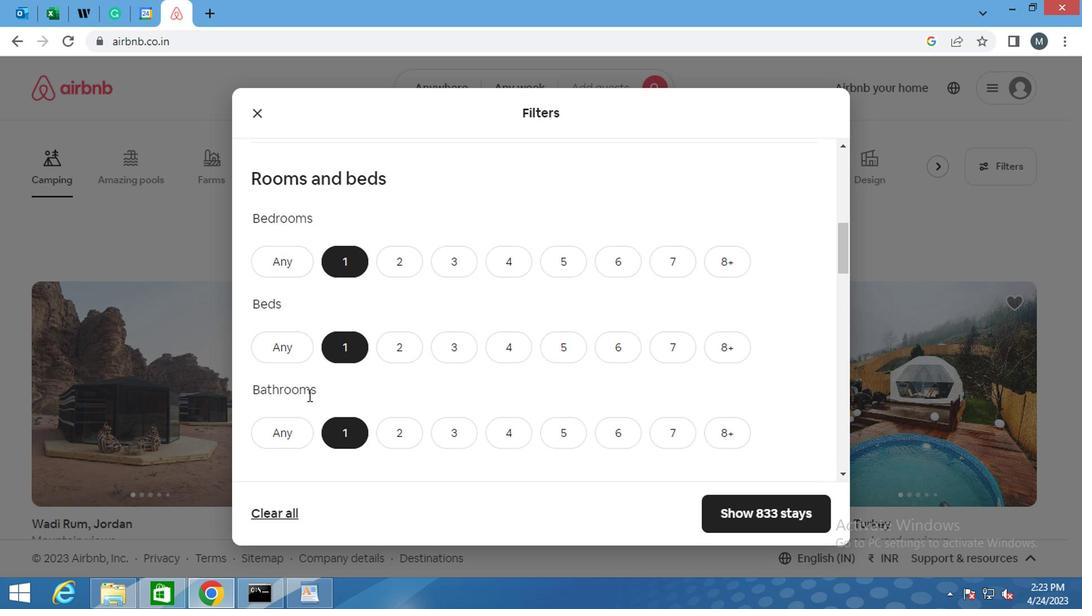 
Action: Mouse scrolled (305, 390) with delta (0, -1)
Screenshot: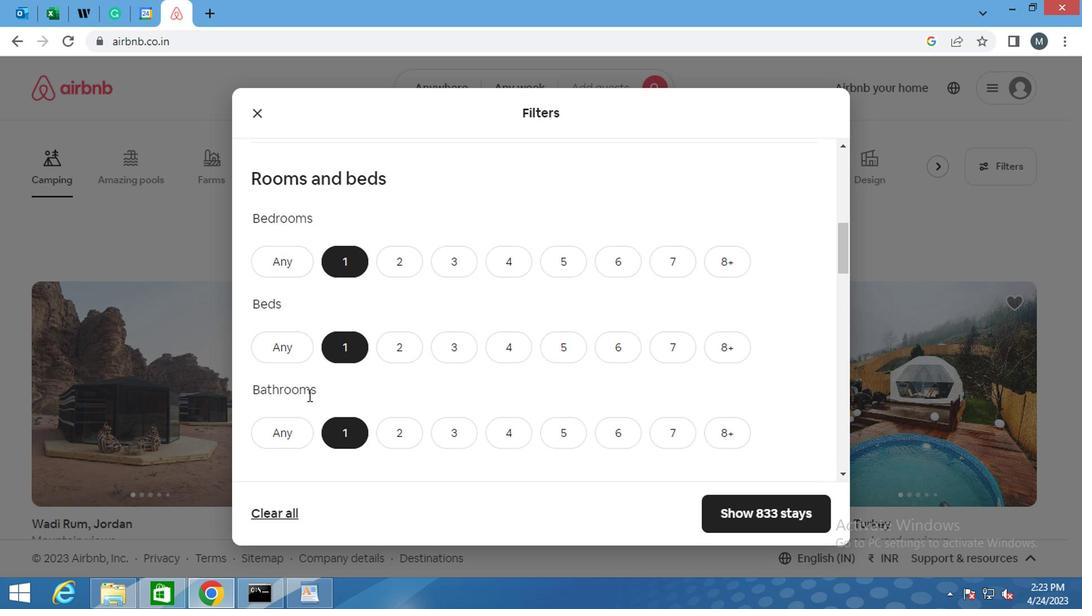 
Action: Mouse moved to (306, 391)
Screenshot: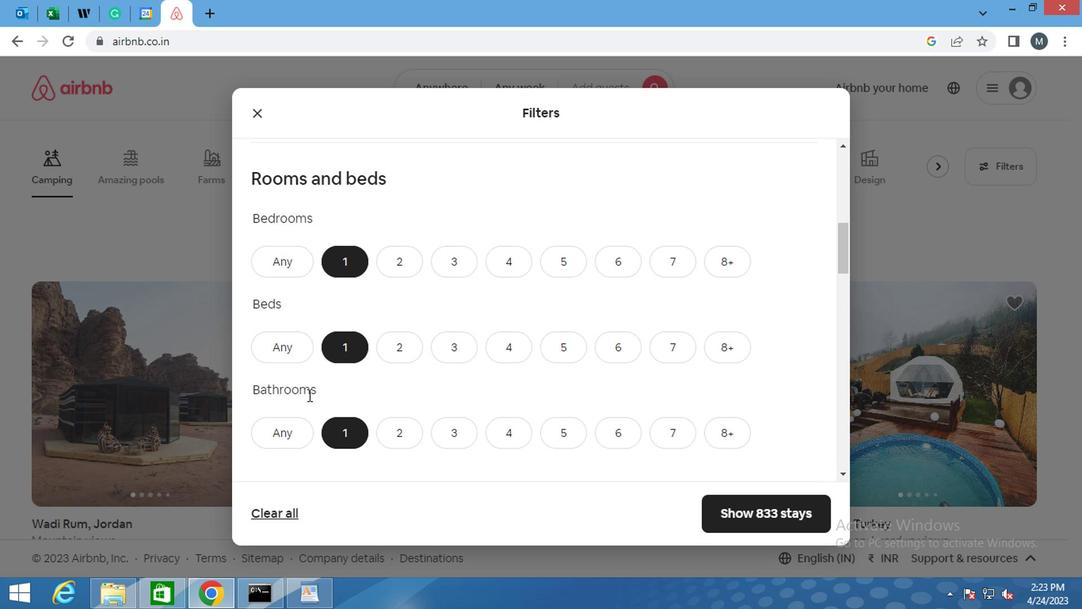 
Action: Mouse scrolled (306, 390) with delta (0, -1)
Screenshot: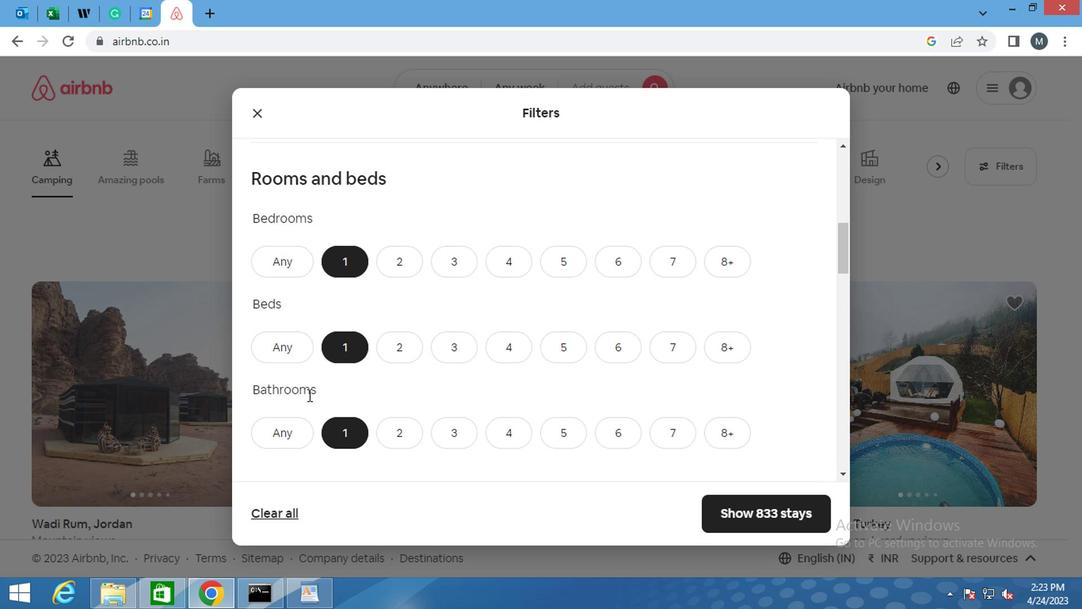 
Action: Mouse moved to (307, 391)
Screenshot: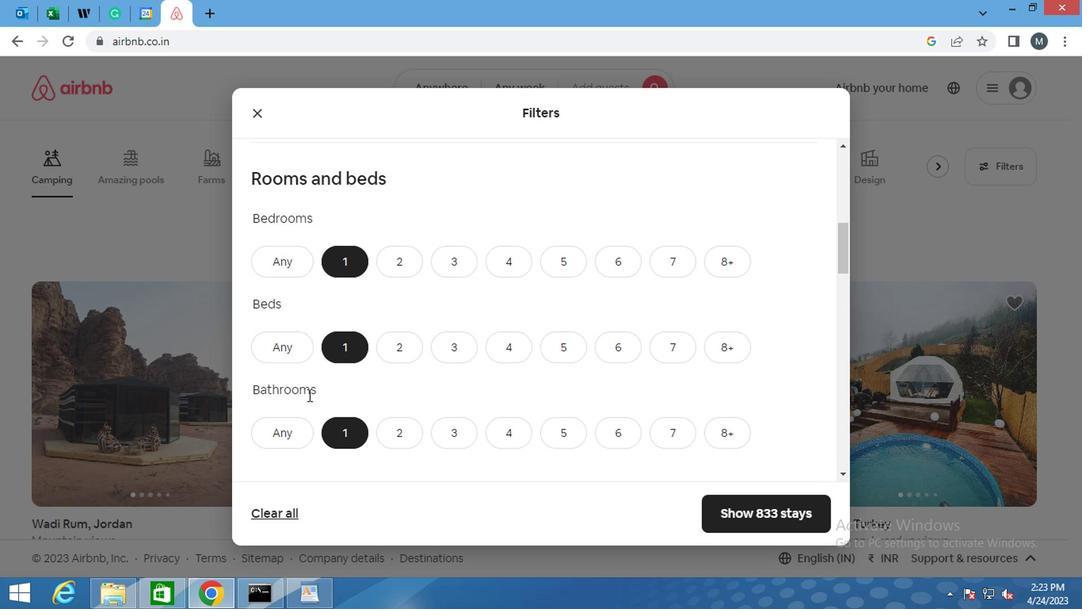 
Action: Mouse scrolled (307, 390) with delta (0, -1)
Screenshot: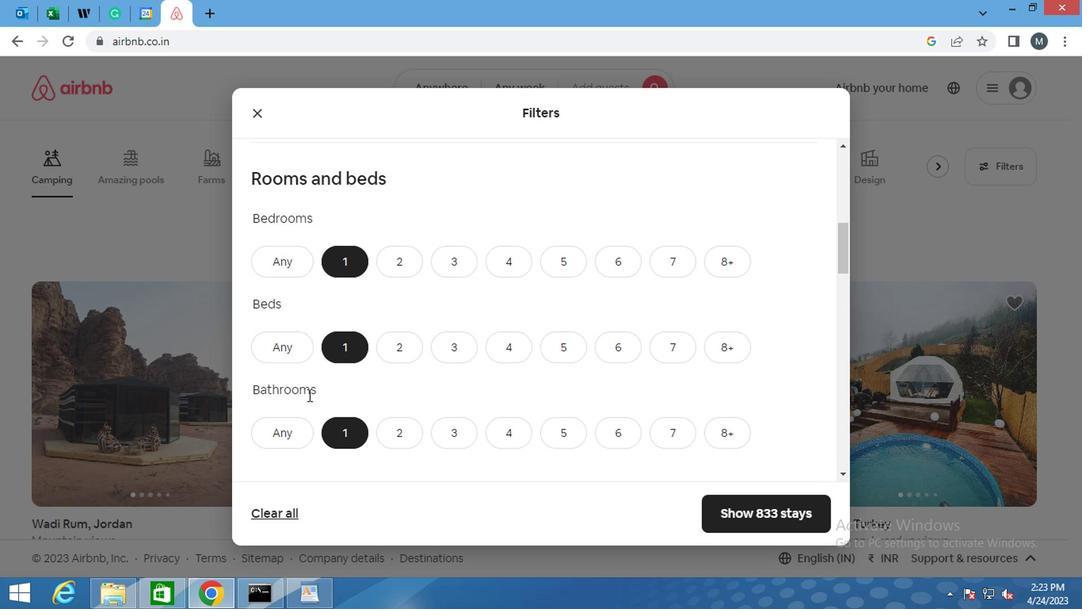 
Action: Mouse moved to (307, 392)
Screenshot: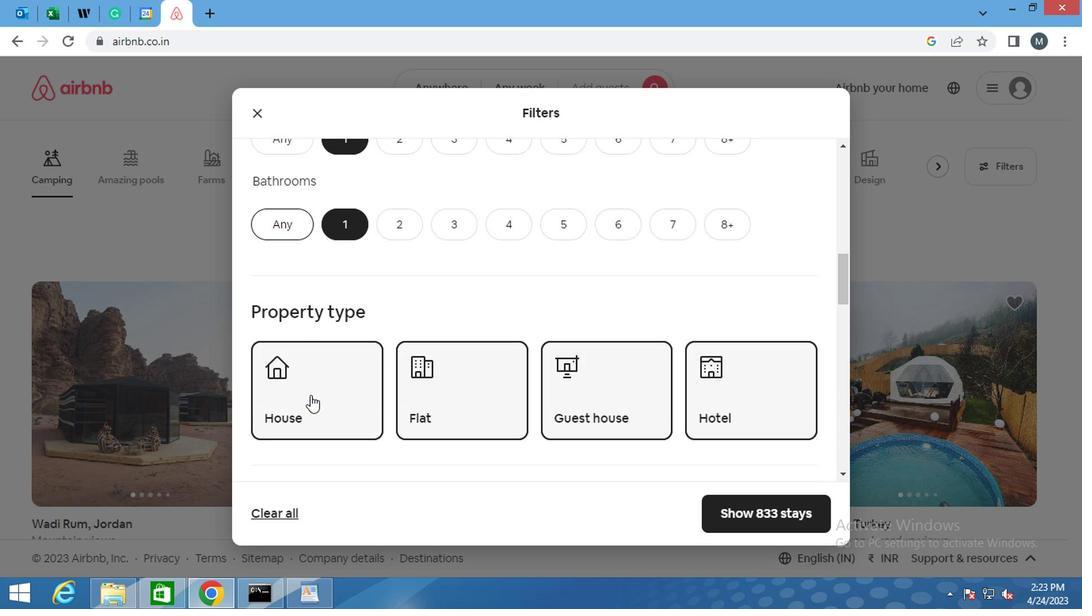 
Action: Mouse scrolled (307, 391) with delta (0, 0)
Screenshot: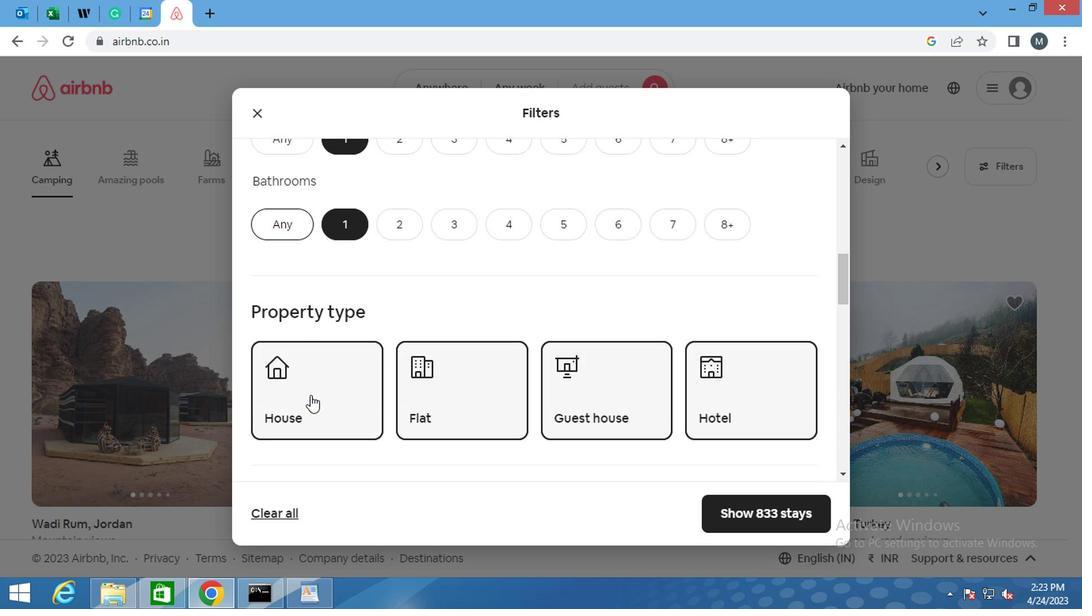 
Action: Mouse moved to (308, 393)
Screenshot: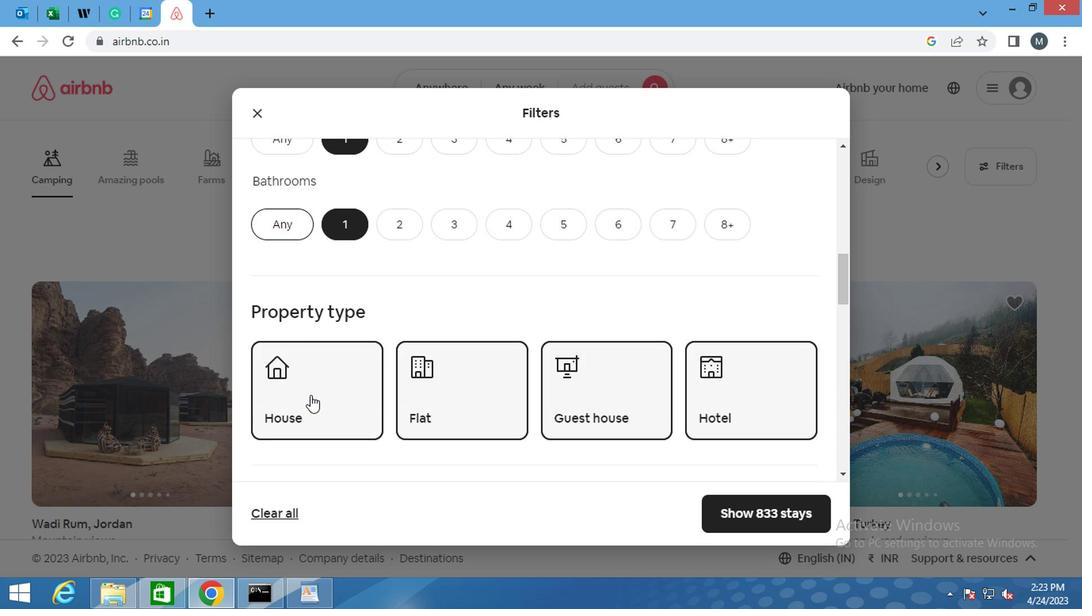 
Action: Mouse scrolled (308, 392) with delta (0, -1)
Screenshot: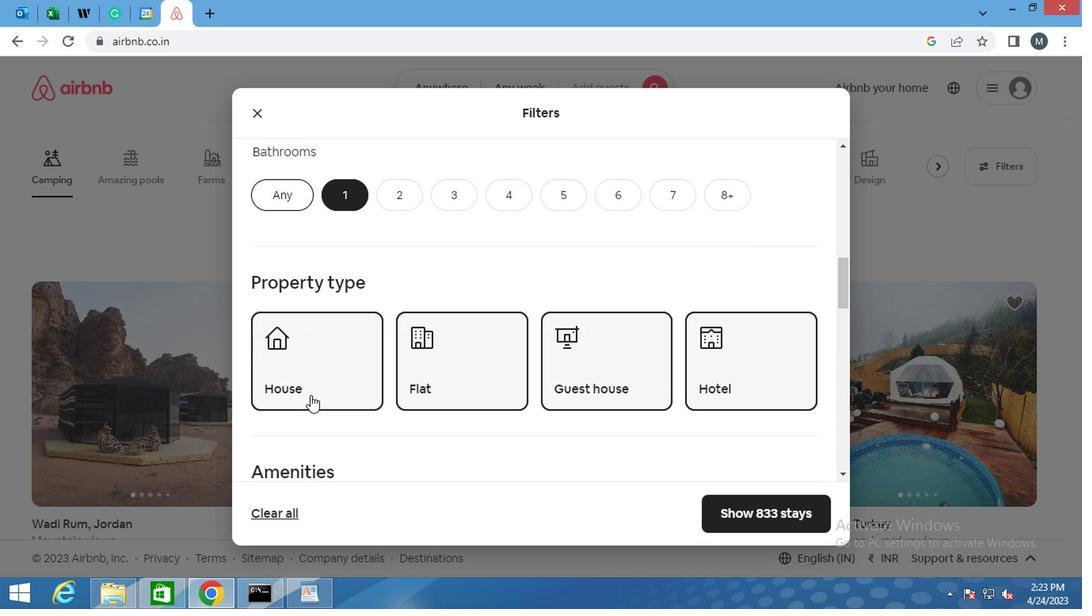 
Action: Mouse moved to (350, 399)
Screenshot: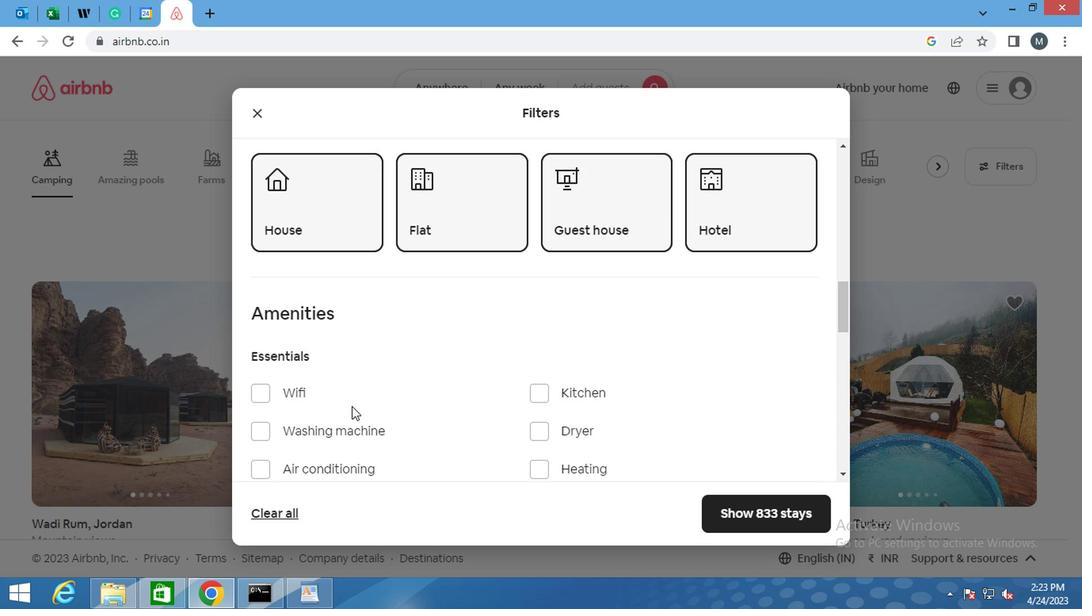 
Action: Mouse scrolled (350, 398) with delta (0, -1)
Screenshot: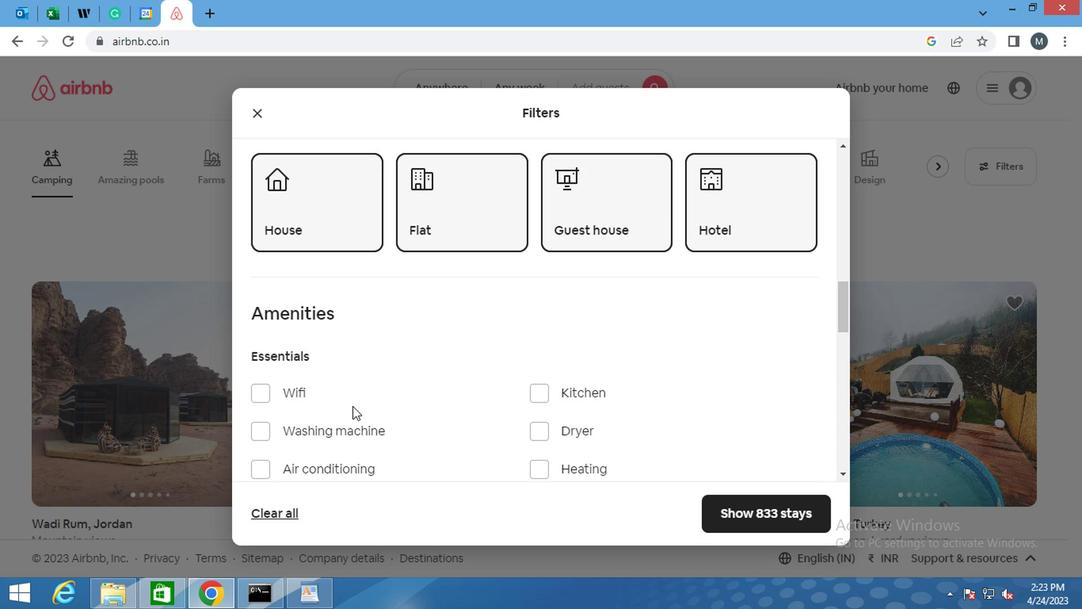 
Action: Mouse moved to (357, 394)
Screenshot: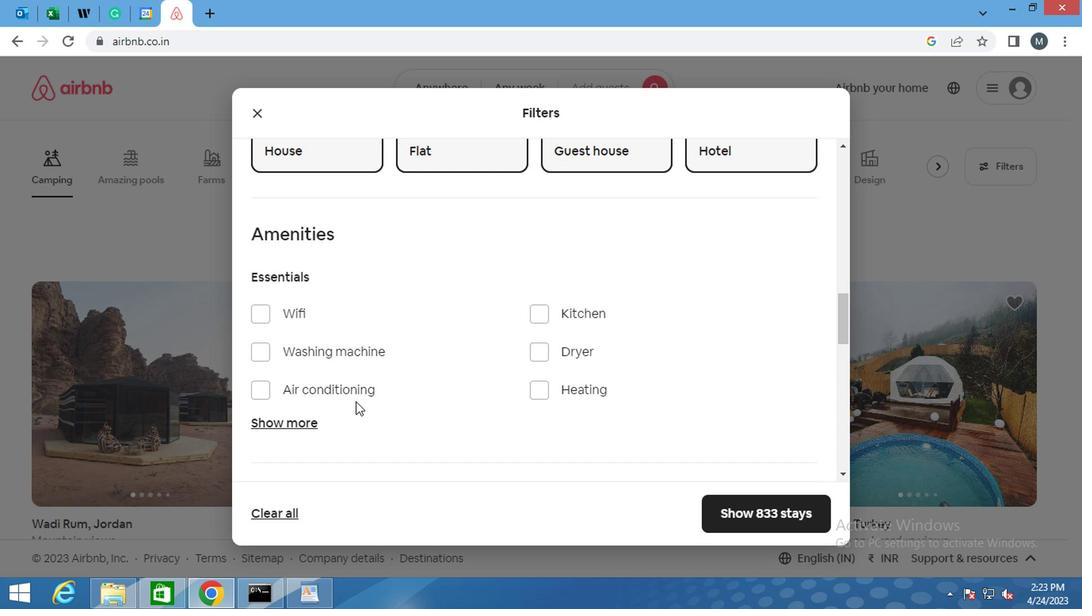 
Action: Mouse scrolled (357, 394) with delta (0, 0)
Screenshot: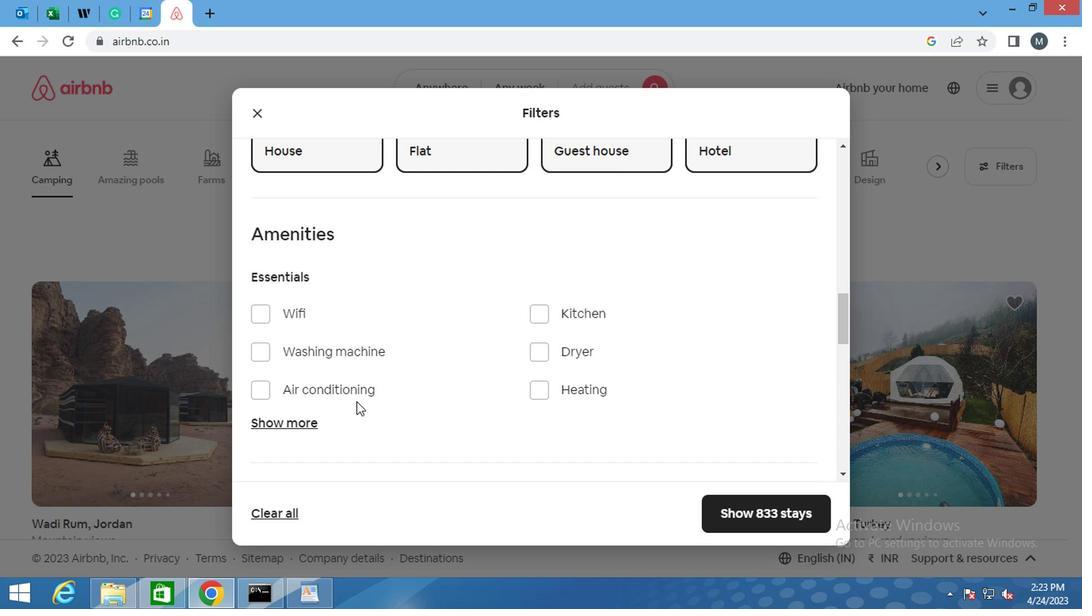 
Action: Mouse moved to (257, 232)
Screenshot: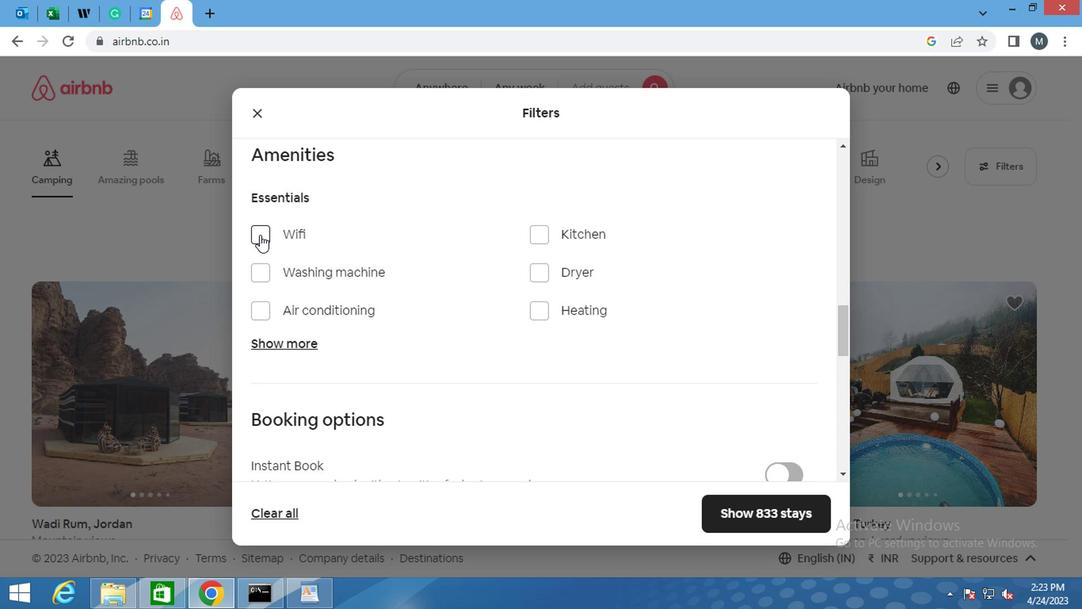
Action: Mouse pressed left at (257, 232)
Screenshot: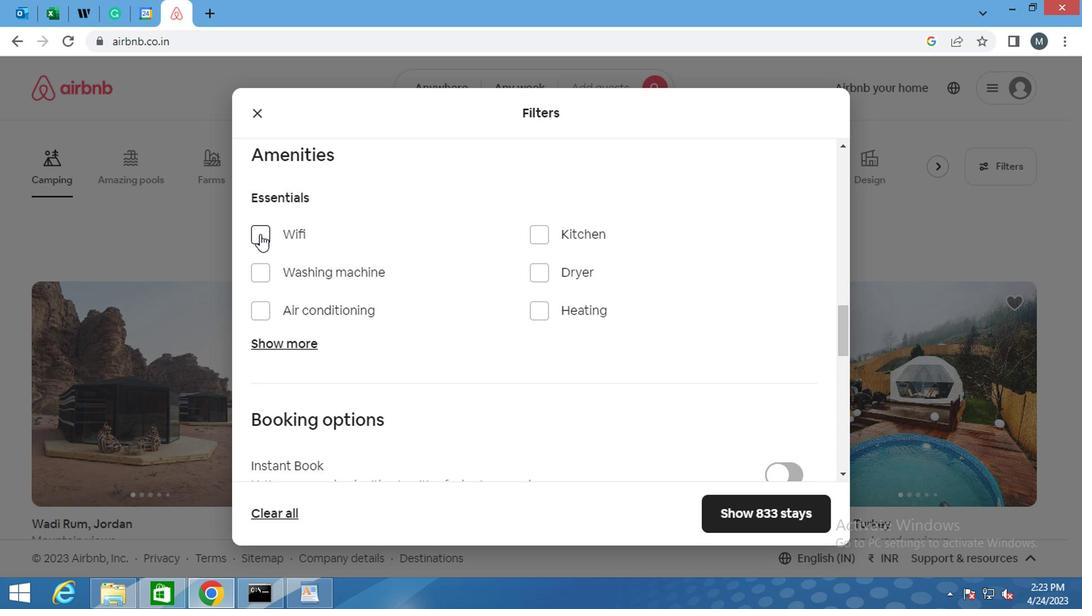 
Action: Mouse moved to (363, 241)
Screenshot: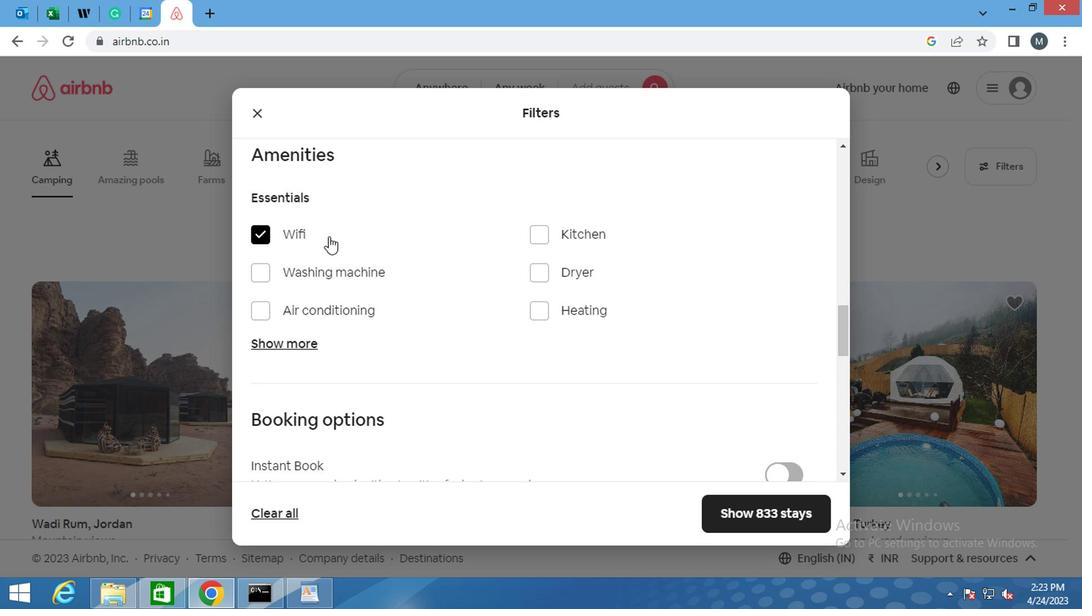 
Action: Mouse scrolled (363, 240) with delta (0, -1)
Screenshot: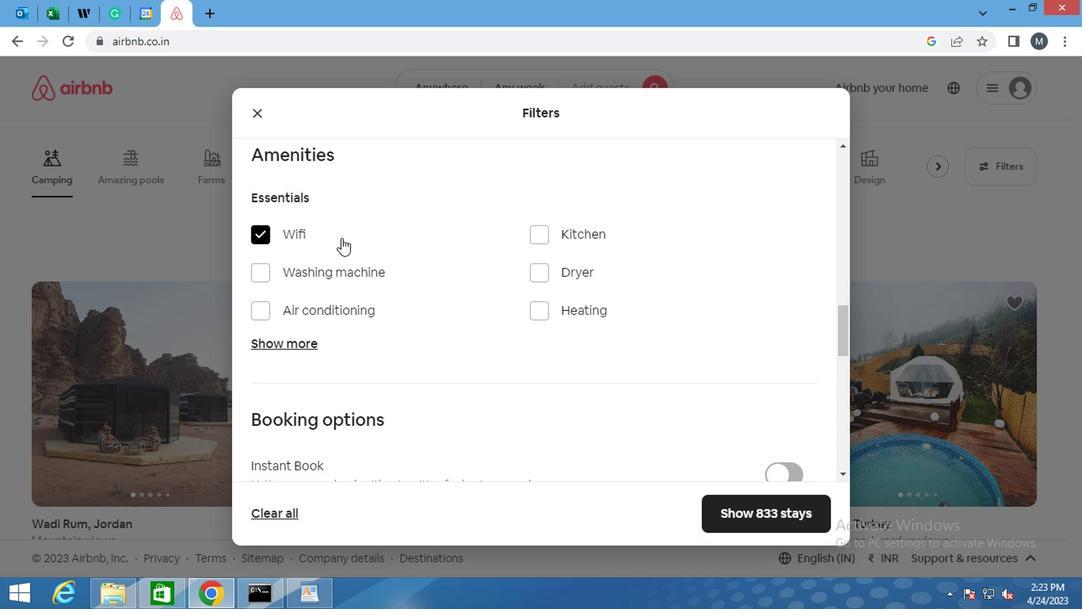 
Action: Mouse moved to (365, 251)
Screenshot: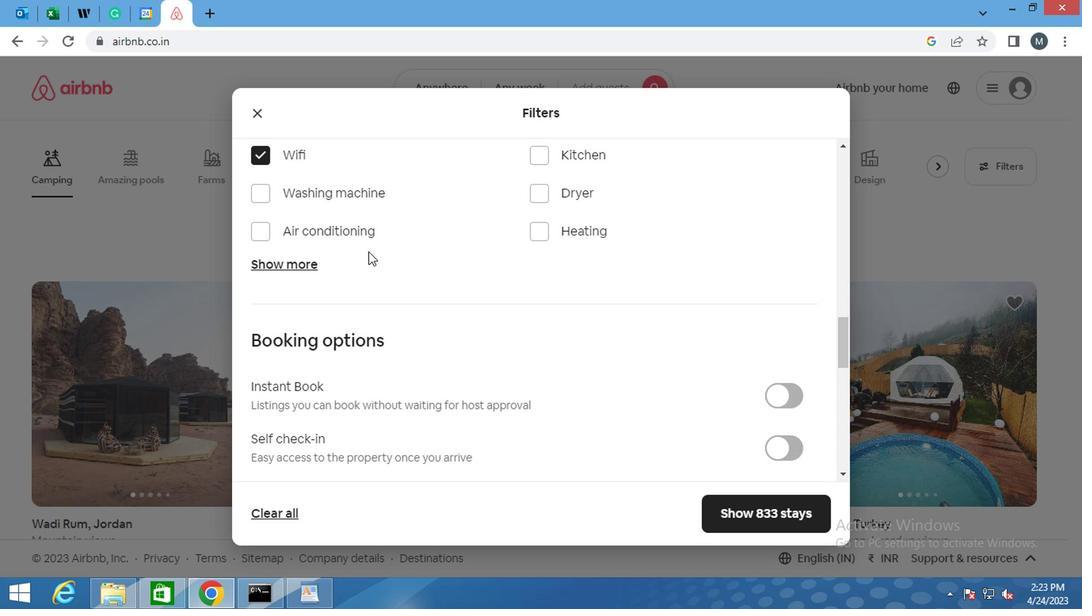 
Action: Mouse scrolled (365, 250) with delta (0, 0)
Screenshot: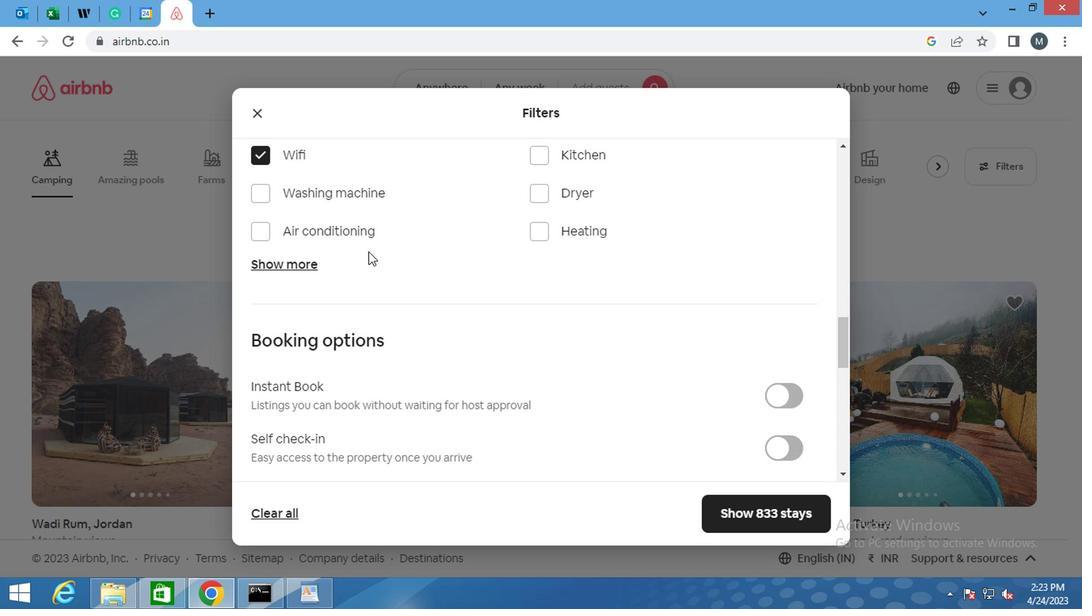 
Action: Mouse moved to (384, 289)
Screenshot: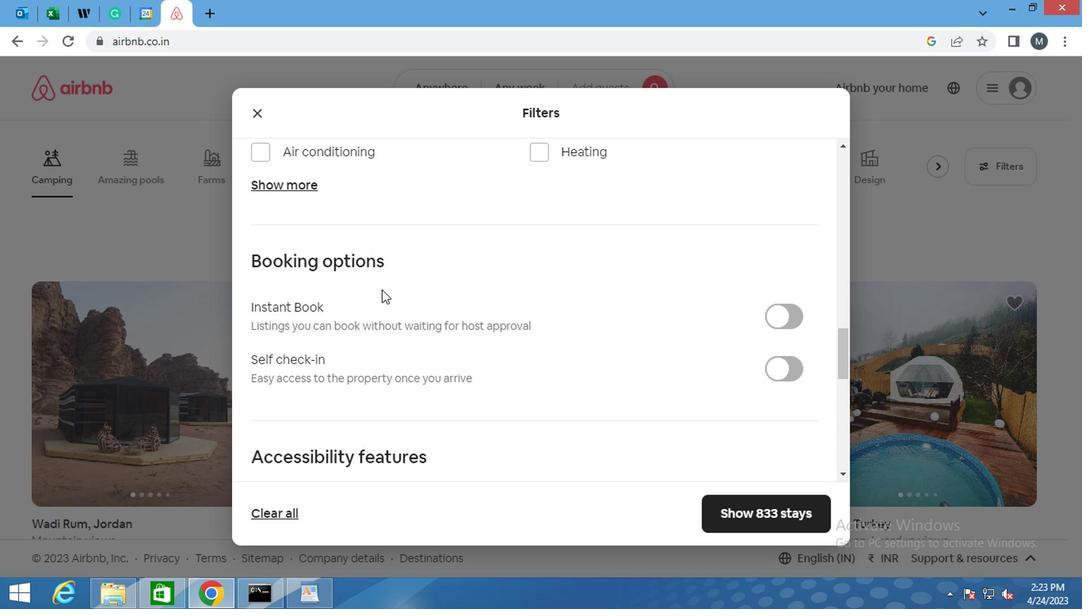 
Action: Mouse scrolled (384, 290) with delta (0, 0)
Screenshot: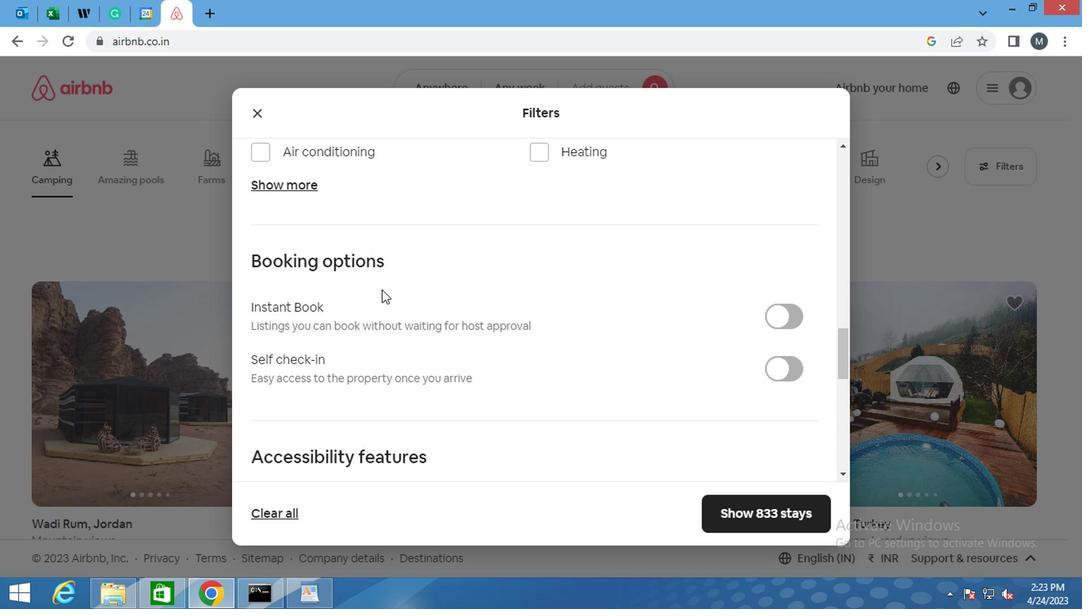 
Action: Mouse moved to (265, 193)
Screenshot: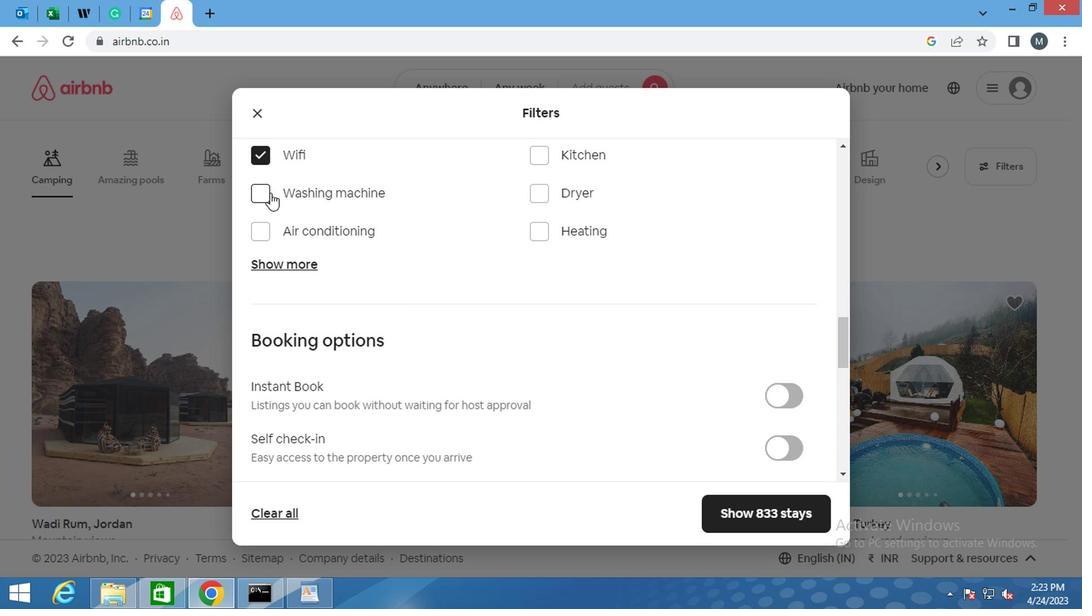 
Action: Mouse pressed left at (265, 193)
Screenshot: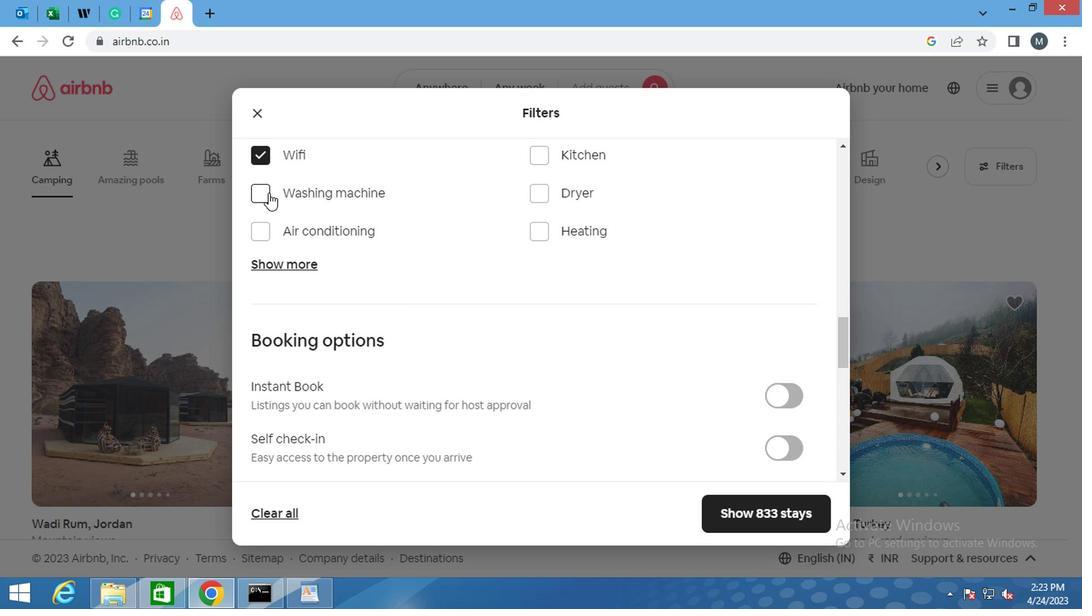 
Action: Mouse moved to (389, 220)
Screenshot: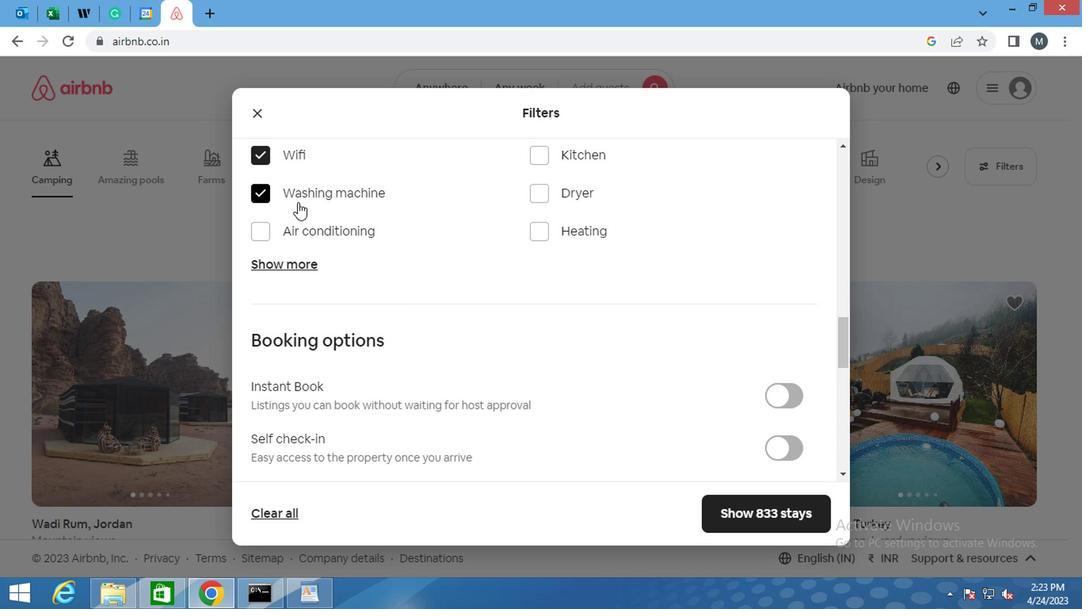 
Action: Mouse scrolled (389, 219) with delta (0, 0)
Screenshot: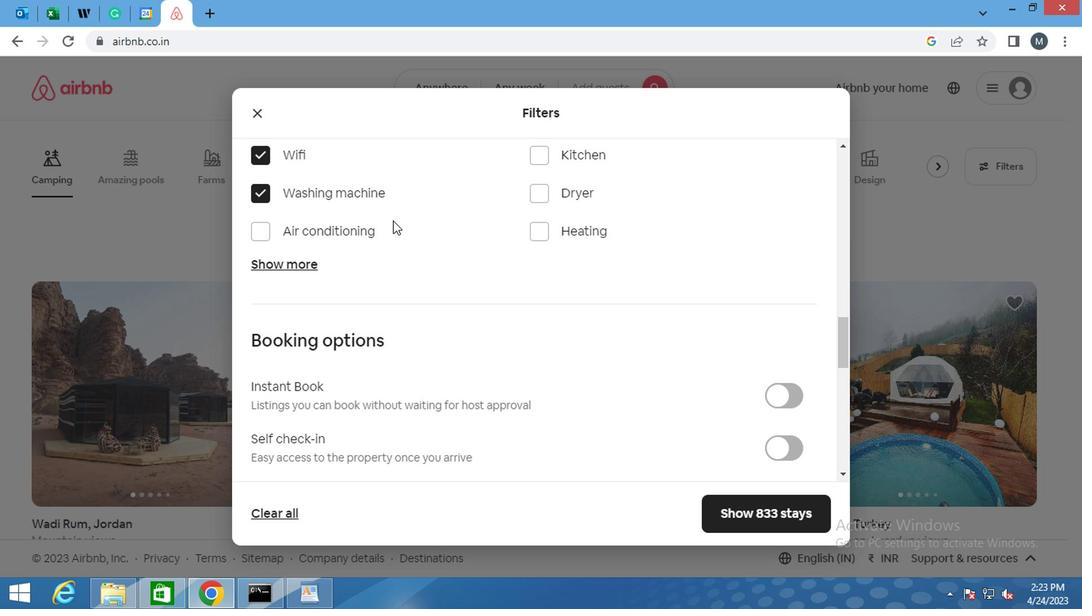 
Action: Mouse moved to (390, 221)
Screenshot: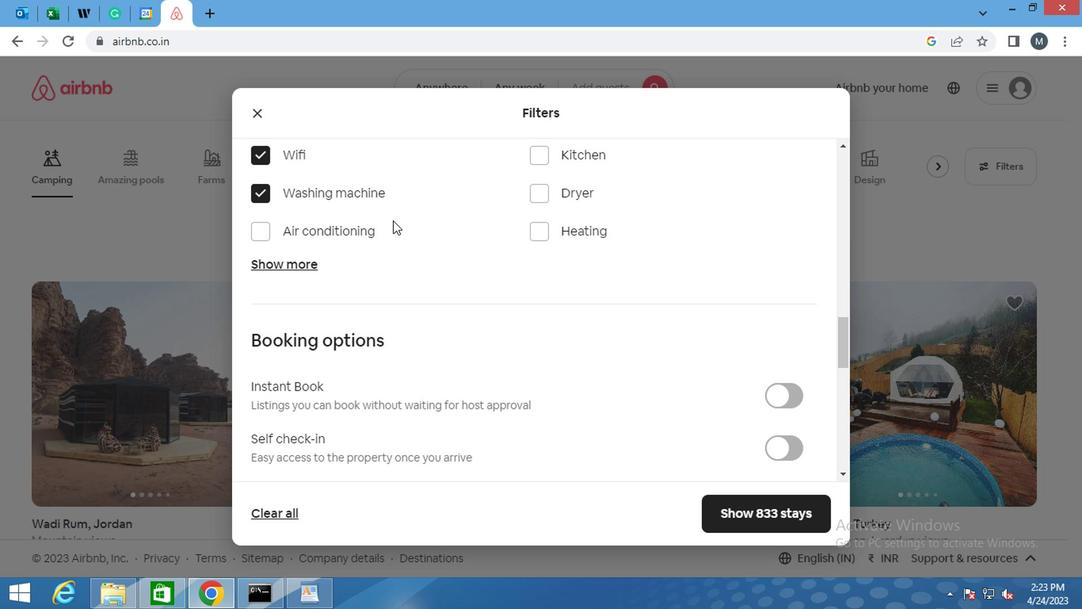 
Action: Mouse scrolled (390, 220) with delta (0, -1)
Screenshot: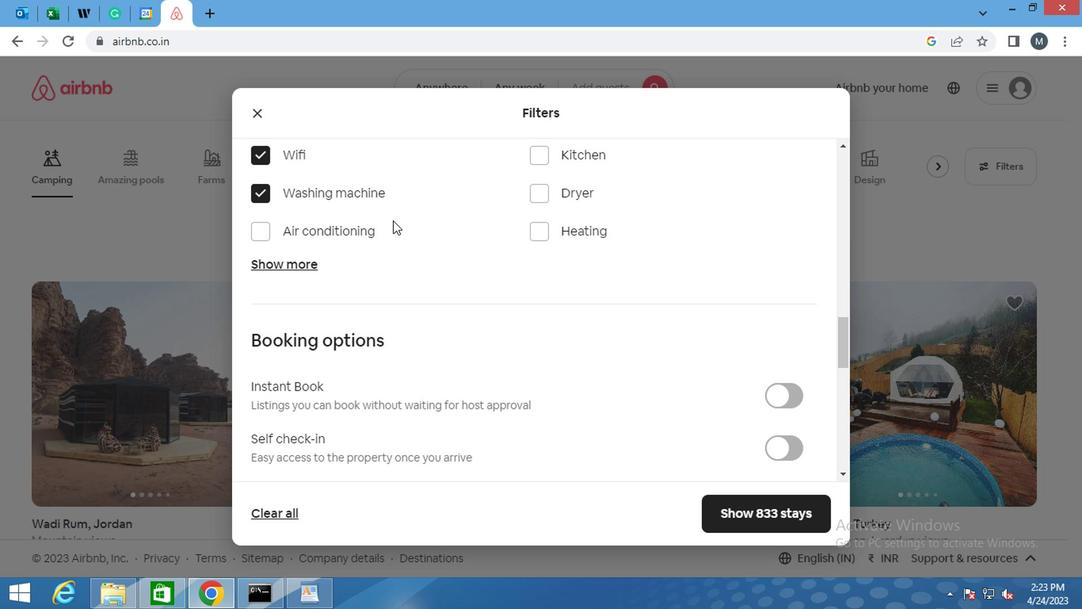
Action: Mouse moved to (393, 230)
Screenshot: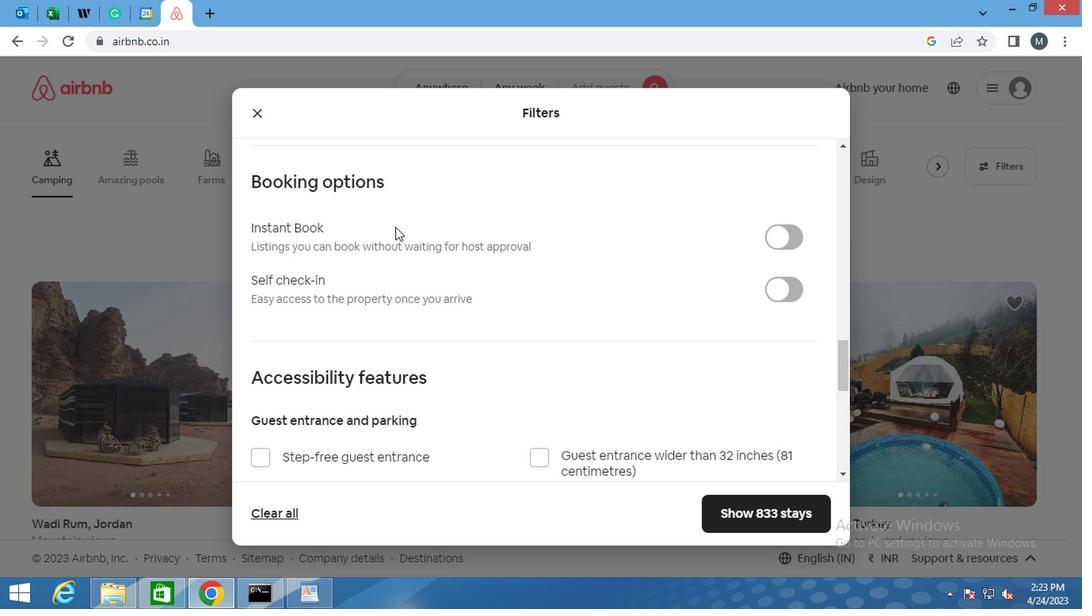 
Action: Mouse scrolled (393, 228) with delta (0, -1)
Screenshot: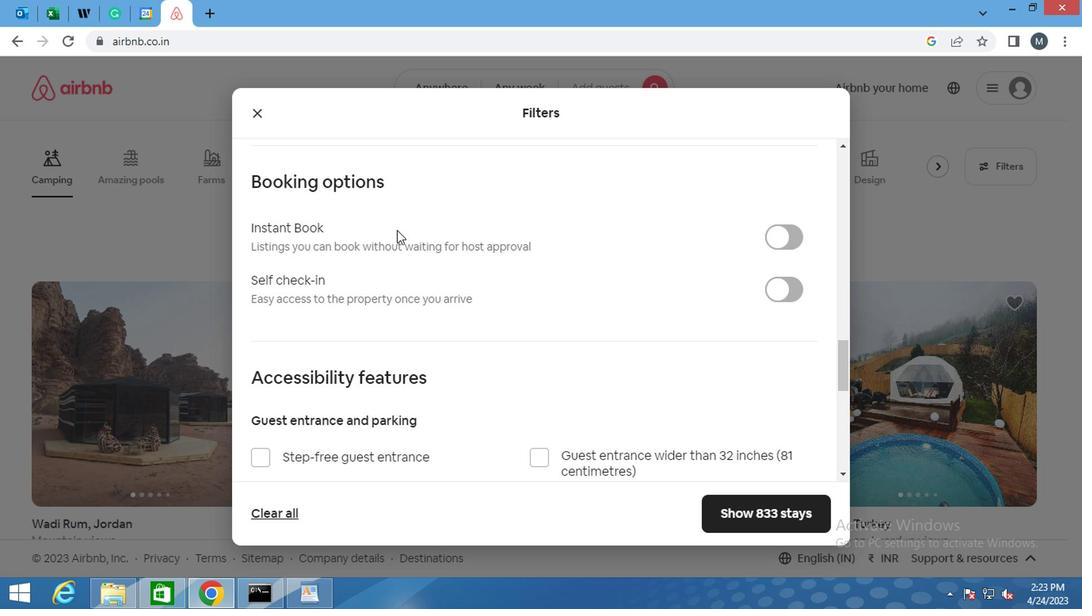 
Action: Mouse moved to (420, 329)
Screenshot: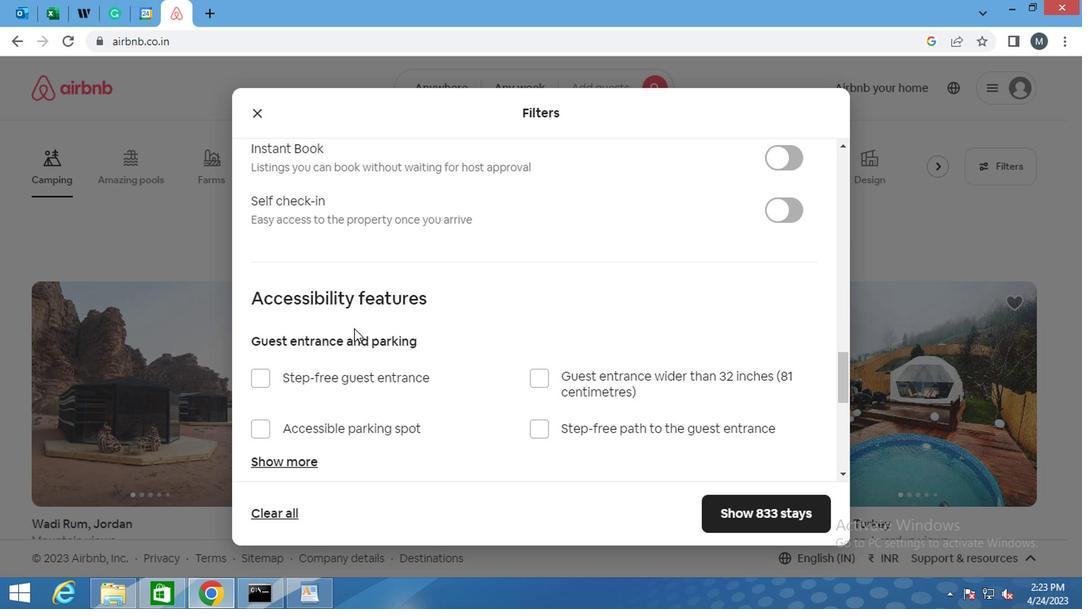 
Action: Mouse scrolled (420, 328) with delta (0, 0)
Screenshot: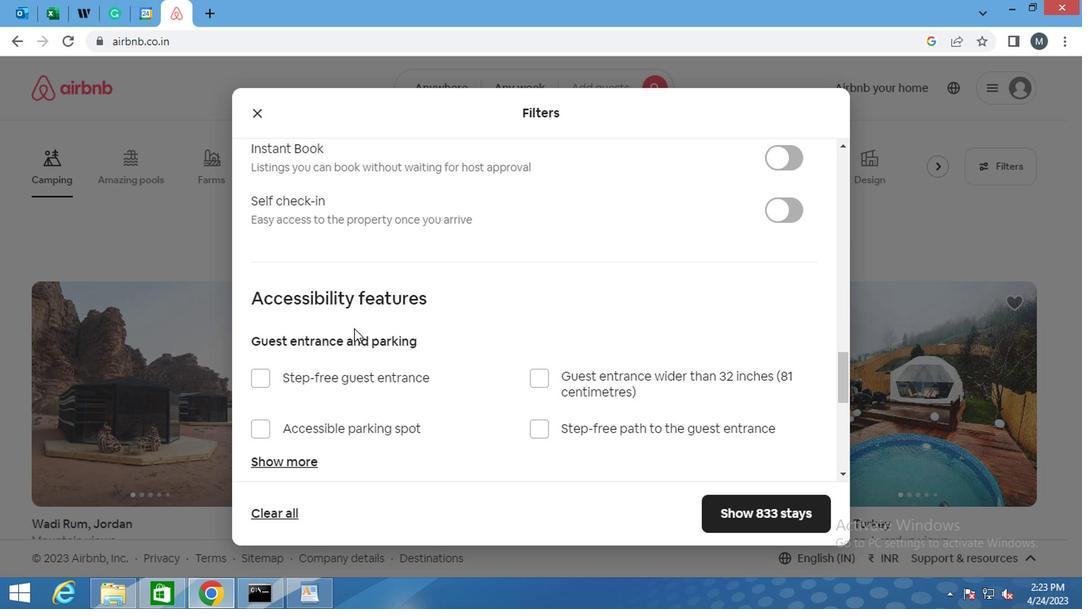 
Action: Mouse moved to (426, 331)
Screenshot: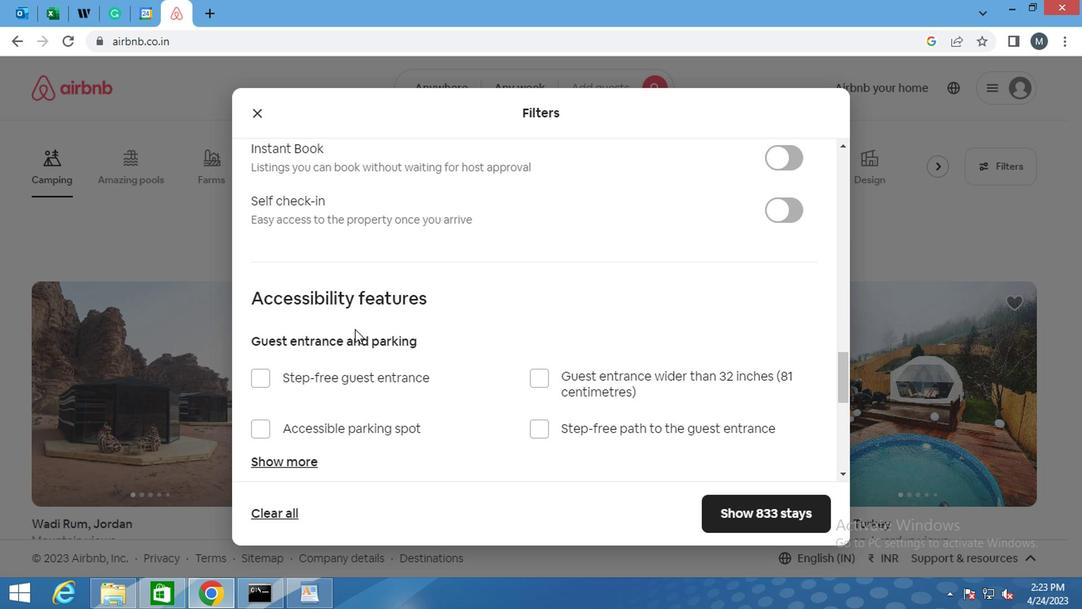 
Action: Mouse scrolled (426, 330) with delta (0, 0)
Screenshot: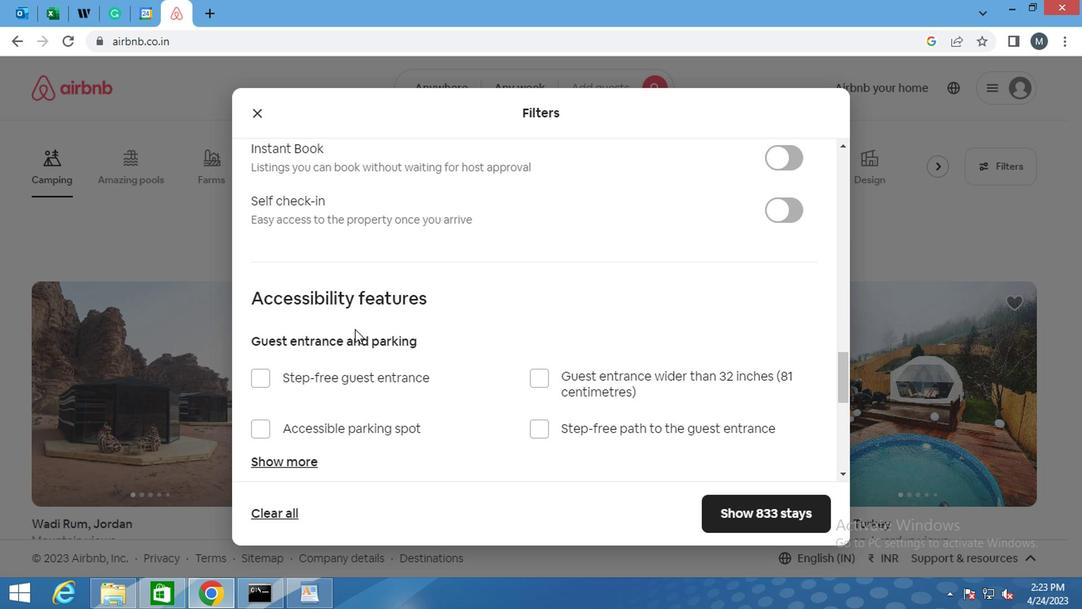 
Action: Mouse moved to (431, 334)
Screenshot: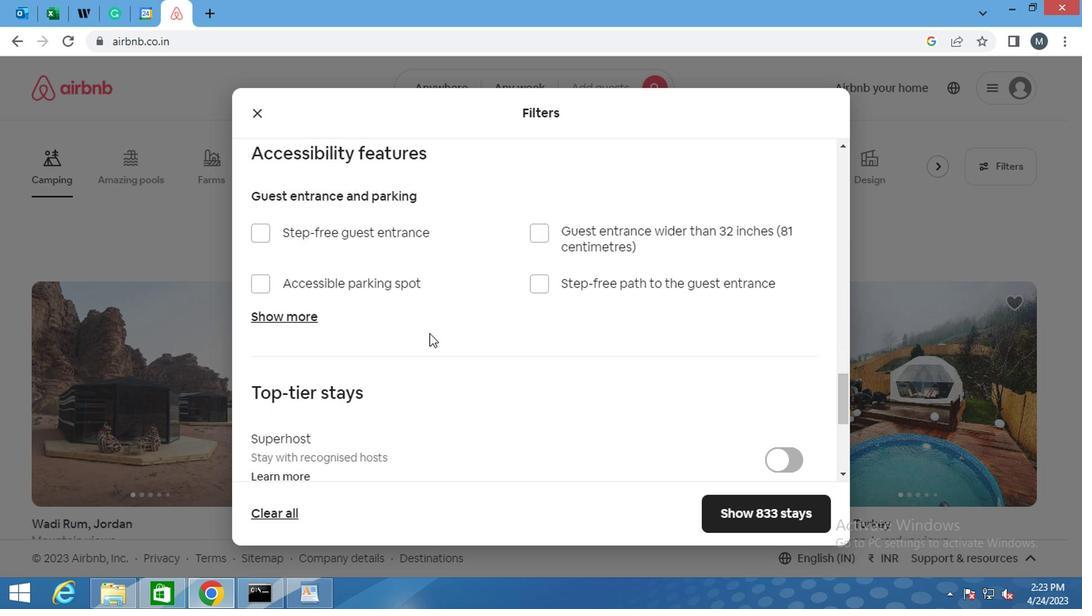 
Action: Mouse scrolled (431, 333) with delta (0, -1)
Screenshot: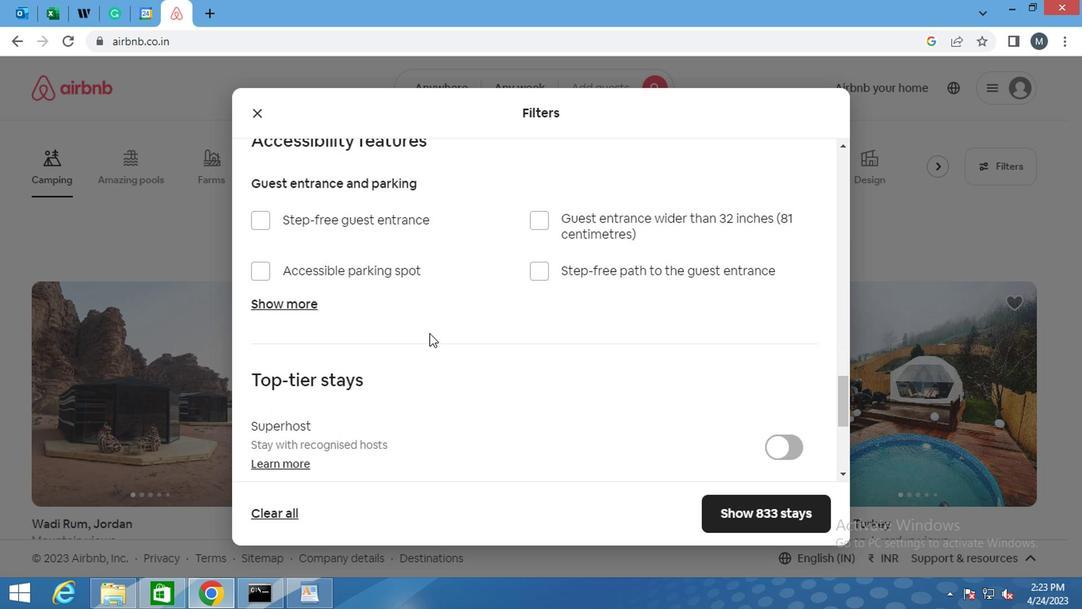 
Action: Mouse moved to (431, 334)
Screenshot: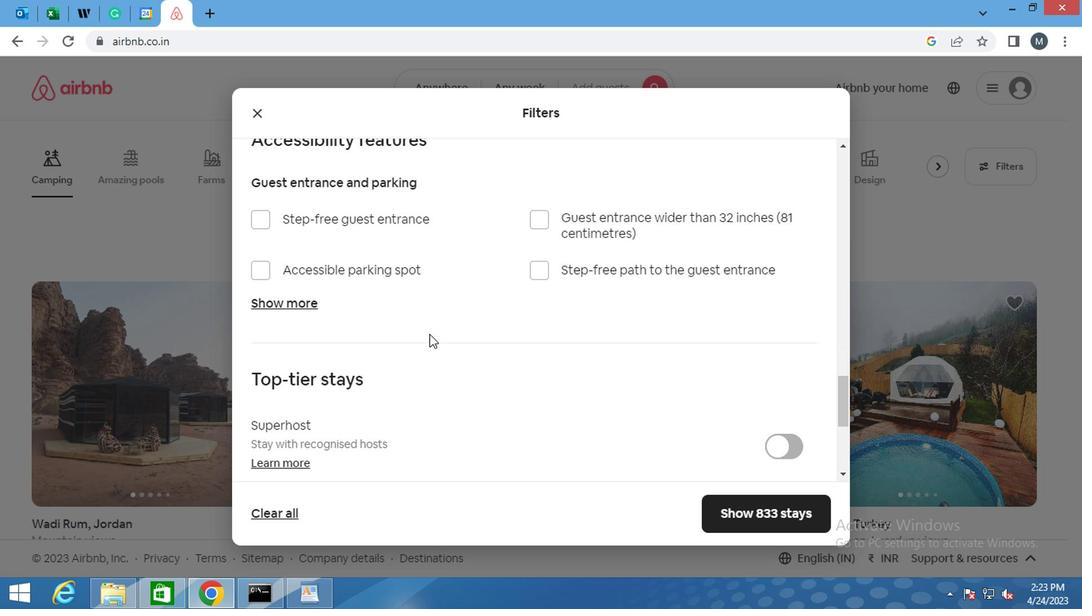 
Action: Mouse scrolled (431, 333) with delta (0, -1)
Screenshot: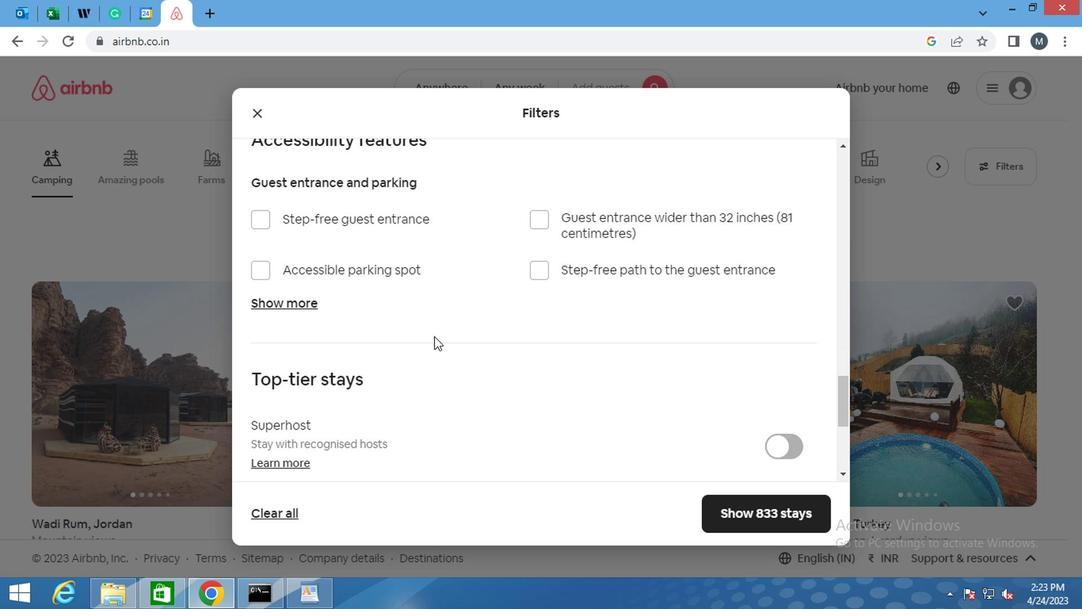 
Action: Mouse moved to (611, 314)
Screenshot: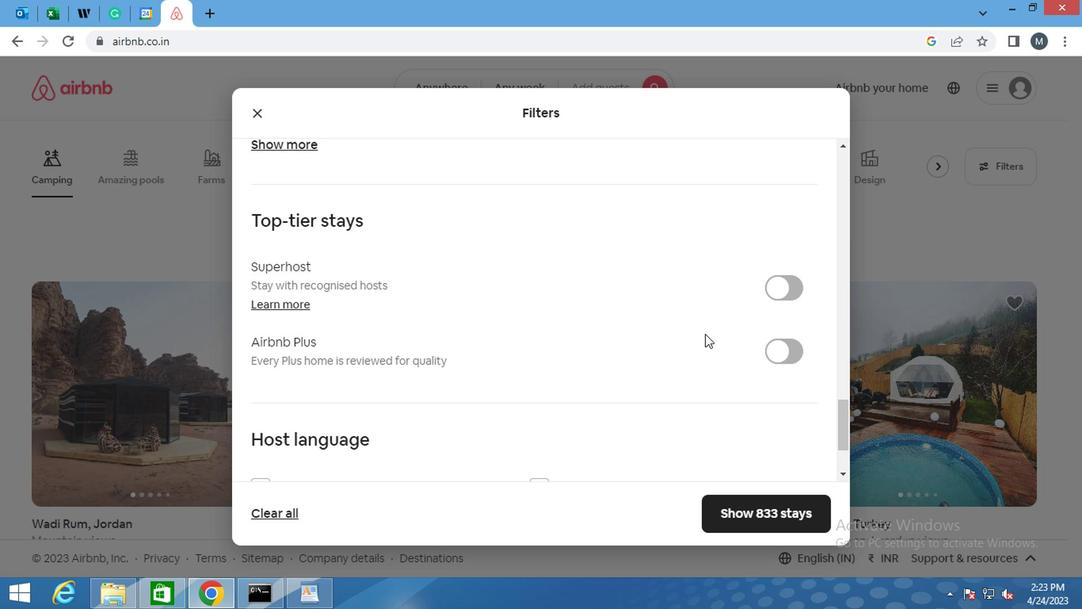 
Action: Mouse scrolled (611, 314) with delta (0, 0)
Screenshot: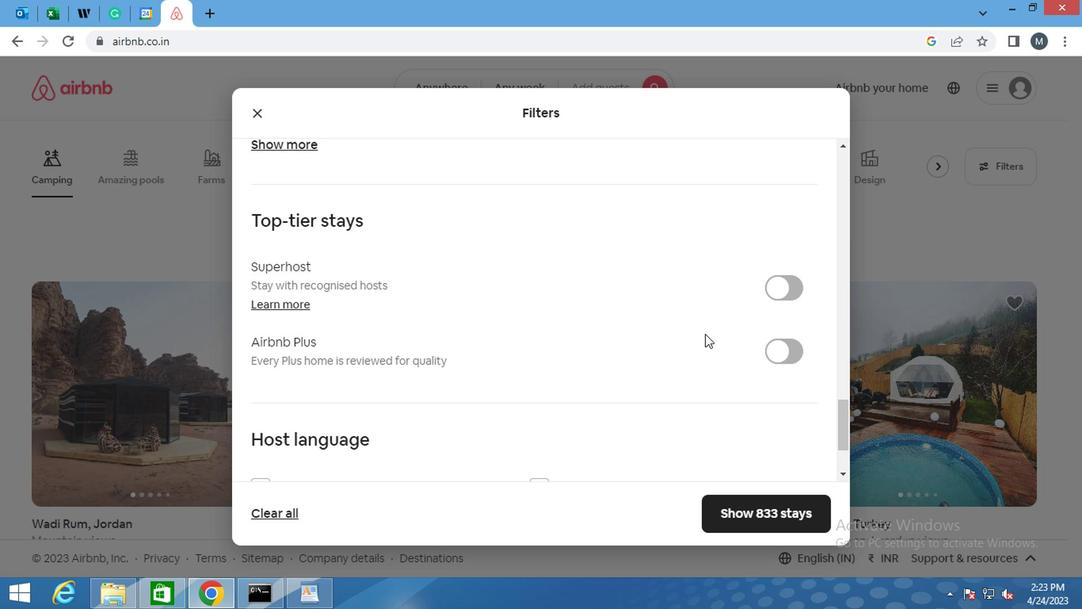 
Action: Mouse moved to (610, 314)
Screenshot: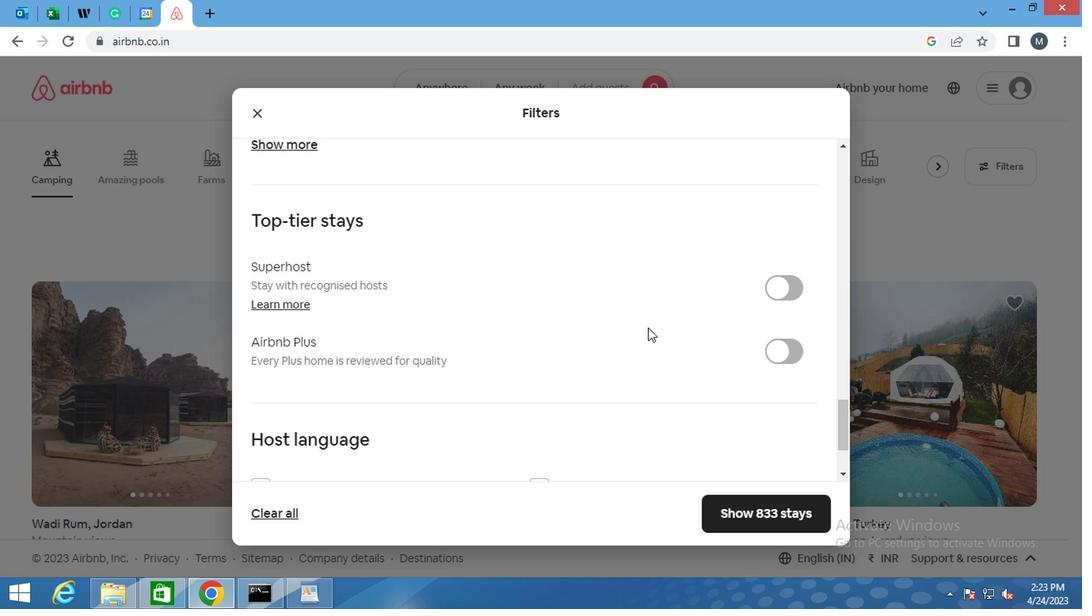 
Action: Mouse scrolled (610, 314) with delta (0, 0)
Screenshot: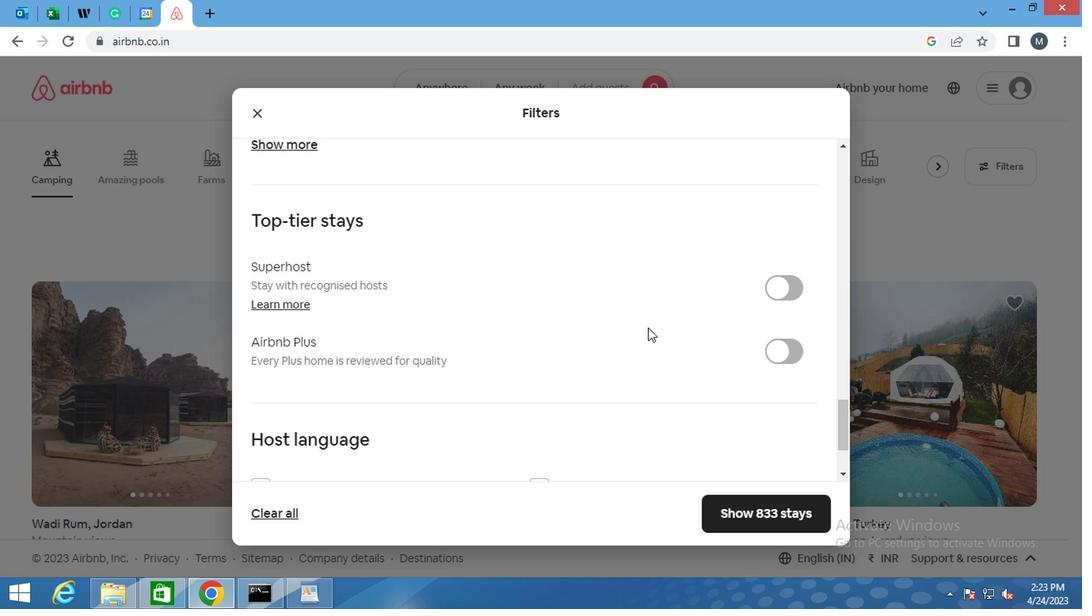 
Action: Mouse scrolled (610, 314) with delta (0, 0)
Screenshot: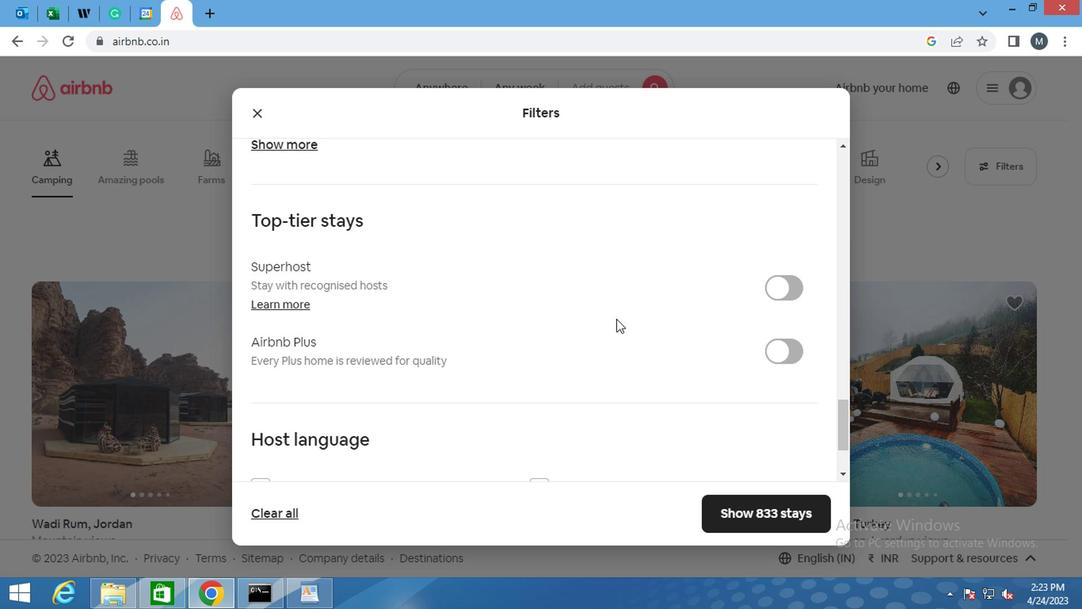 
Action: Mouse moved to (610, 316)
Screenshot: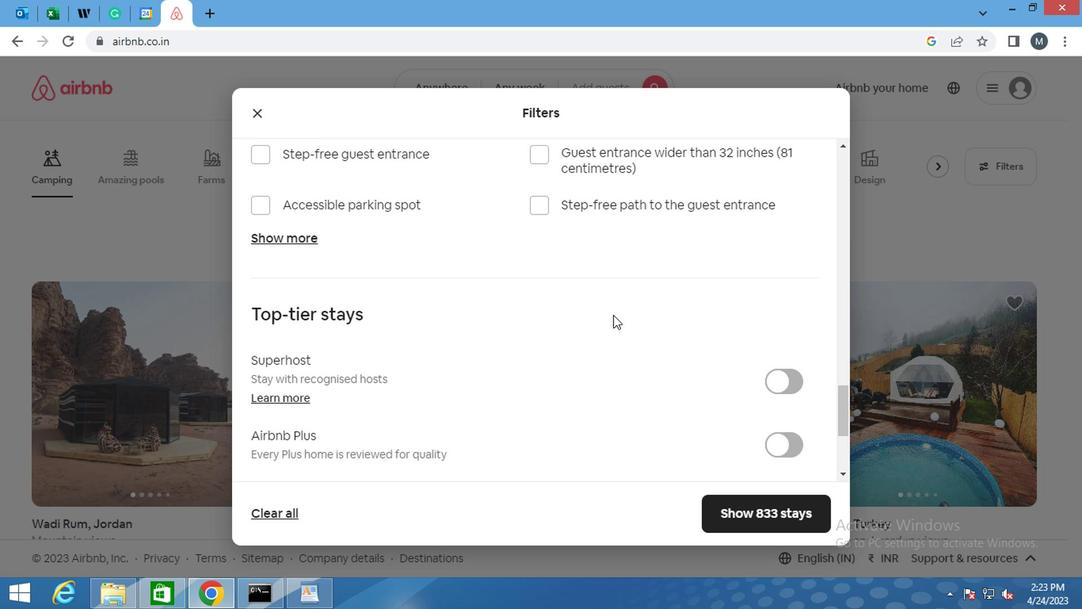 
Action: Mouse scrolled (610, 316) with delta (0, 0)
Screenshot: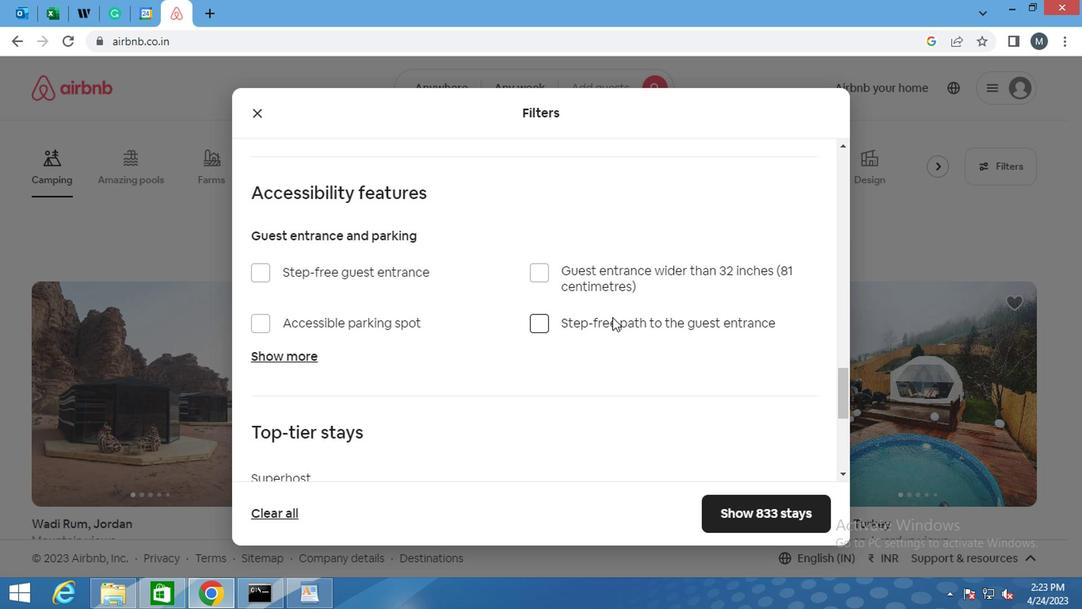 
Action: Mouse moved to (664, 318)
Screenshot: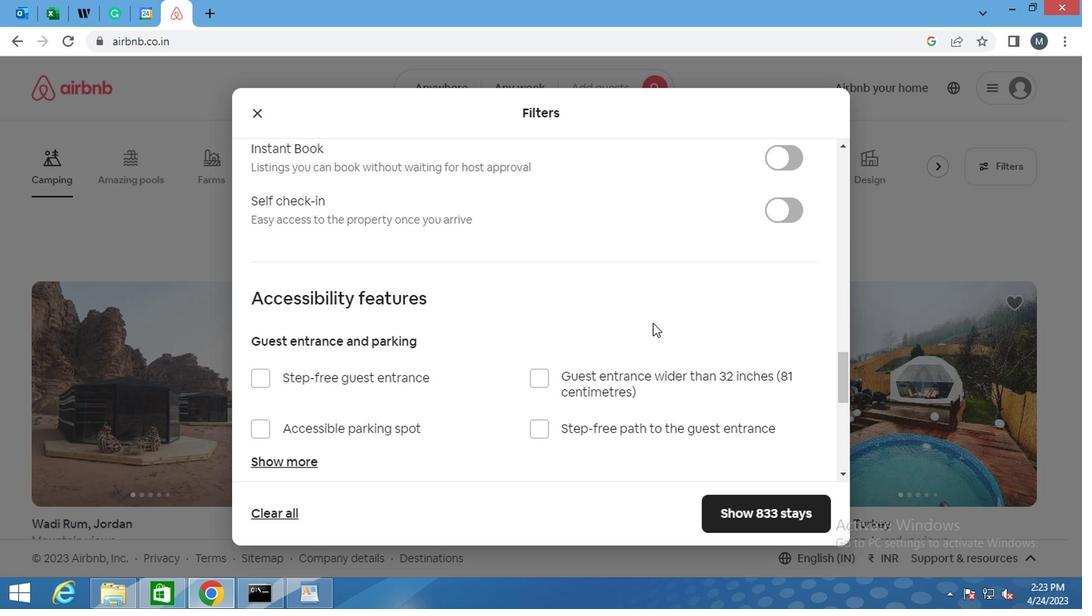 
Action: Mouse scrolled (664, 318) with delta (0, 0)
Screenshot: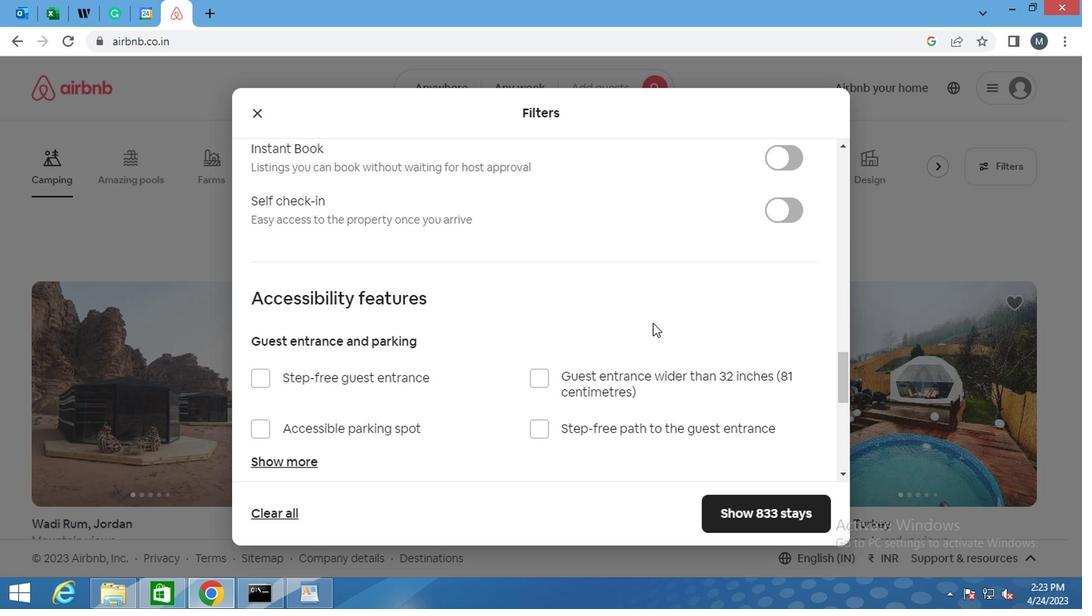 
Action: Mouse moved to (664, 316)
Screenshot: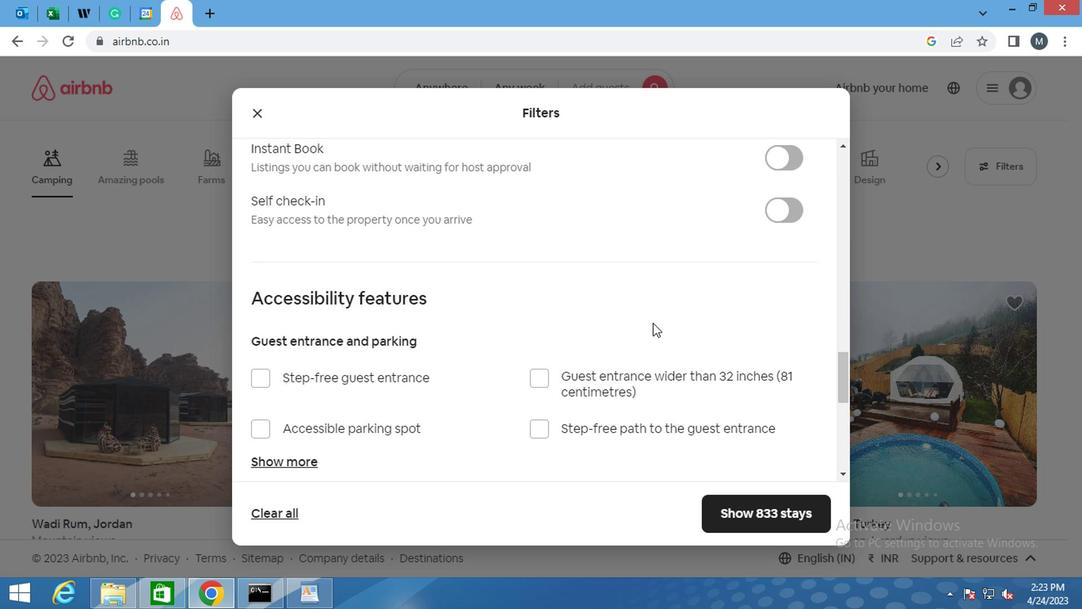 
Action: Mouse scrolled (664, 318) with delta (0, 1)
Screenshot: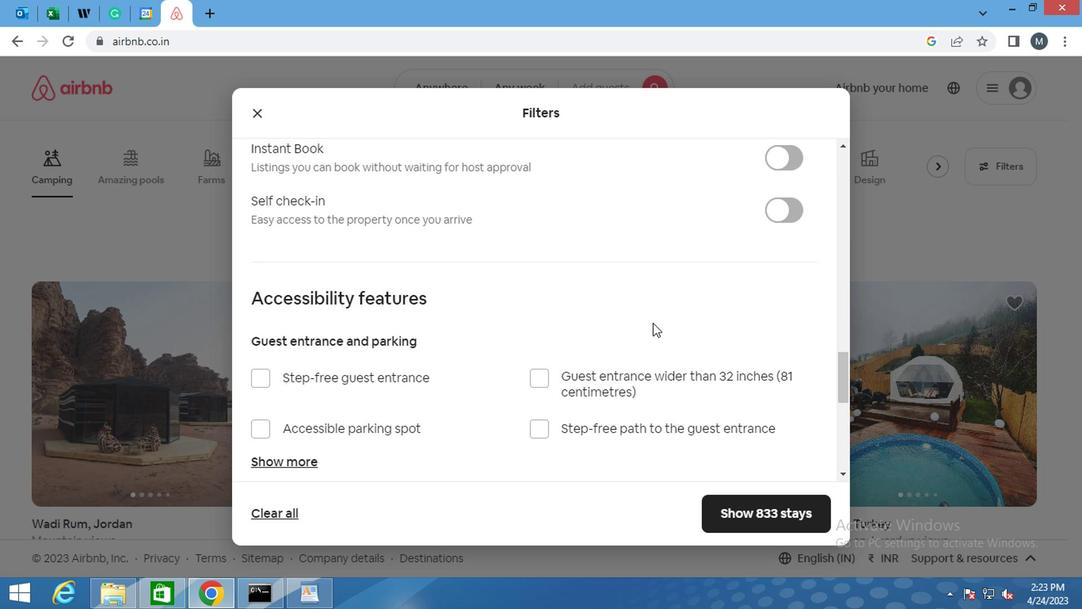 
Action: Mouse moved to (771, 365)
Screenshot: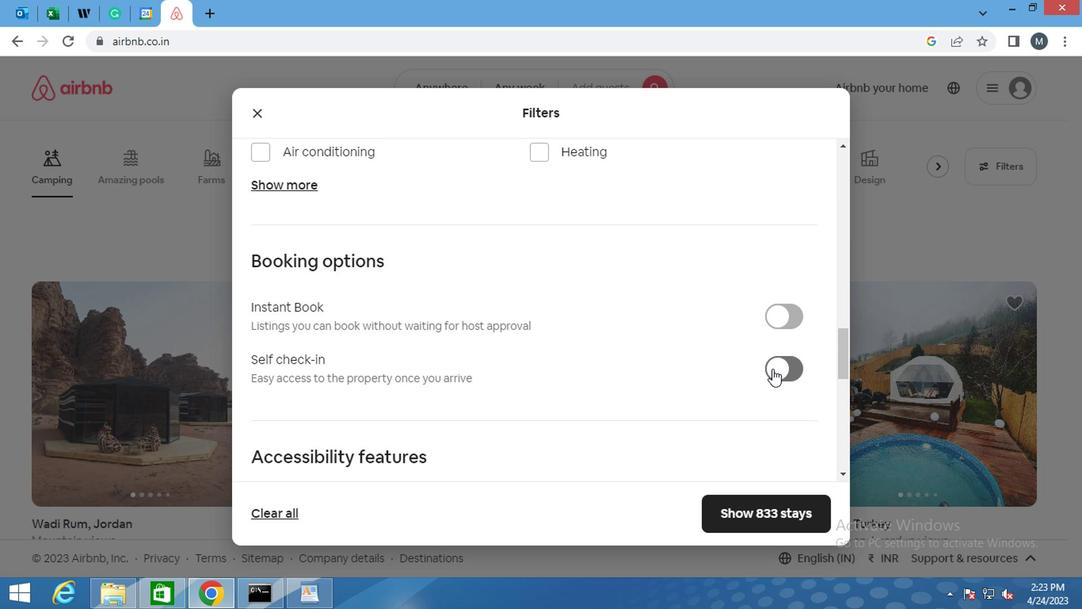 
Action: Mouse pressed left at (771, 365)
Screenshot: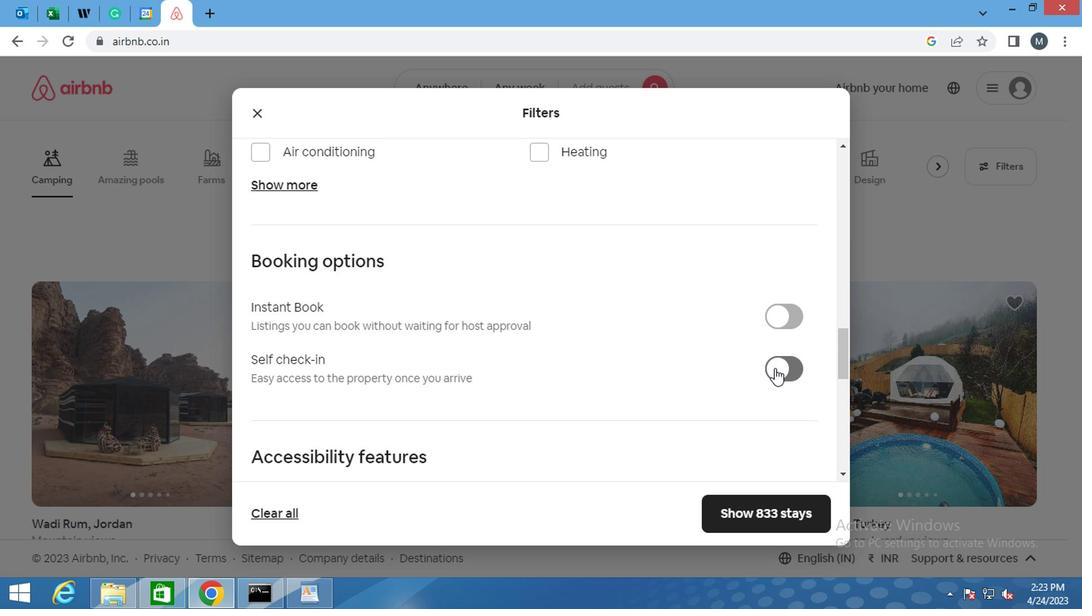 
Action: Mouse moved to (589, 323)
Screenshot: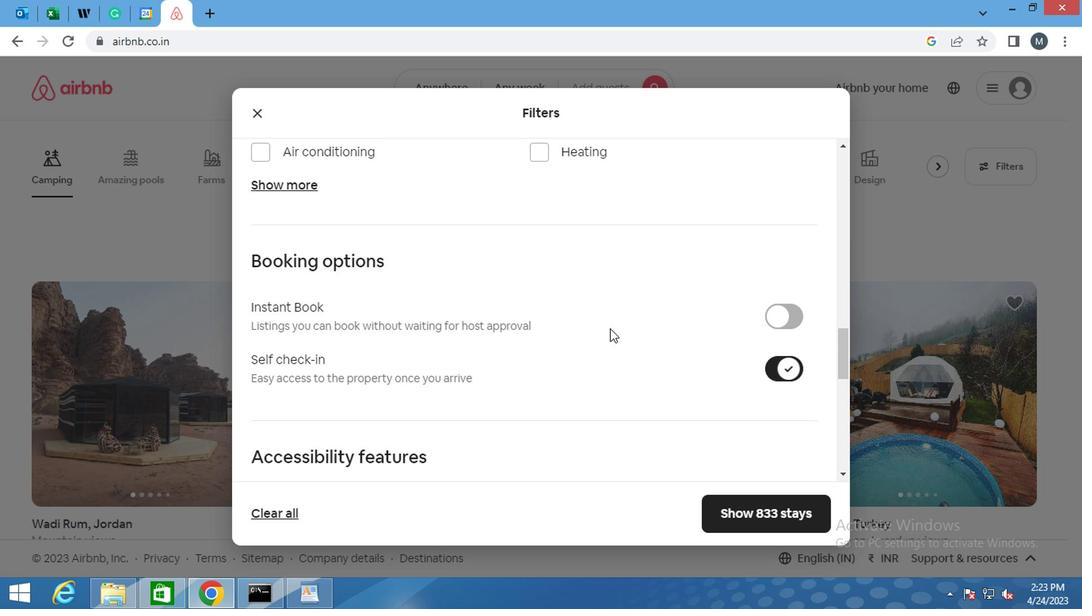 
Action: Mouse scrolled (589, 322) with delta (0, 0)
Screenshot: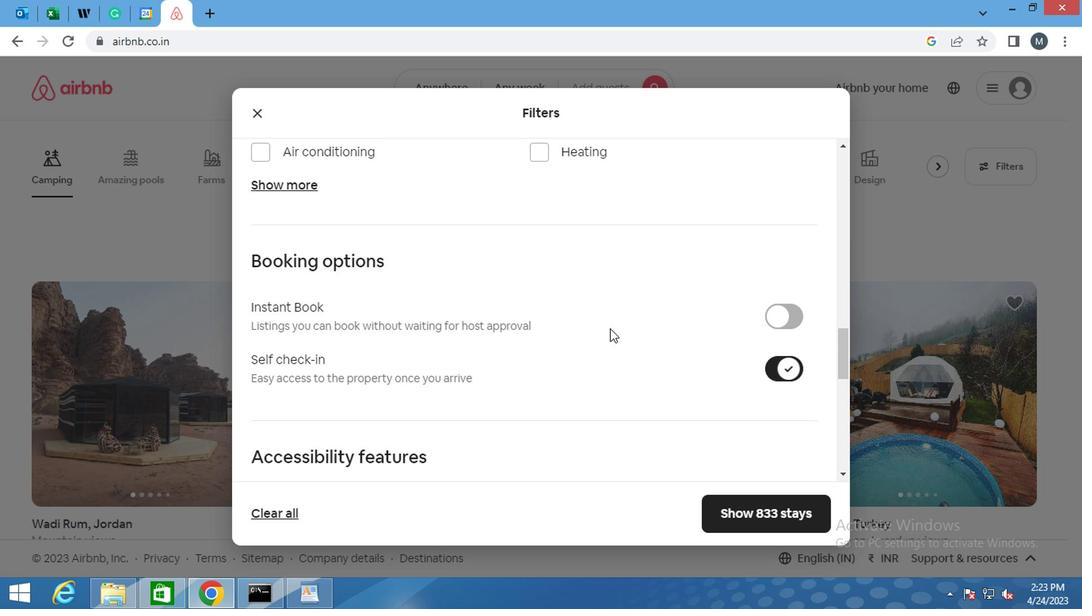 
Action: Mouse moved to (587, 323)
Screenshot: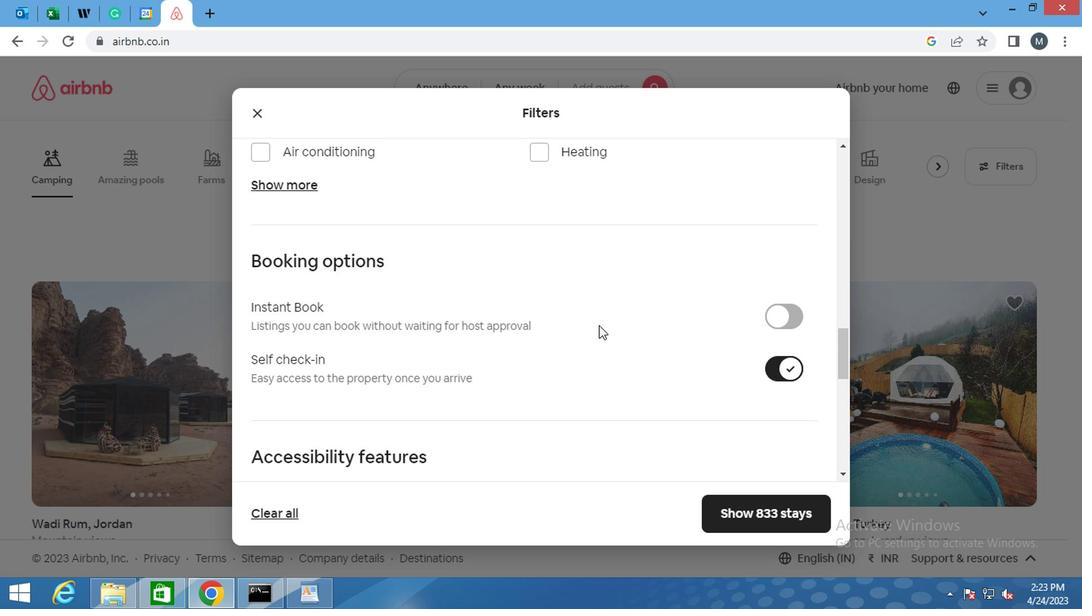 
Action: Mouse scrolled (587, 322) with delta (0, 0)
Screenshot: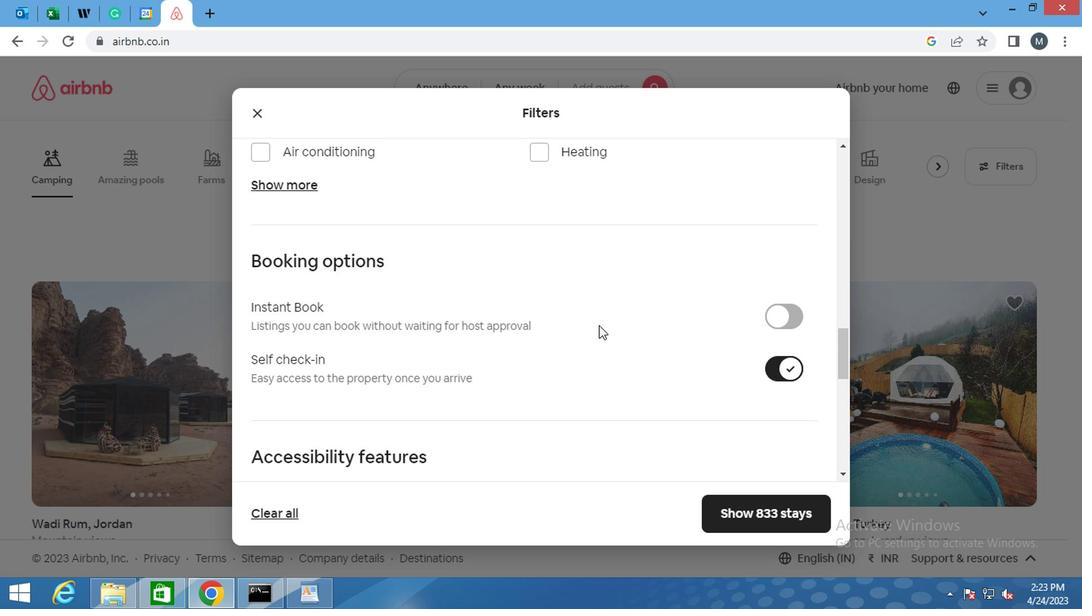 
Action: Mouse moved to (560, 324)
Screenshot: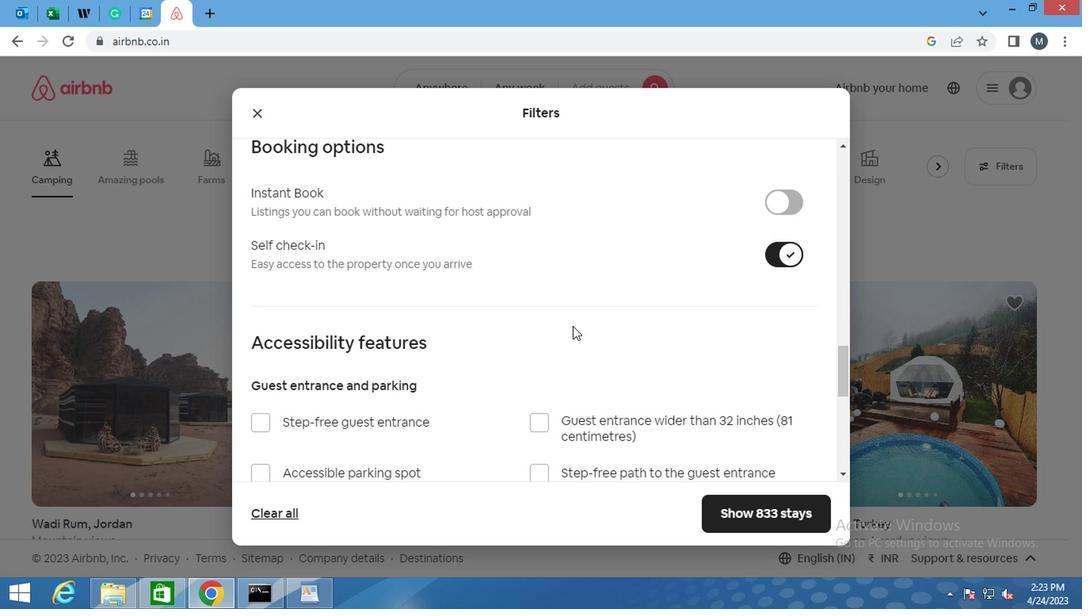 
Action: Mouse scrolled (560, 323) with delta (0, -1)
Screenshot: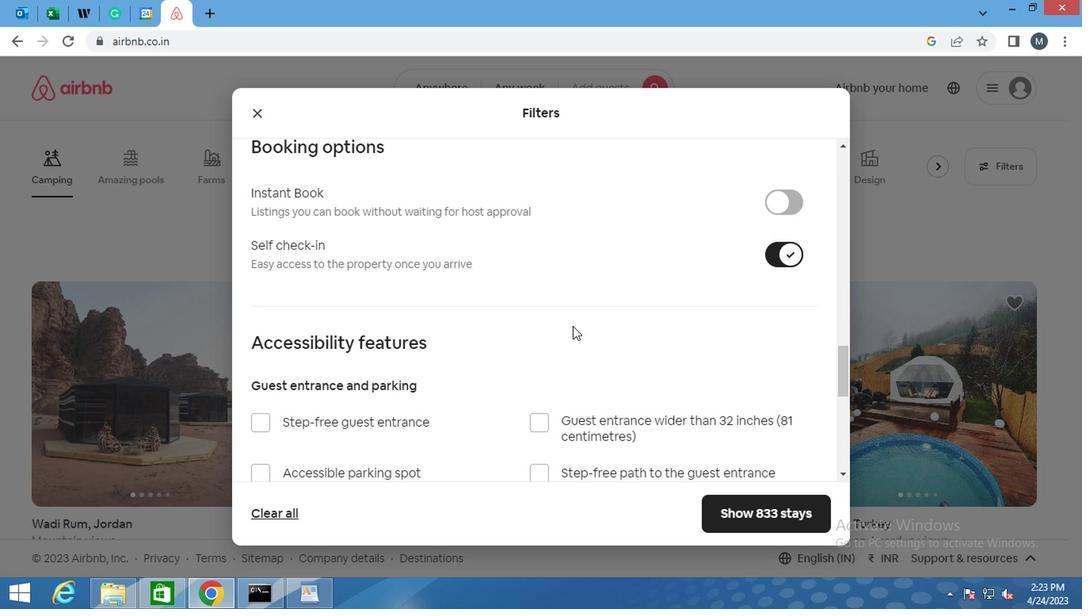 
Action: Mouse moved to (559, 324)
Screenshot: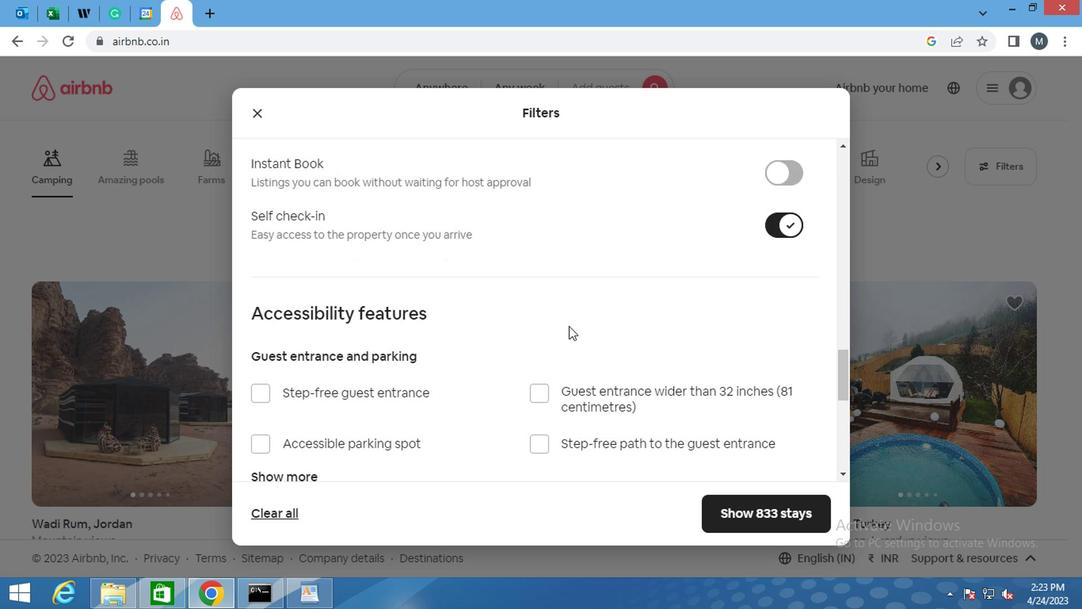 
Action: Mouse scrolled (559, 323) with delta (0, -1)
Screenshot: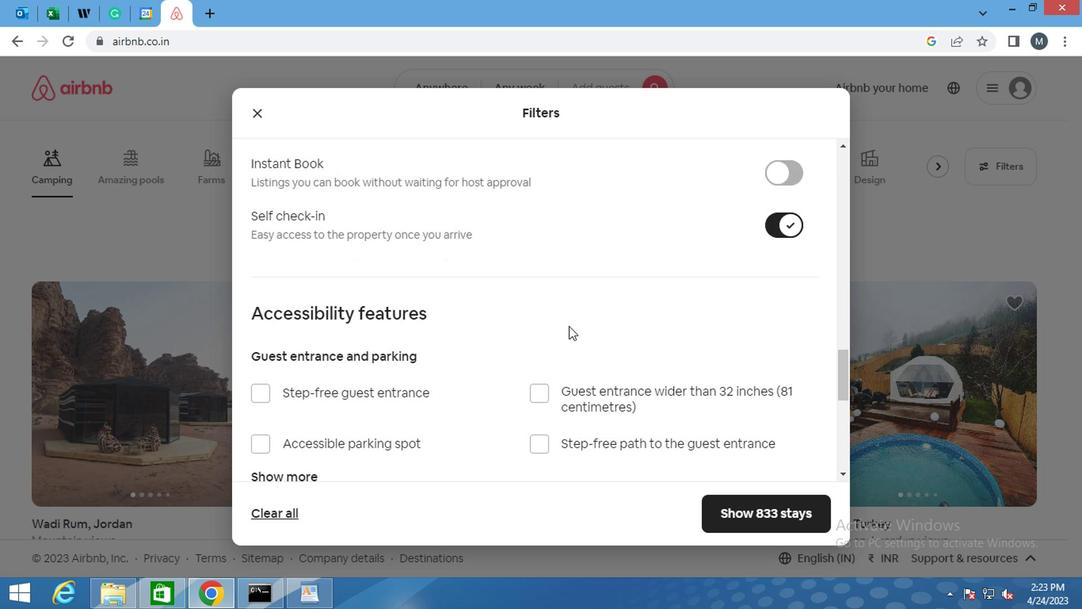 
Action: Mouse moved to (534, 333)
Screenshot: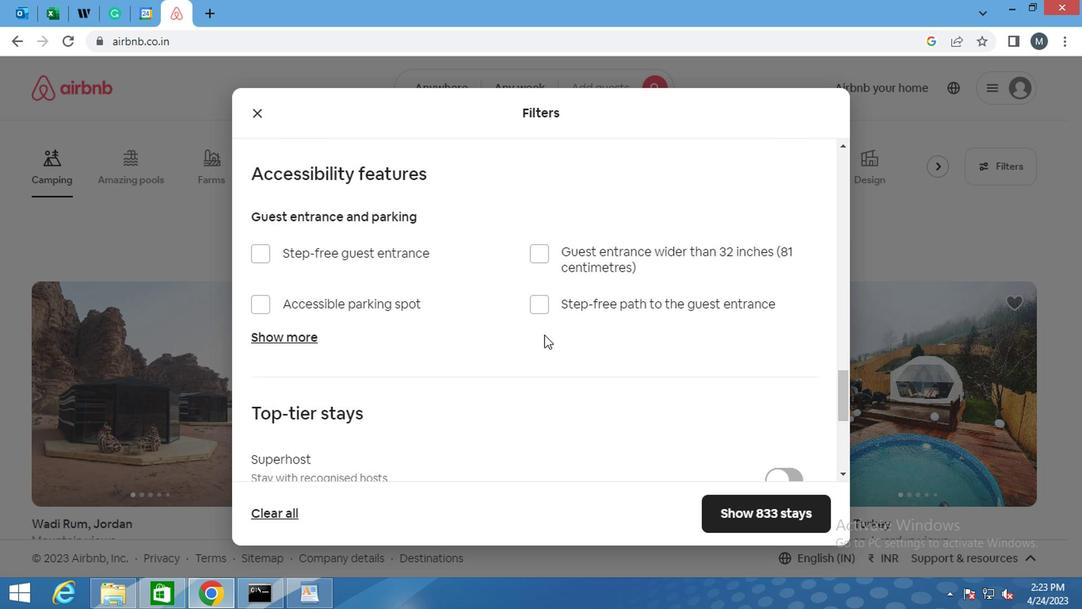 
Action: Mouse scrolled (534, 332) with delta (0, 0)
Screenshot: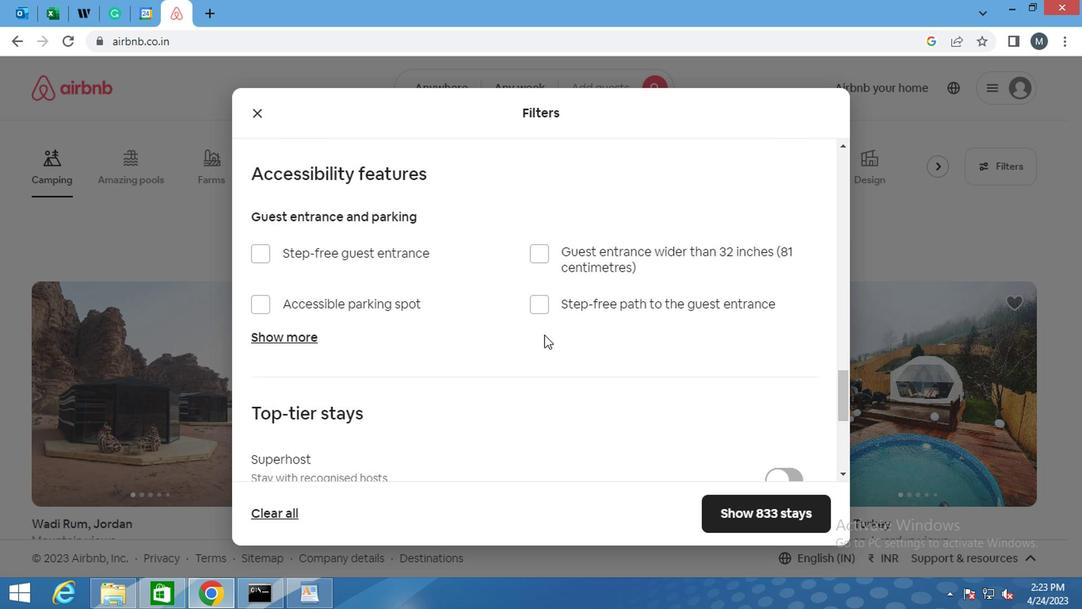 
Action: Mouse moved to (498, 329)
Screenshot: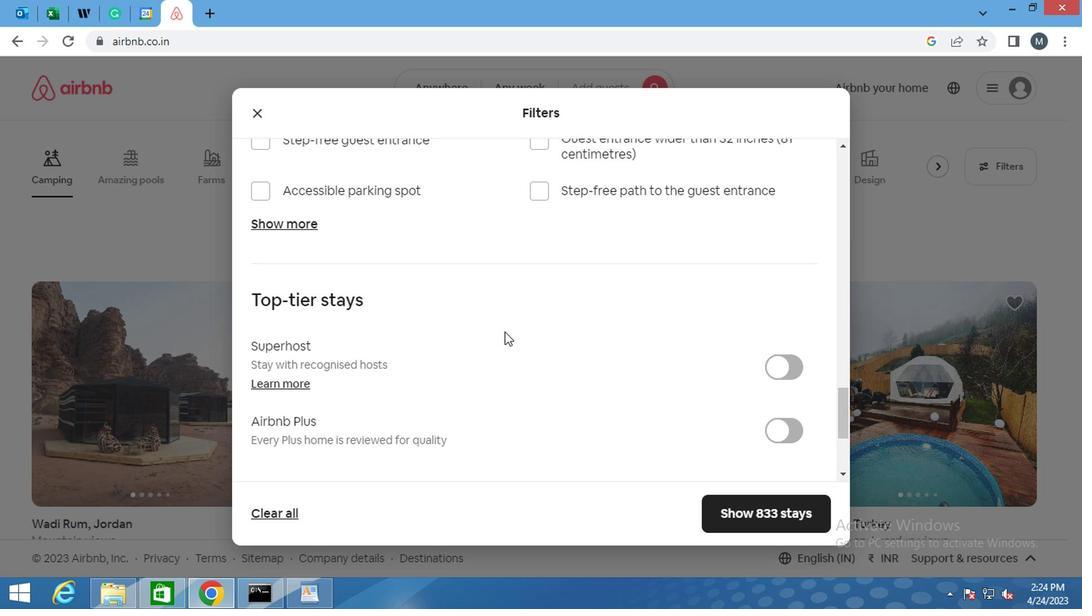 
Action: Mouse scrolled (498, 328) with delta (0, 0)
Screenshot: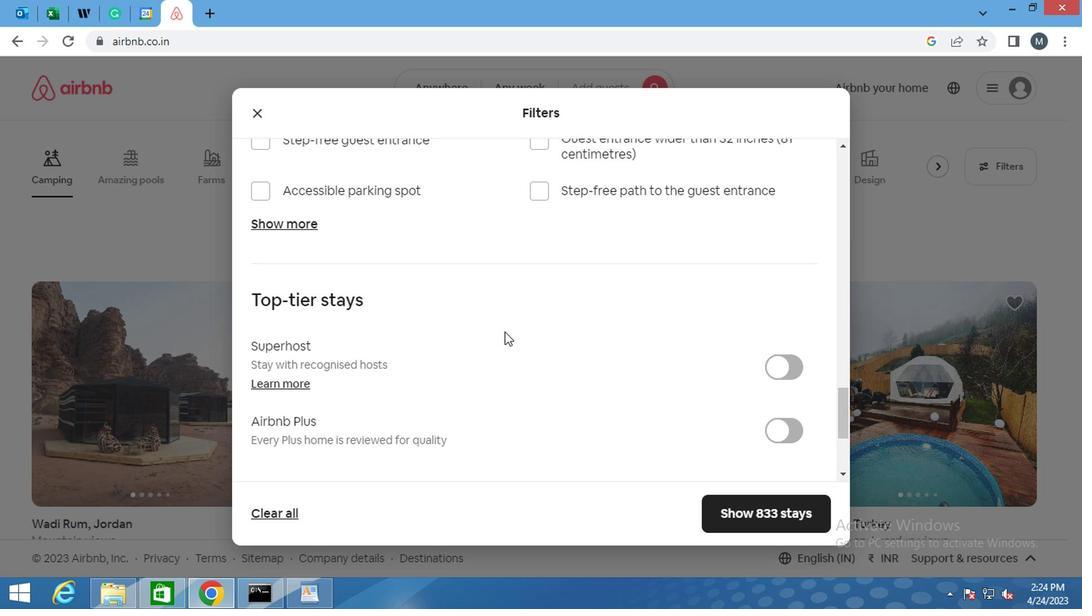 
Action: Mouse moved to (437, 337)
Screenshot: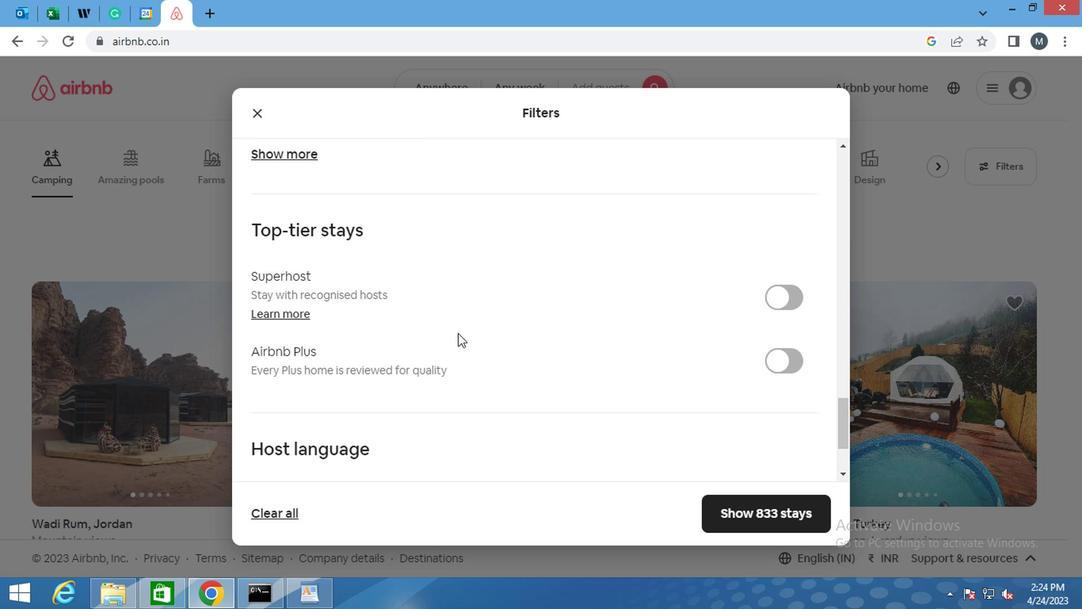 
Action: Mouse scrolled (437, 336) with delta (0, 0)
Screenshot: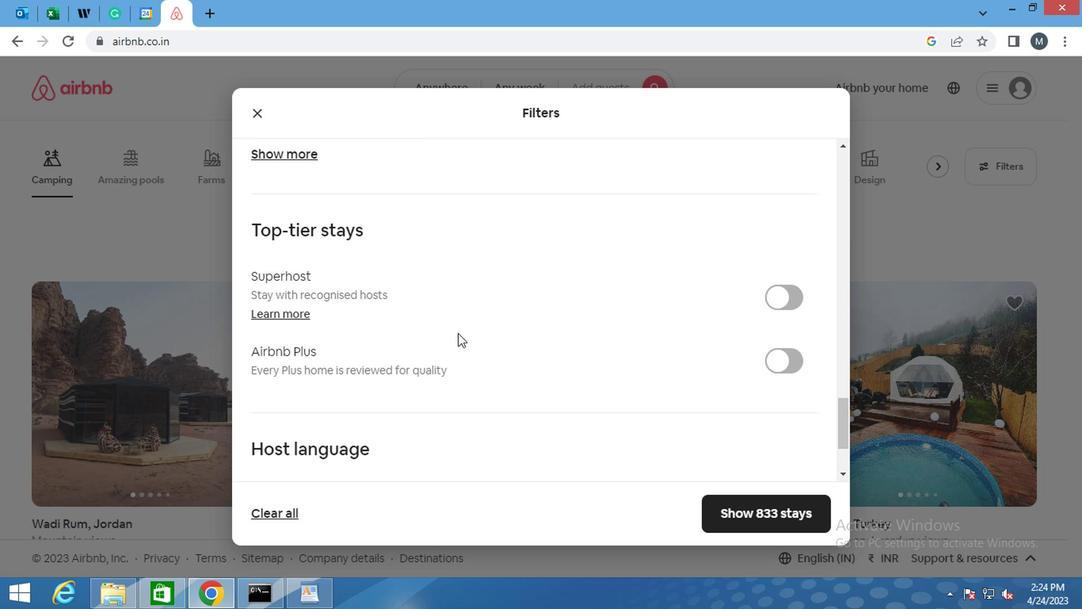 
Action: Mouse moved to (431, 344)
Screenshot: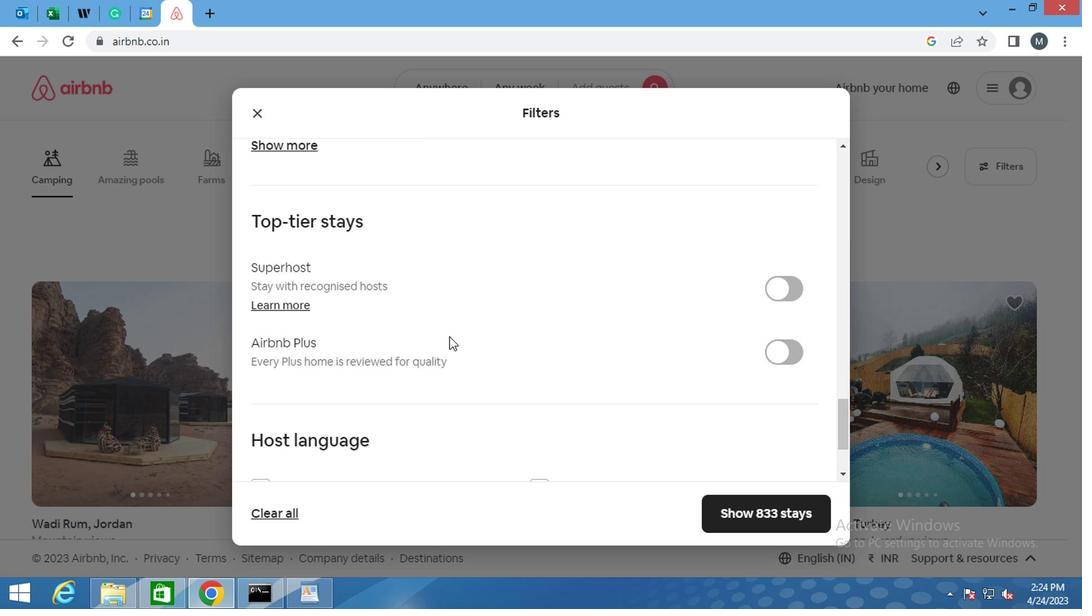 
Action: Mouse scrolled (431, 343) with delta (0, -1)
Screenshot: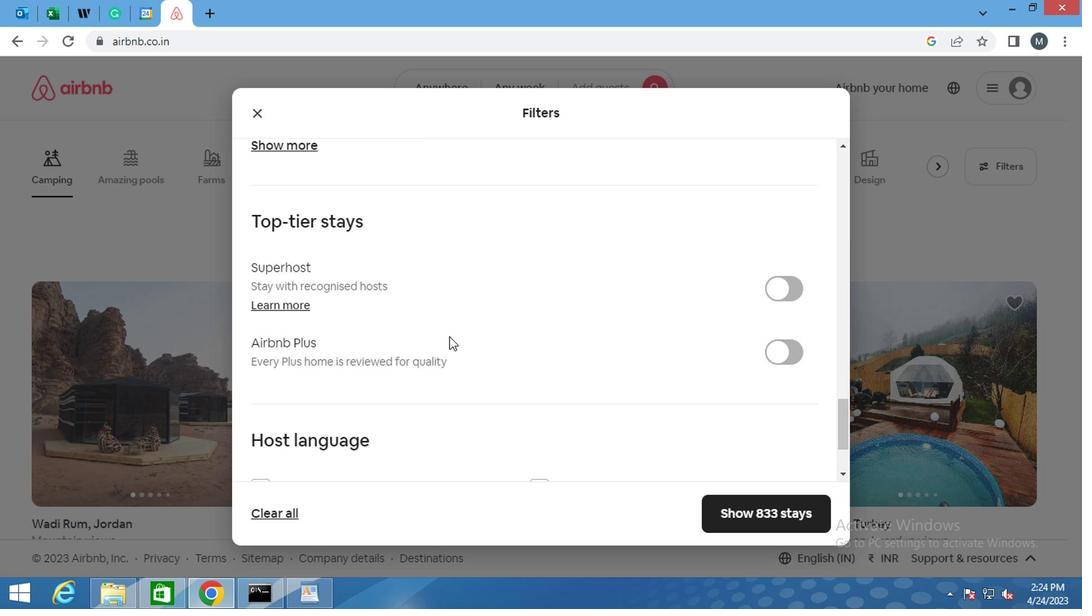 
Action: Mouse moved to (400, 358)
Screenshot: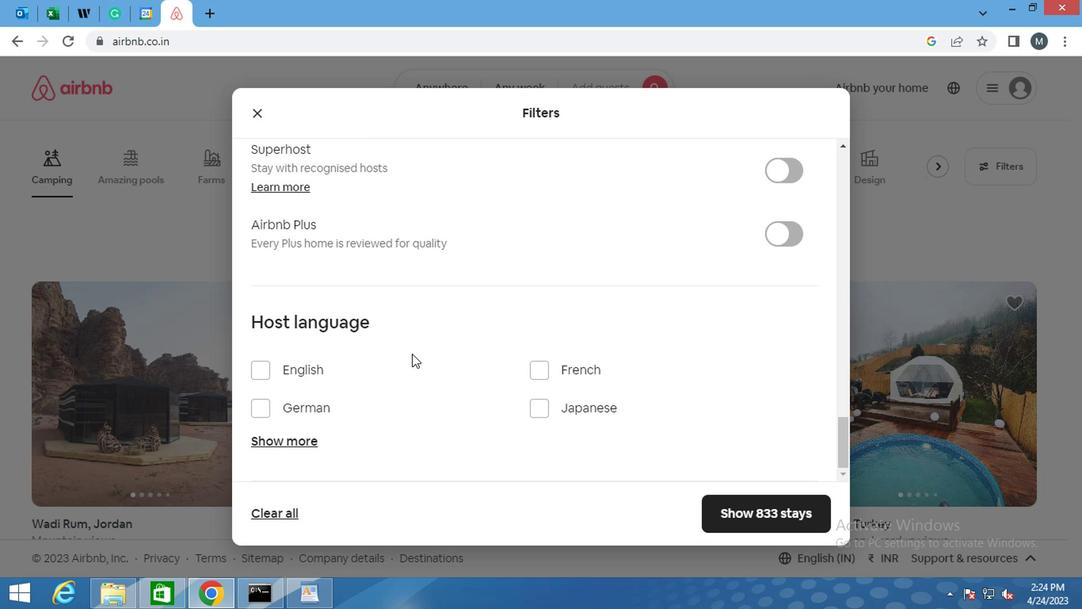 
Action: Mouse scrolled (400, 357) with delta (0, -1)
Screenshot: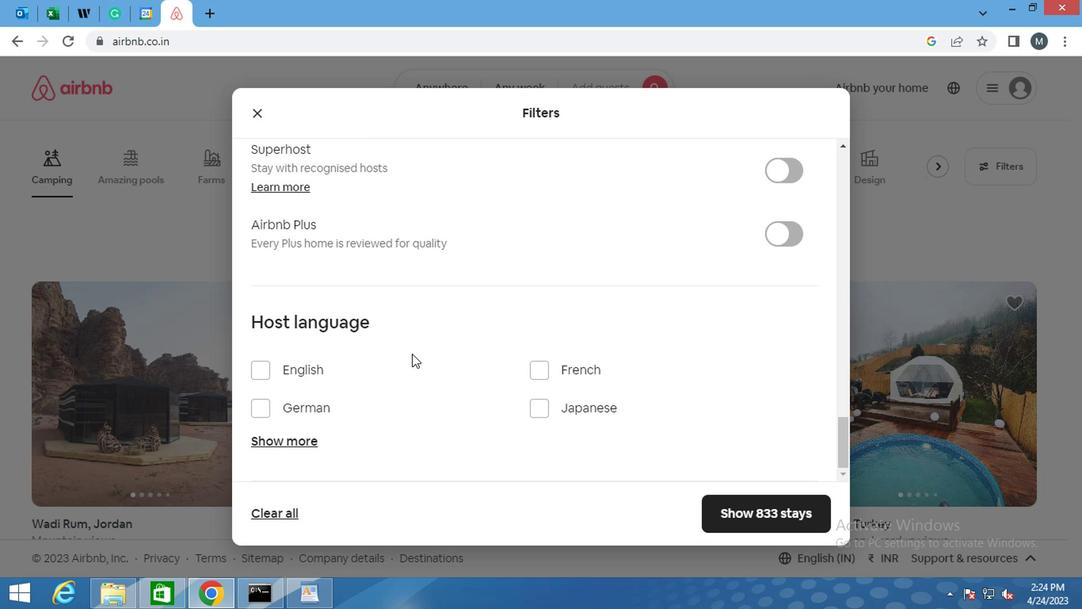 
Action: Mouse moved to (397, 359)
Screenshot: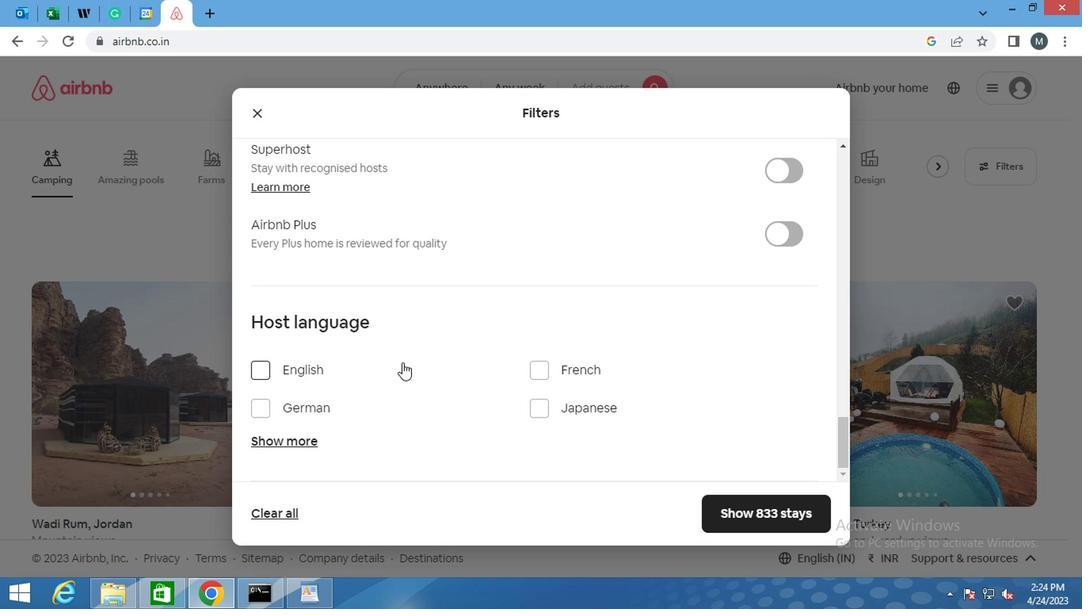 
Action: Mouse scrolled (397, 359) with delta (0, 0)
Screenshot: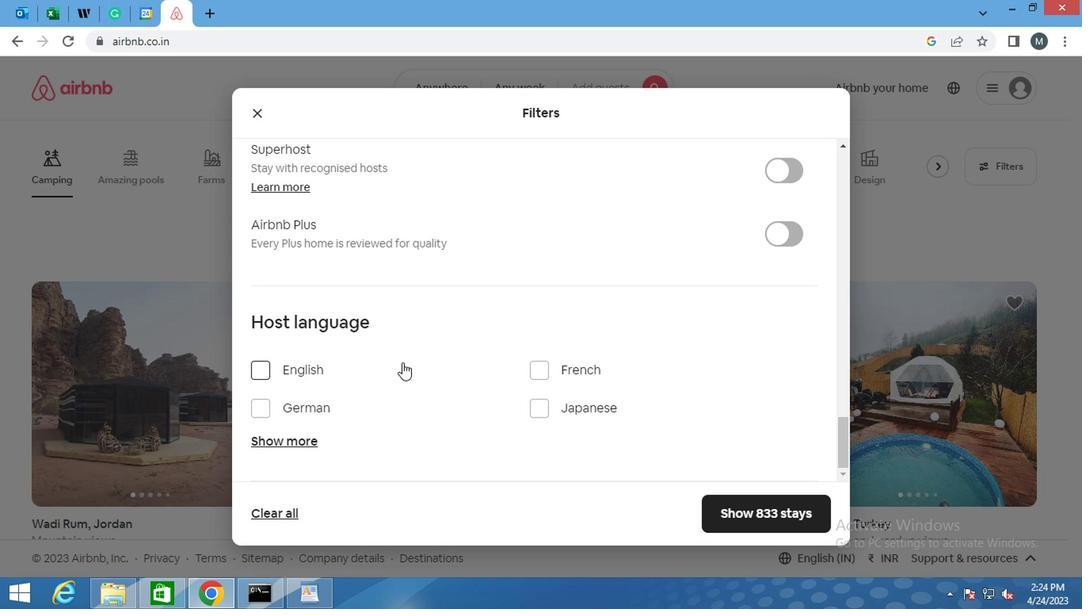 
Action: Mouse moved to (396, 360)
Screenshot: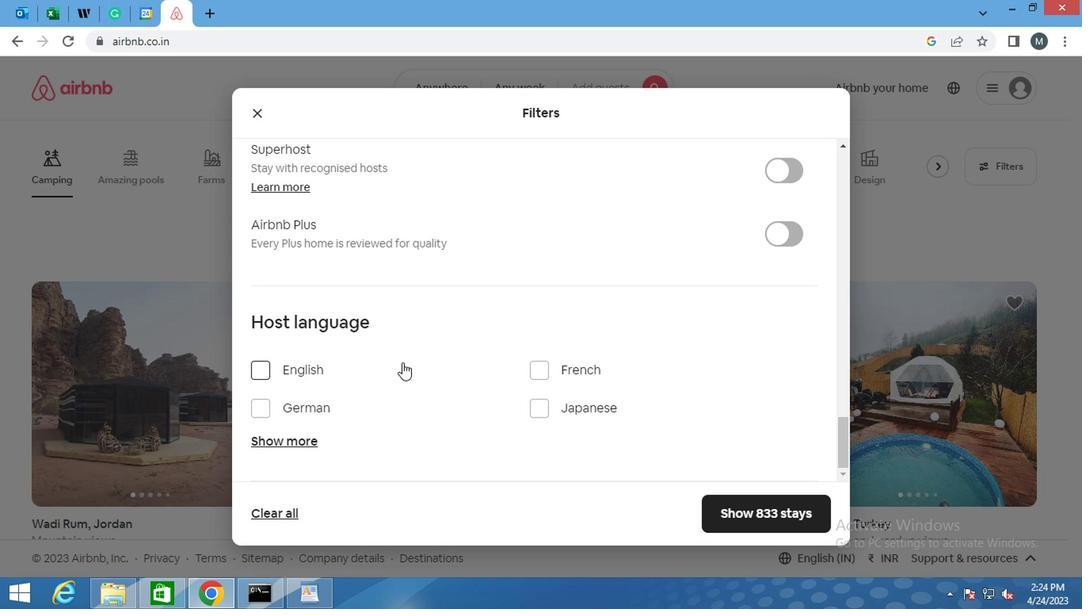 
Action: Mouse scrolled (396, 359) with delta (0, -1)
Screenshot: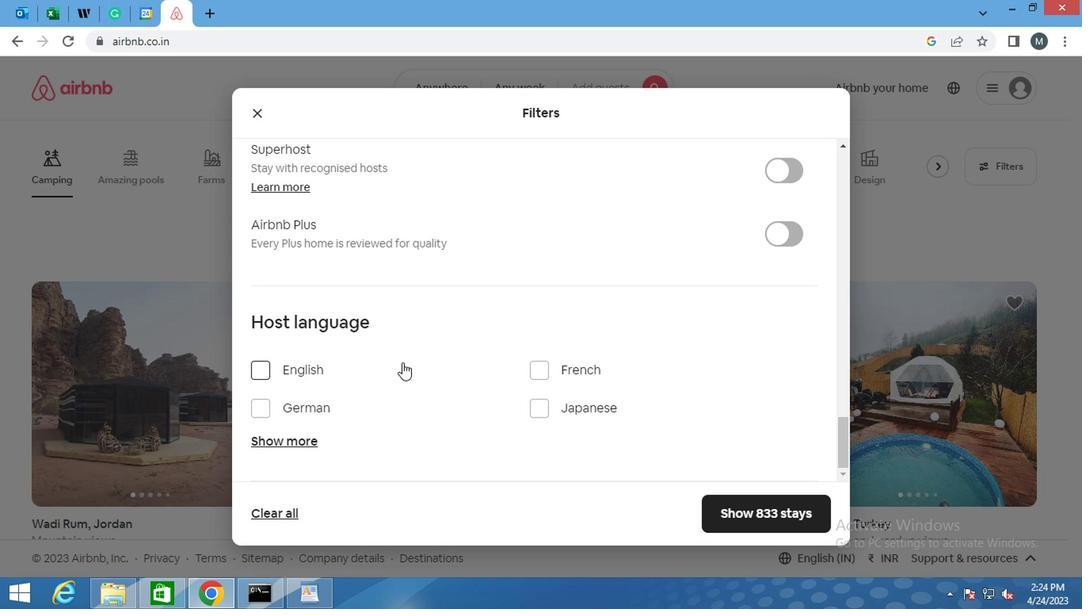 
Action: Mouse moved to (389, 368)
Screenshot: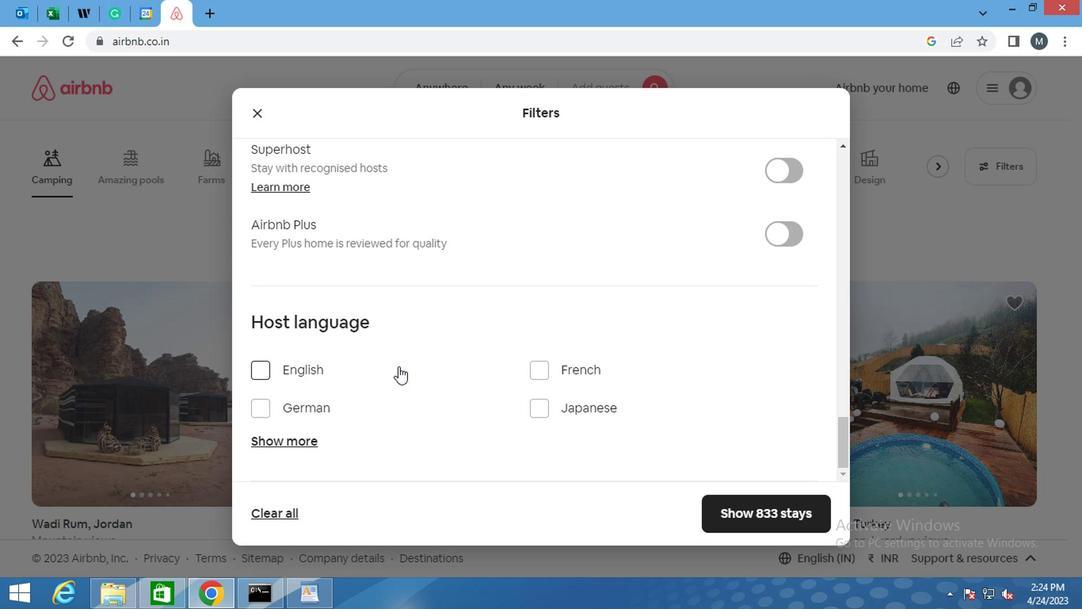 
Action: Mouse scrolled (389, 367) with delta (0, 0)
Screenshot: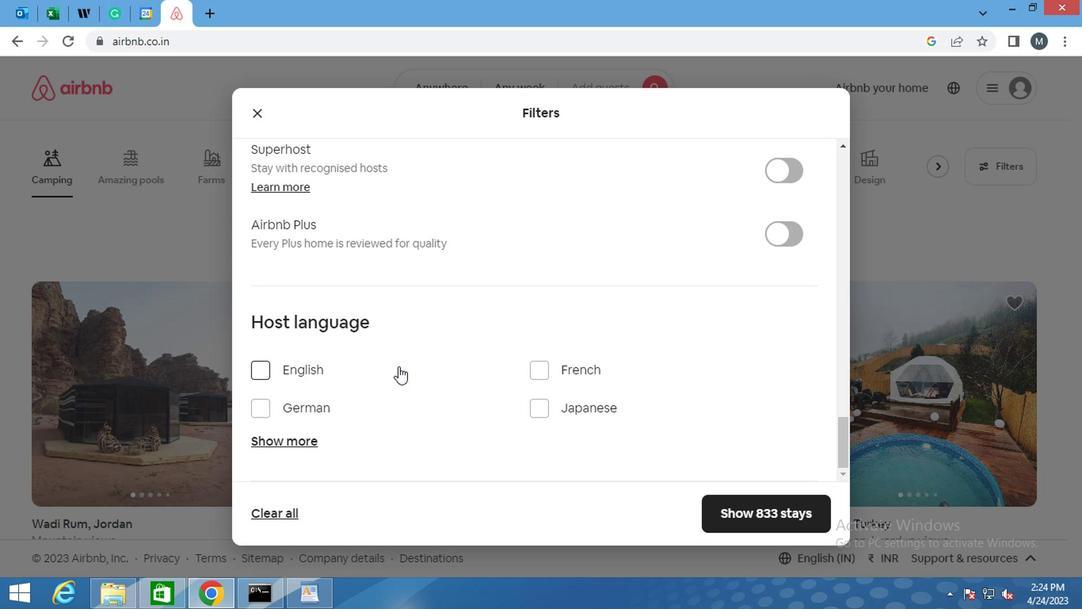 
Action: Mouse moved to (389, 369)
Screenshot: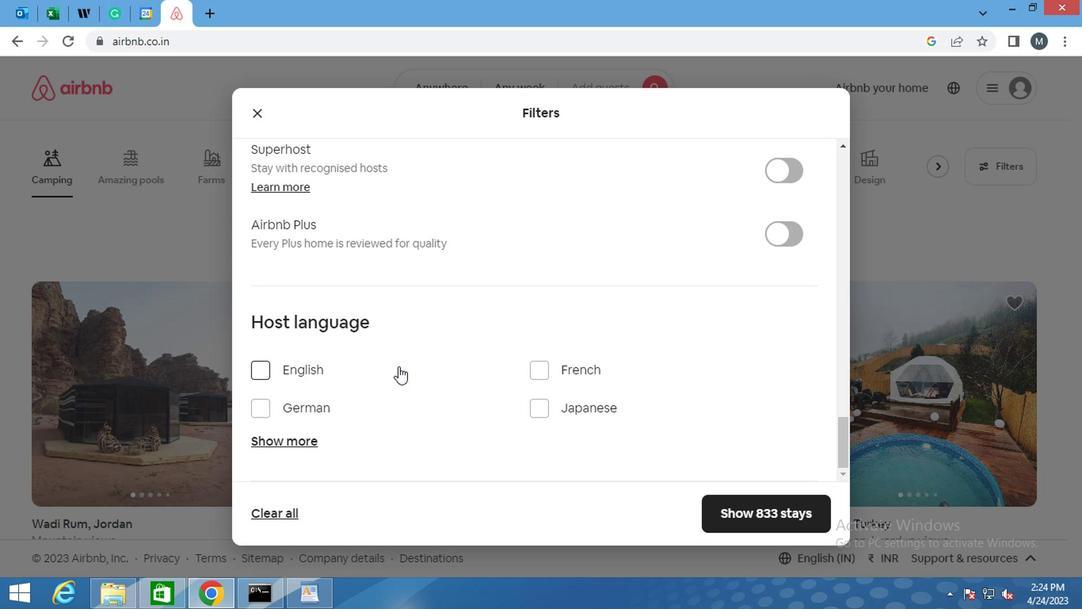 
Action: Mouse scrolled (389, 369) with delta (0, 0)
Screenshot: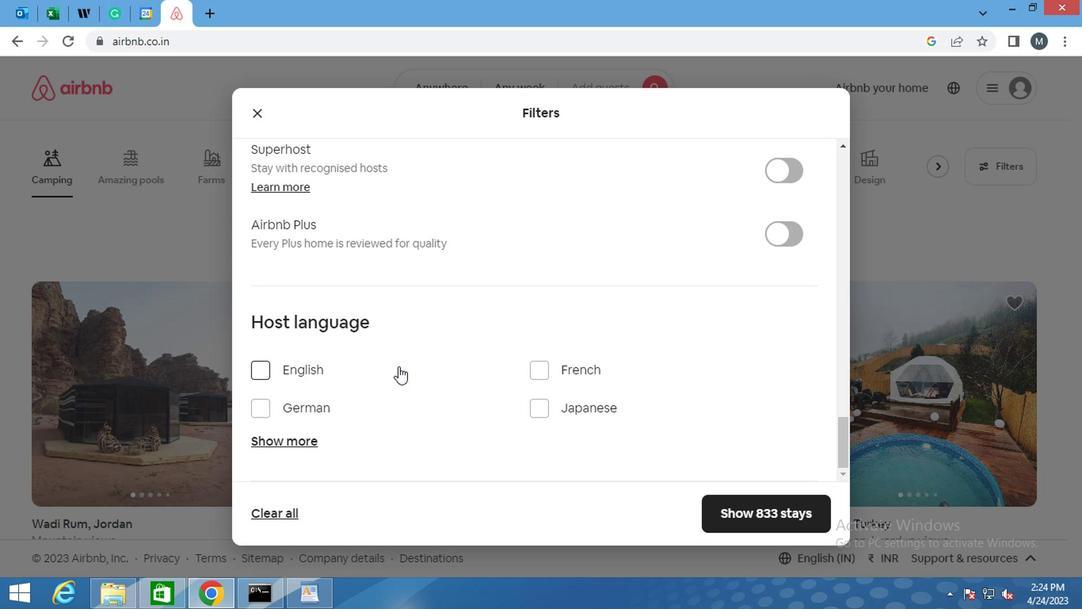 
Action: Mouse moved to (388, 377)
Screenshot: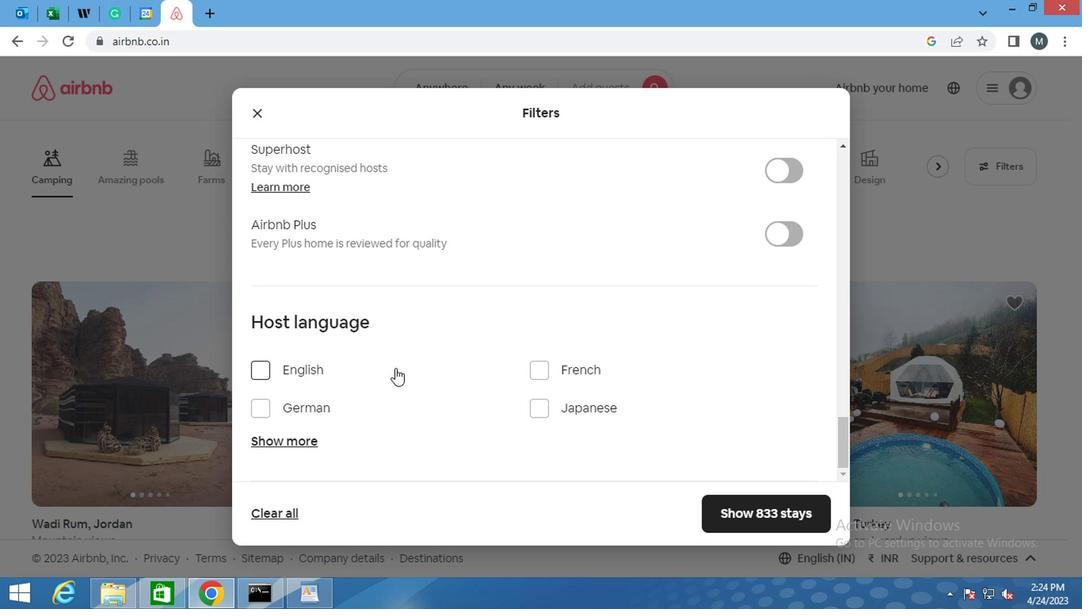 
Action: Mouse scrolled (388, 376) with delta (0, -1)
Screenshot: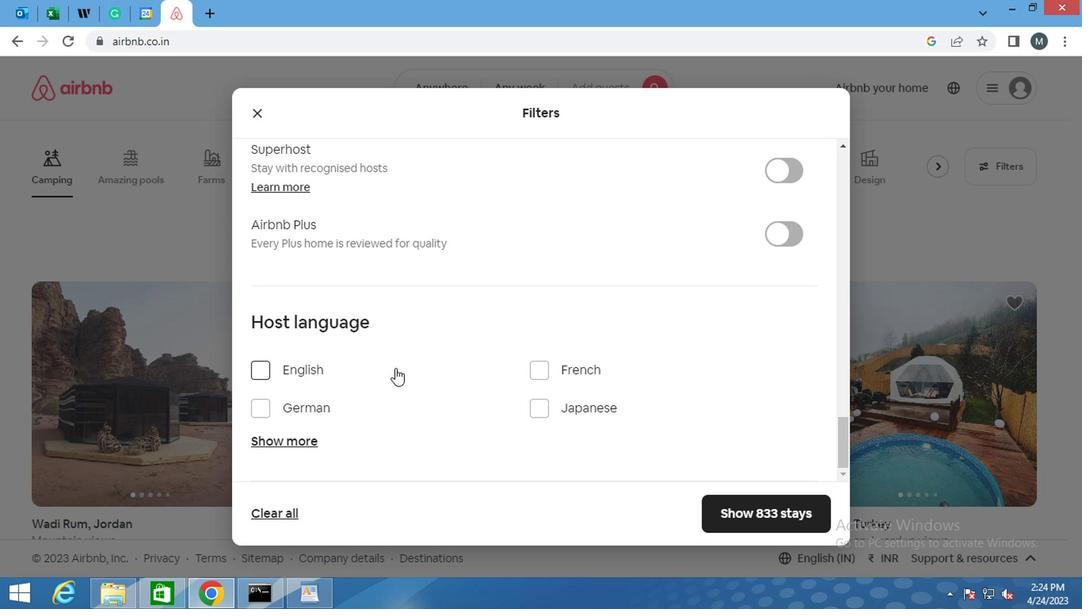 
Action: Mouse moved to (293, 438)
Screenshot: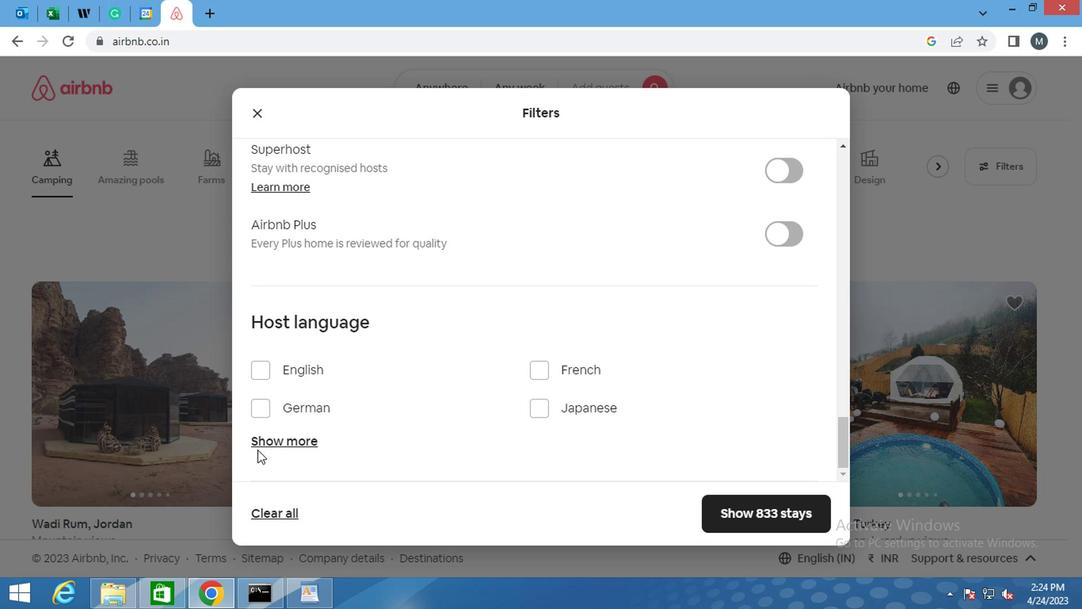 
Action: Mouse pressed left at (293, 438)
Screenshot: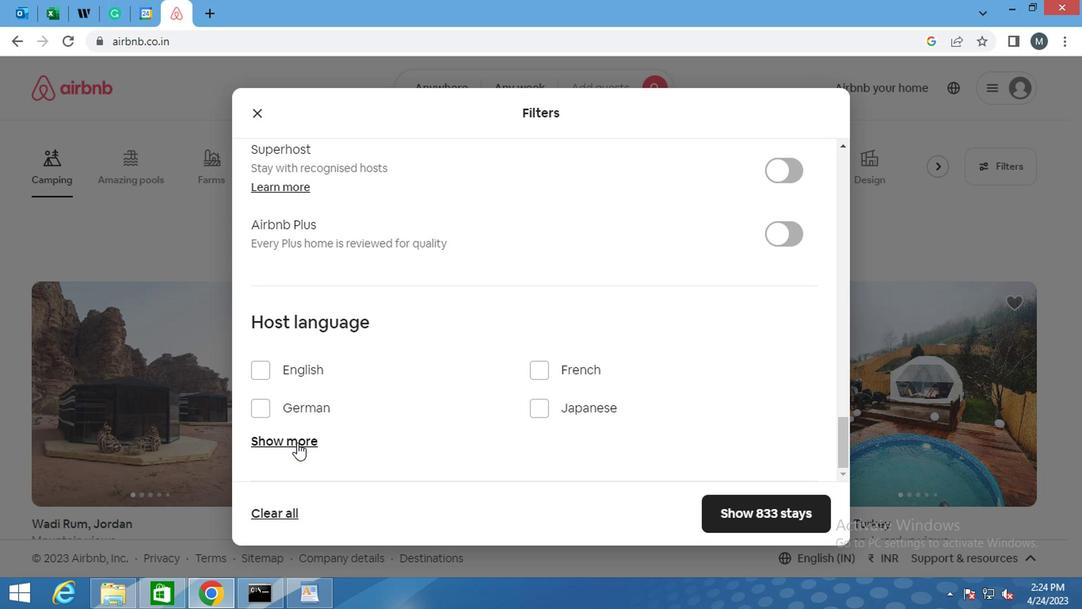 
Action: Mouse moved to (359, 353)
Screenshot: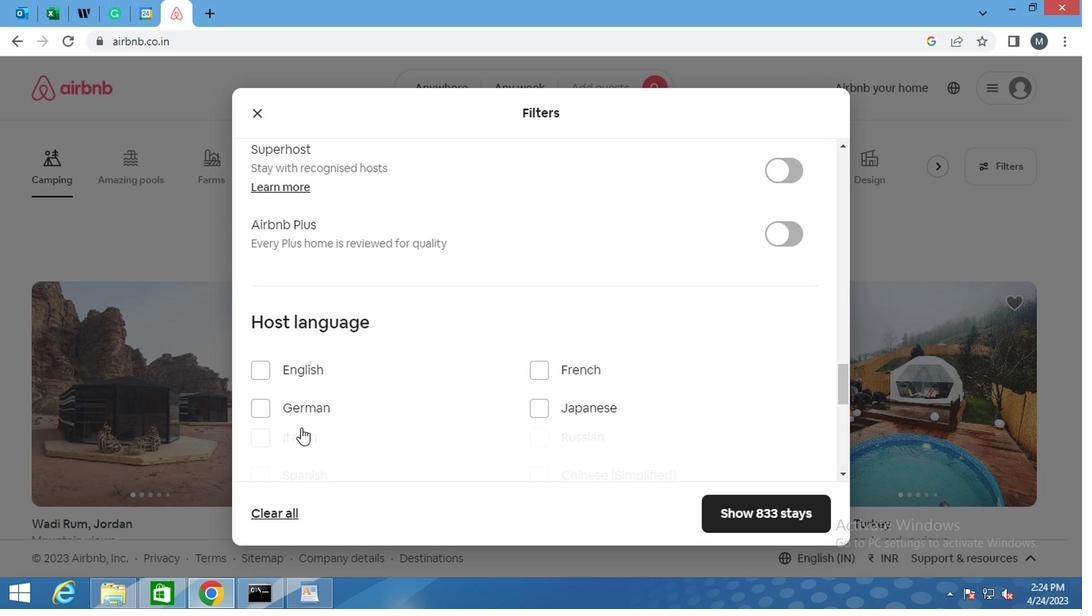 
Action: Mouse scrolled (359, 351) with delta (0, -1)
Screenshot: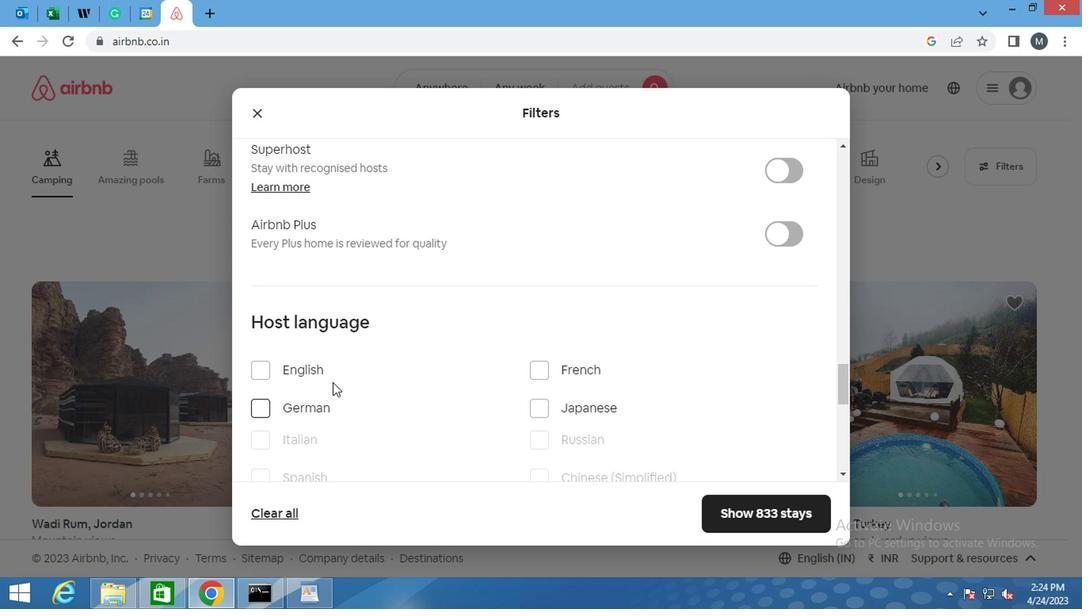 
Action: Mouse moved to (359, 359)
Screenshot: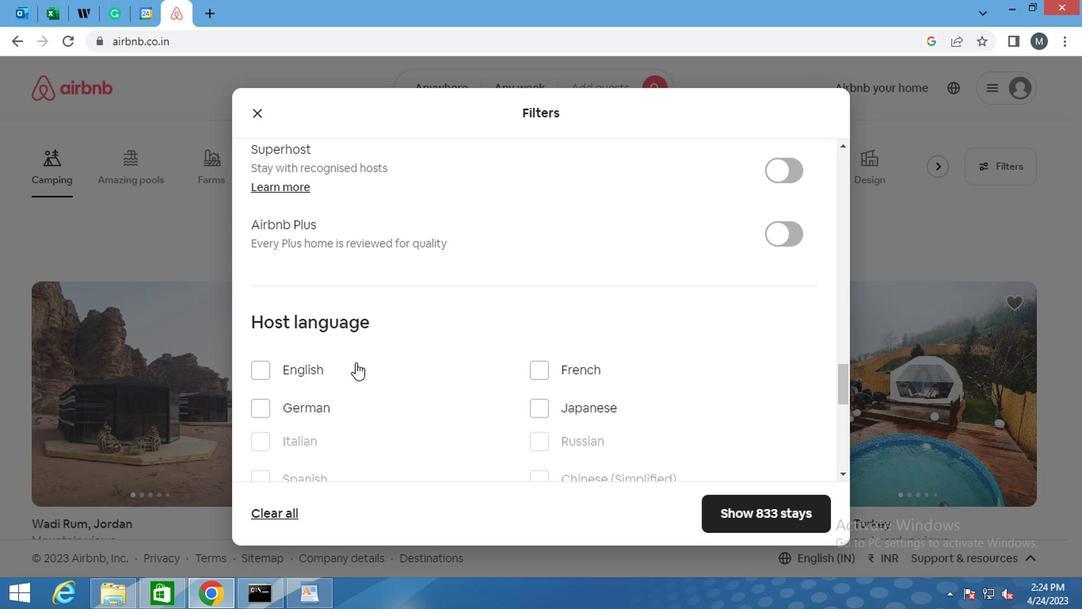 
Action: Mouse scrolled (359, 358) with delta (0, 0)
Screenshot: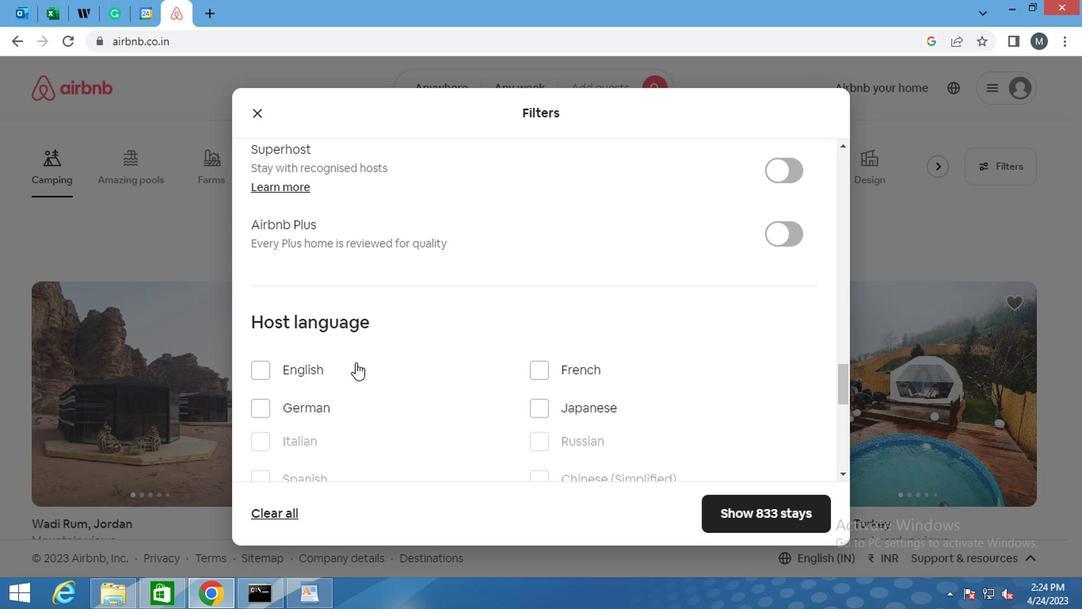 
Action: Mouse moved to (359, 361)
Screenshot: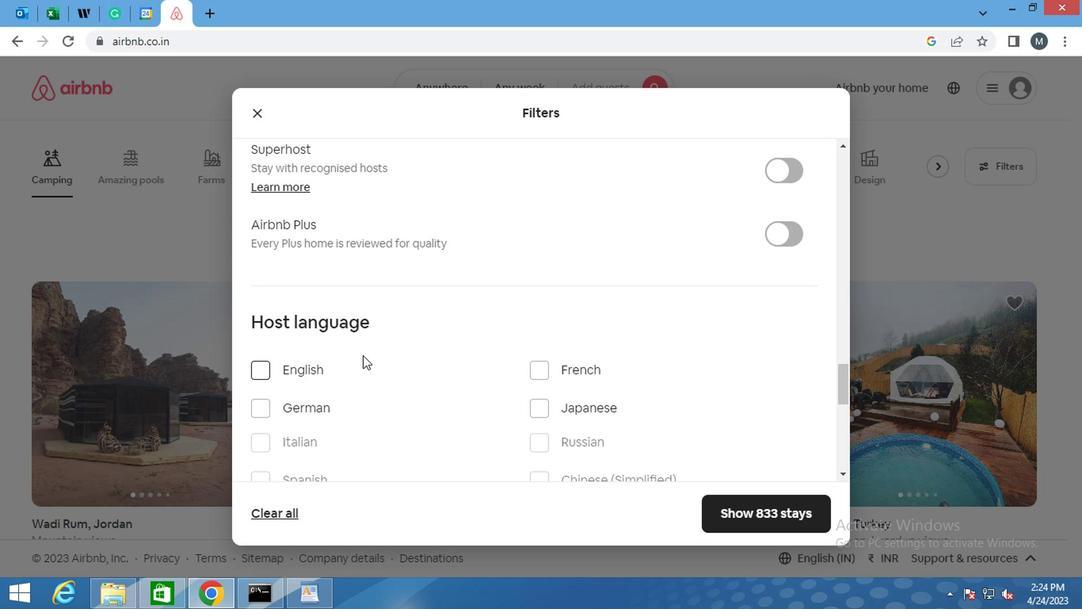 
Action: Mouse scrolled (359, 360) with delta (0, 0)
Screenshot: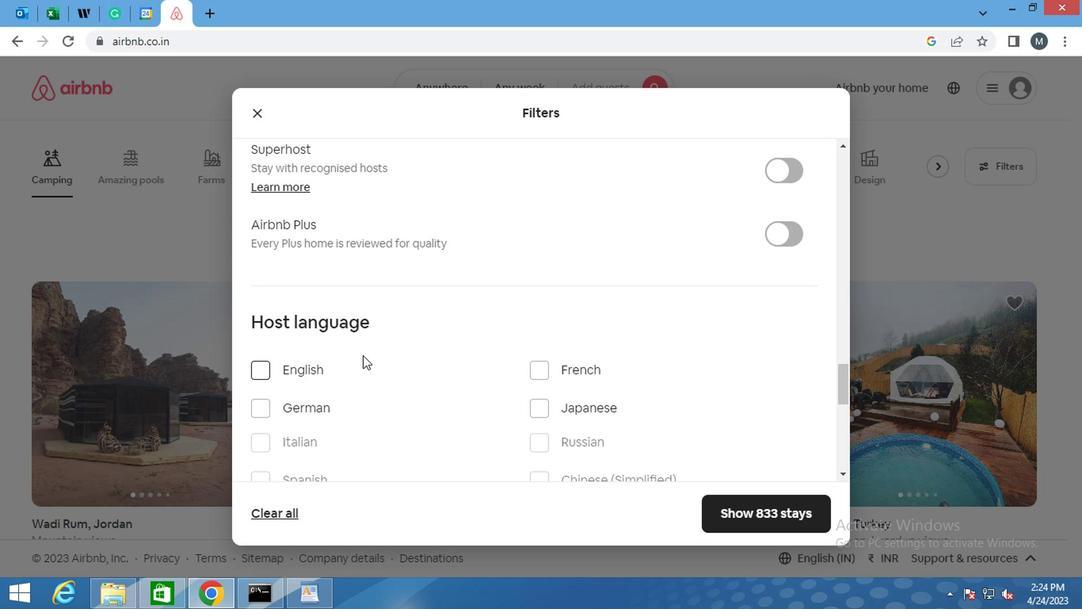 
Action: Mouse moved to (252, 252)
Screenshot: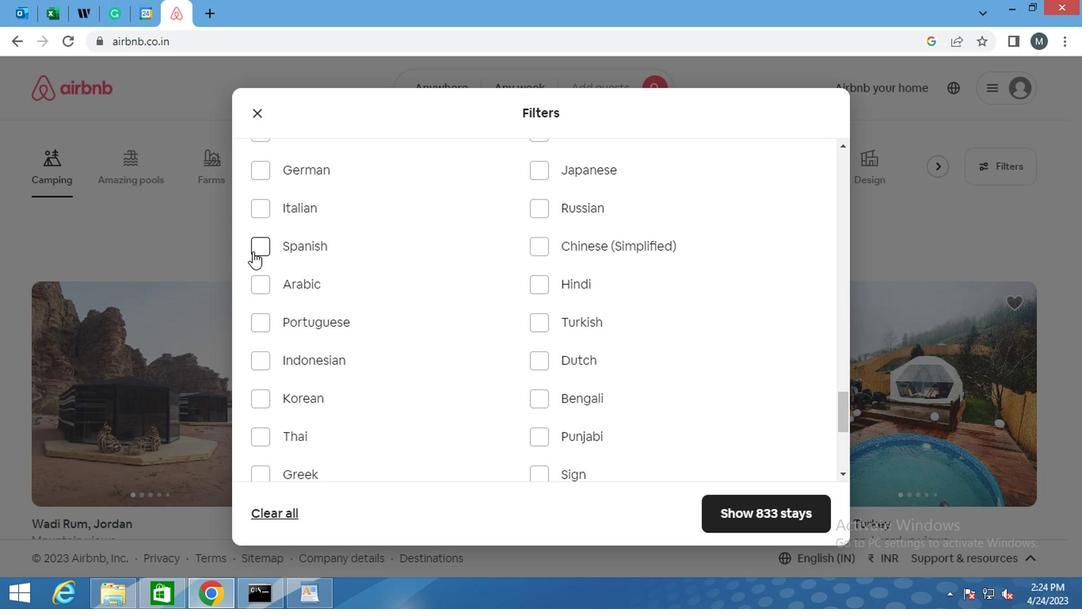 
Action: Mouse pressed left at (252, 252)
Screenshot: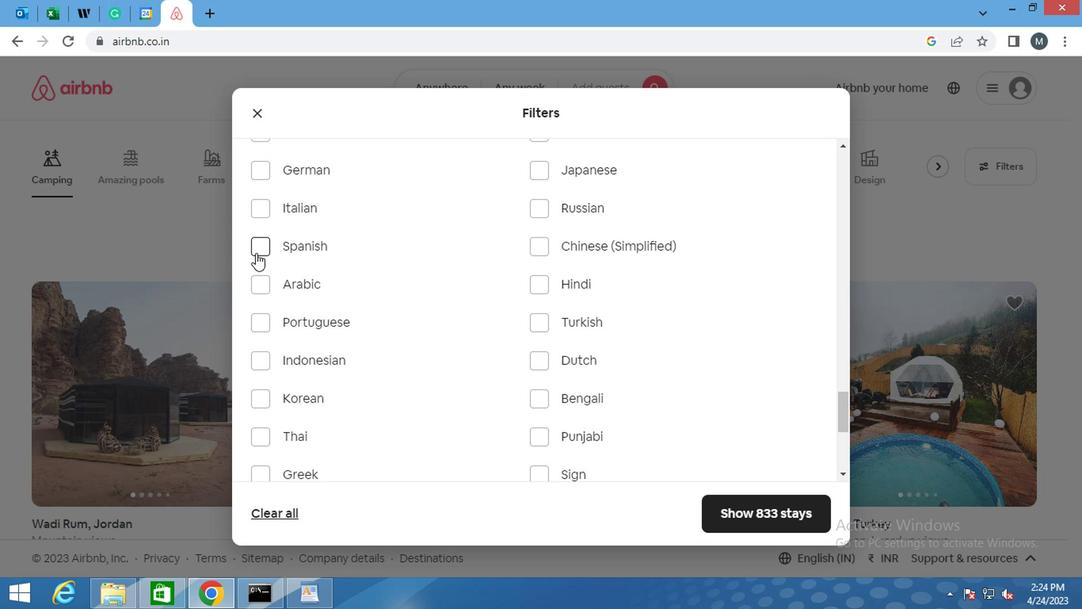 
Action: Mouse moved to (812, 514)
Screenshot: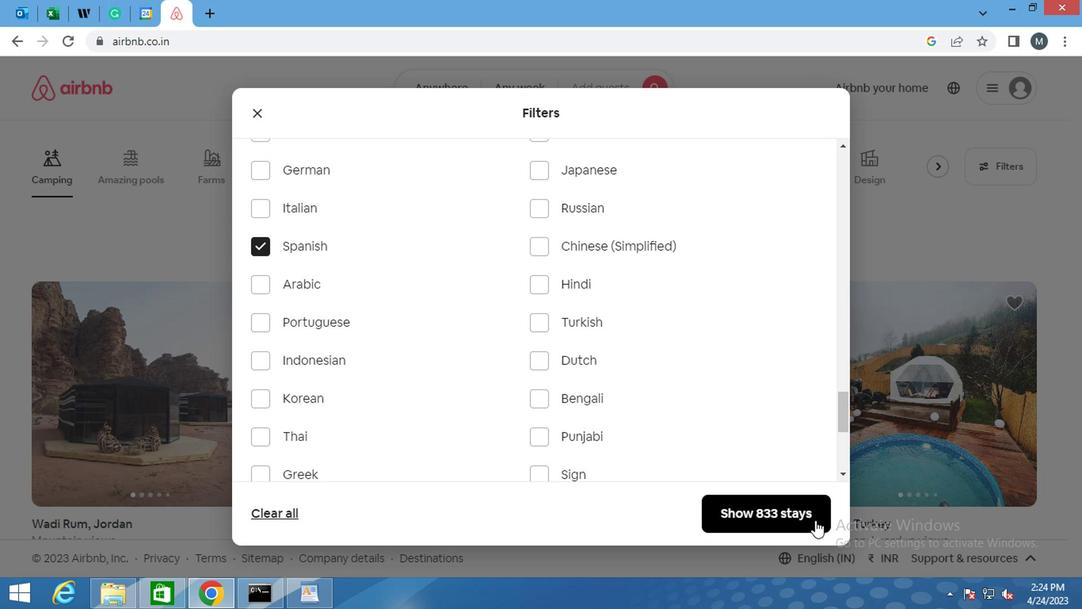 
Action: Mouse pressed left at (812, 514)
Screenshot: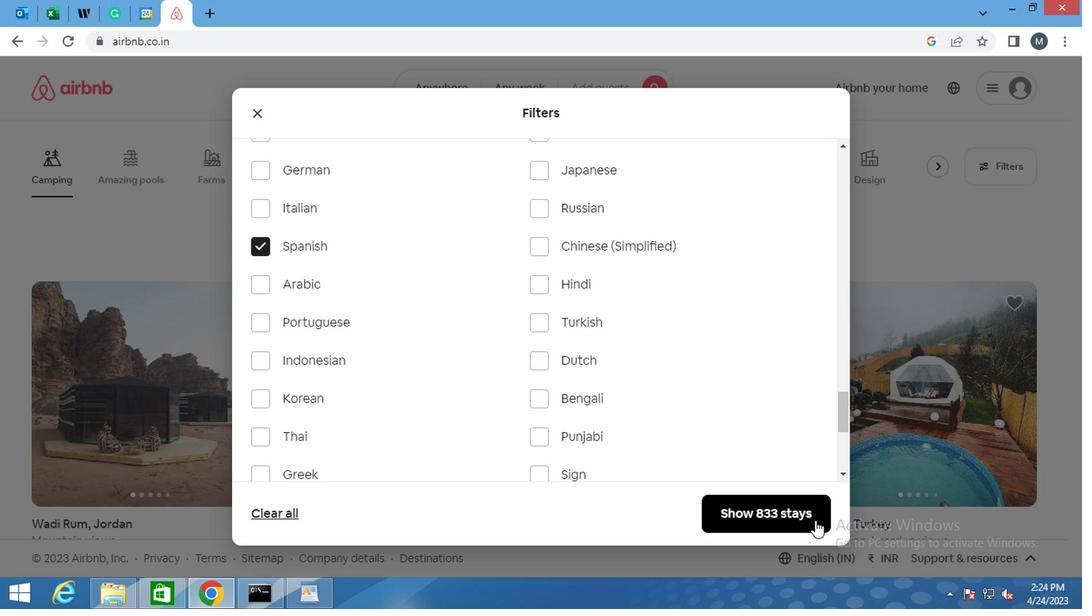 
Action: Mouse moved to (808, 512)
Screenshot: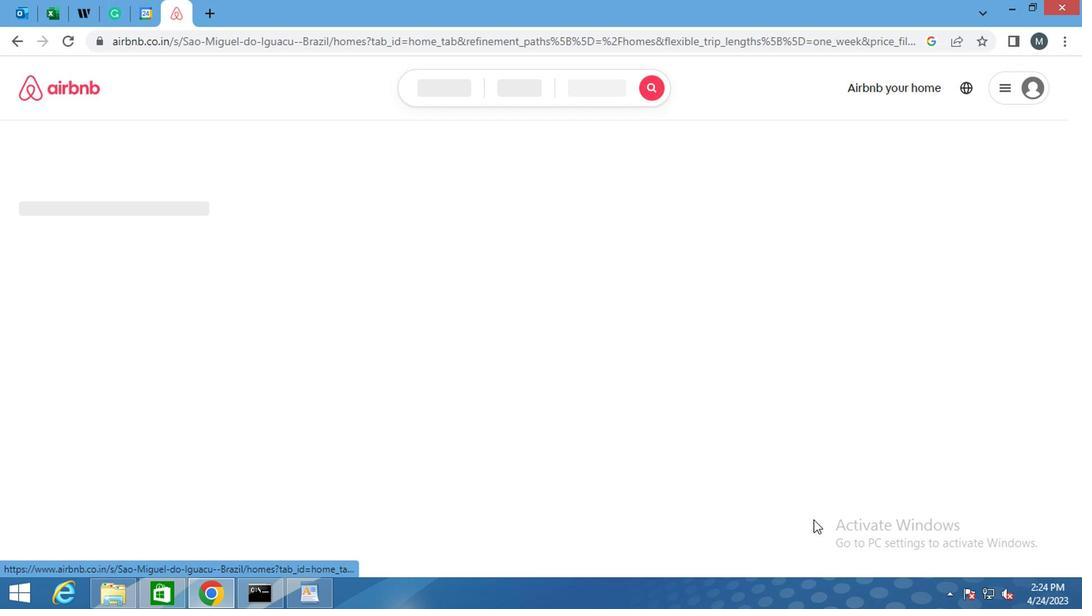 
